 Task: Find connections with filter location Murtajāpur with filter topic #leanstartupswith filter profile language French with filter current company Lorven Technologies Inc. with filter school Vishwakarma Institute of Information Technology with filter industry Mattress and Blinds Manufacturing with filter service category Resume Writing with filter keywords title Petroleum Engineer
Action: Mouse moved to (626, 100)
Screenshot: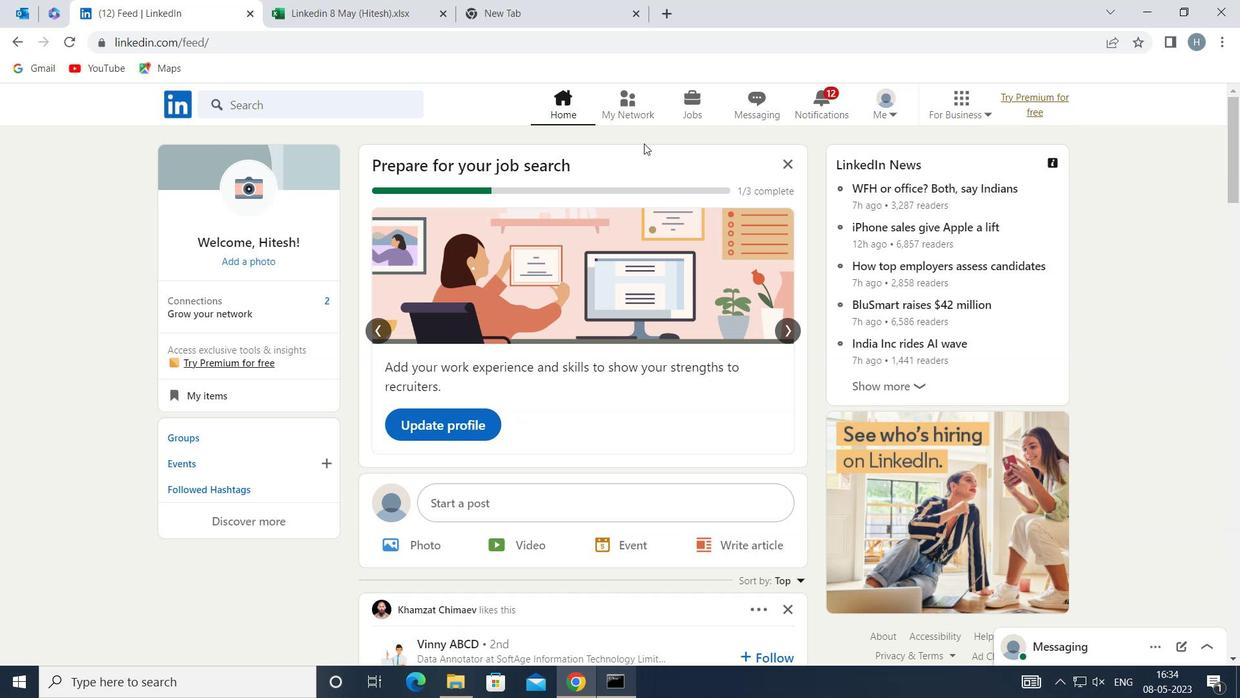 
Action: Mouse pressed left at (626, 100)
Screenshot: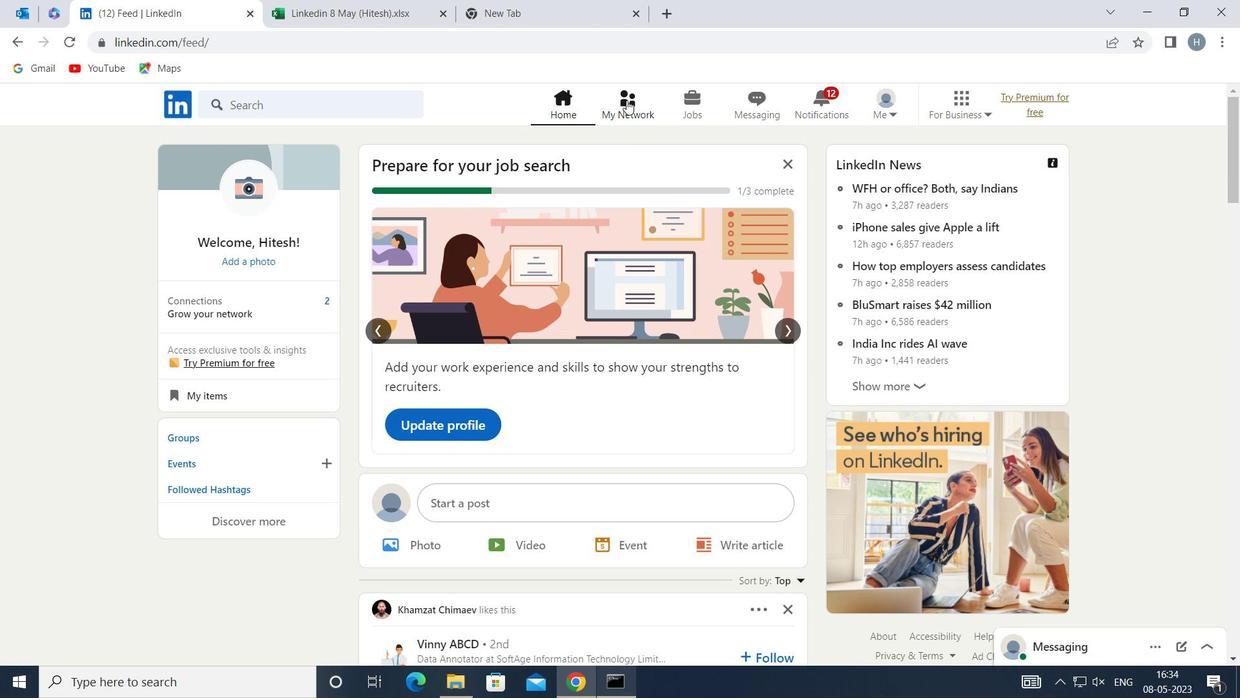 
Action: Mouse moved to (326, 196)
Screenshot: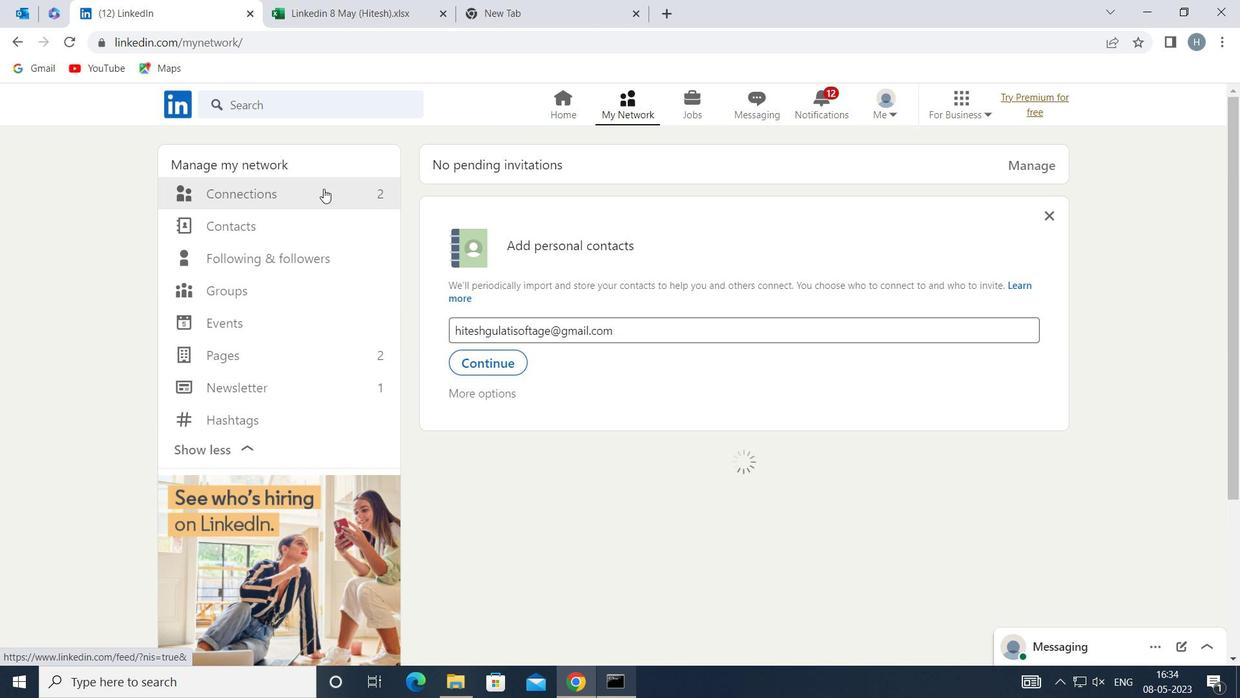 
Action: Mouse pressed left at (326, 196)
Screenshot: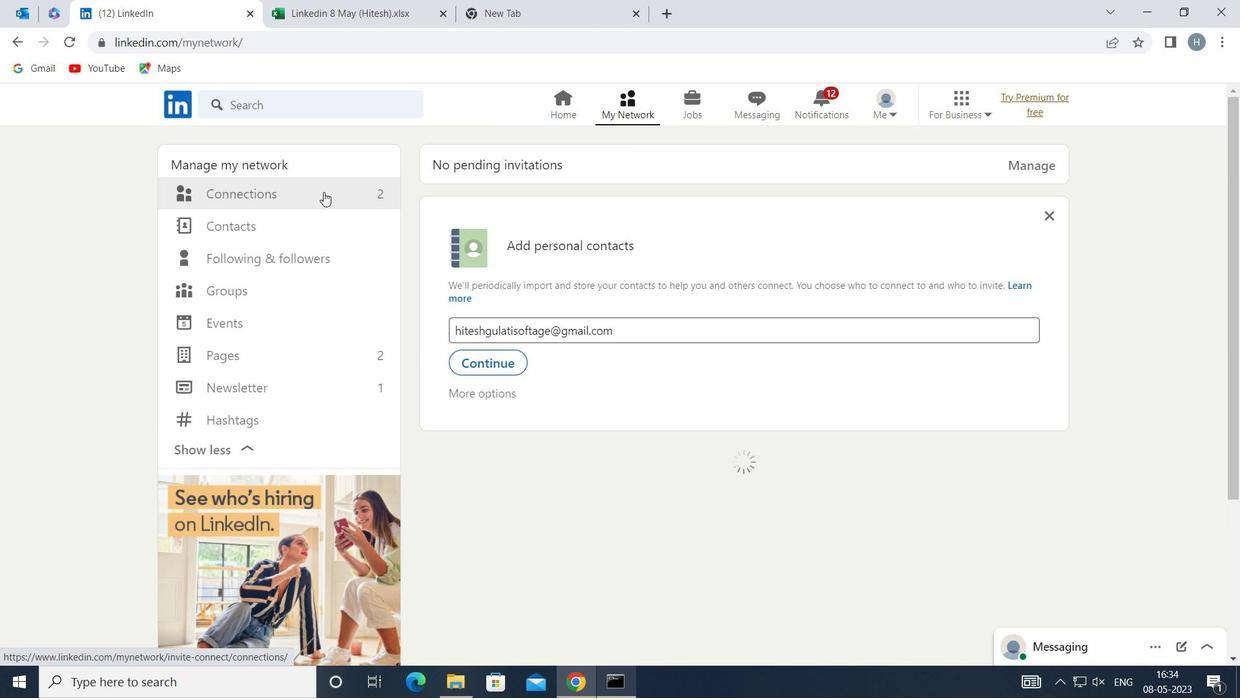 
Action: Mouse moved to (734, 195)
Screenshot: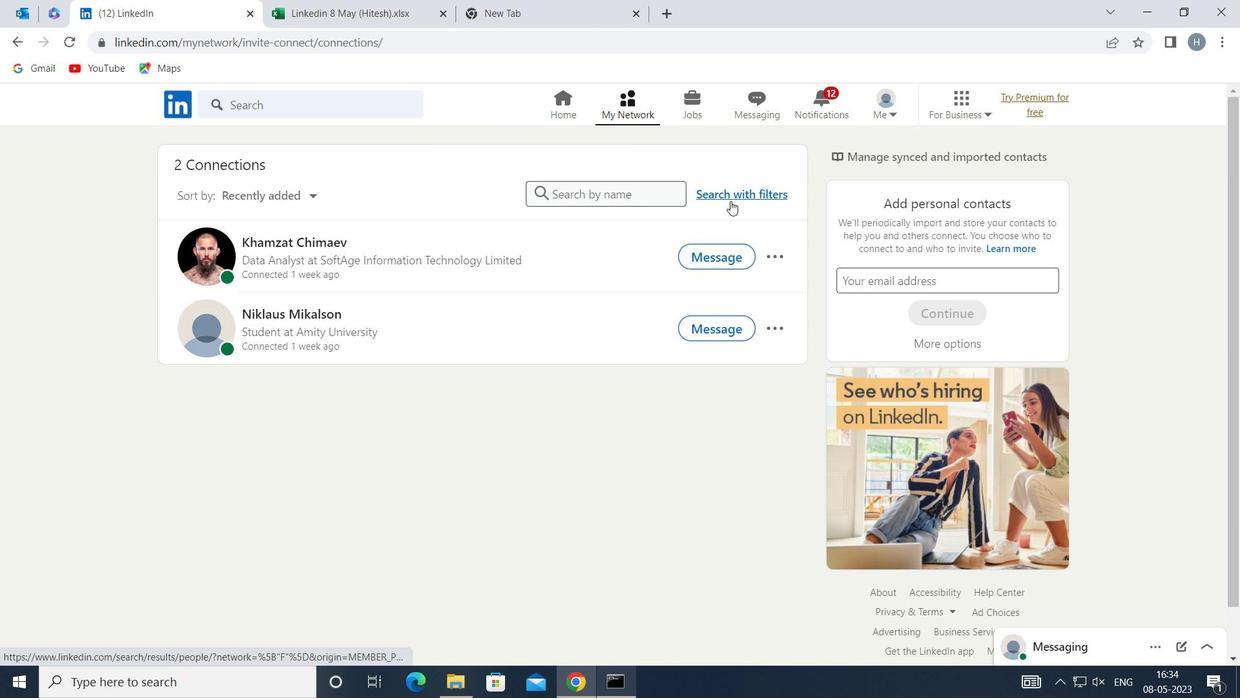 
Action: Mouse pressed left at (734, 195)
Screenshot: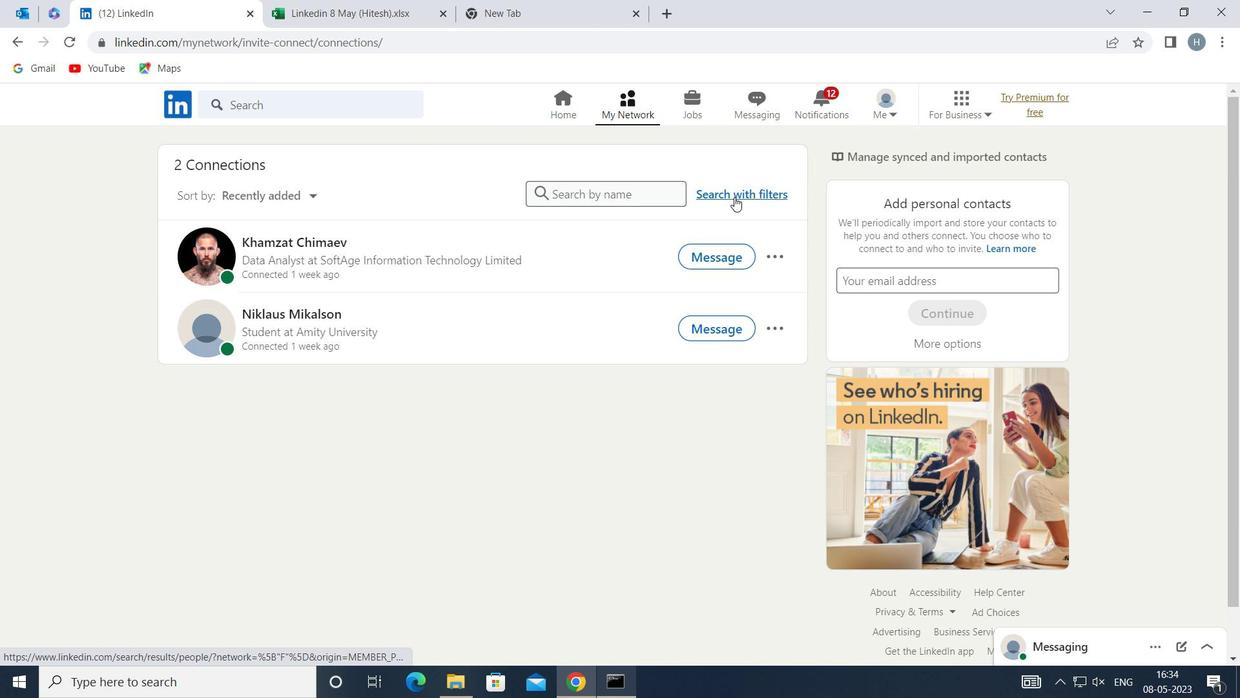 
Action: Mouse moved to (677, 150)
Screenshot: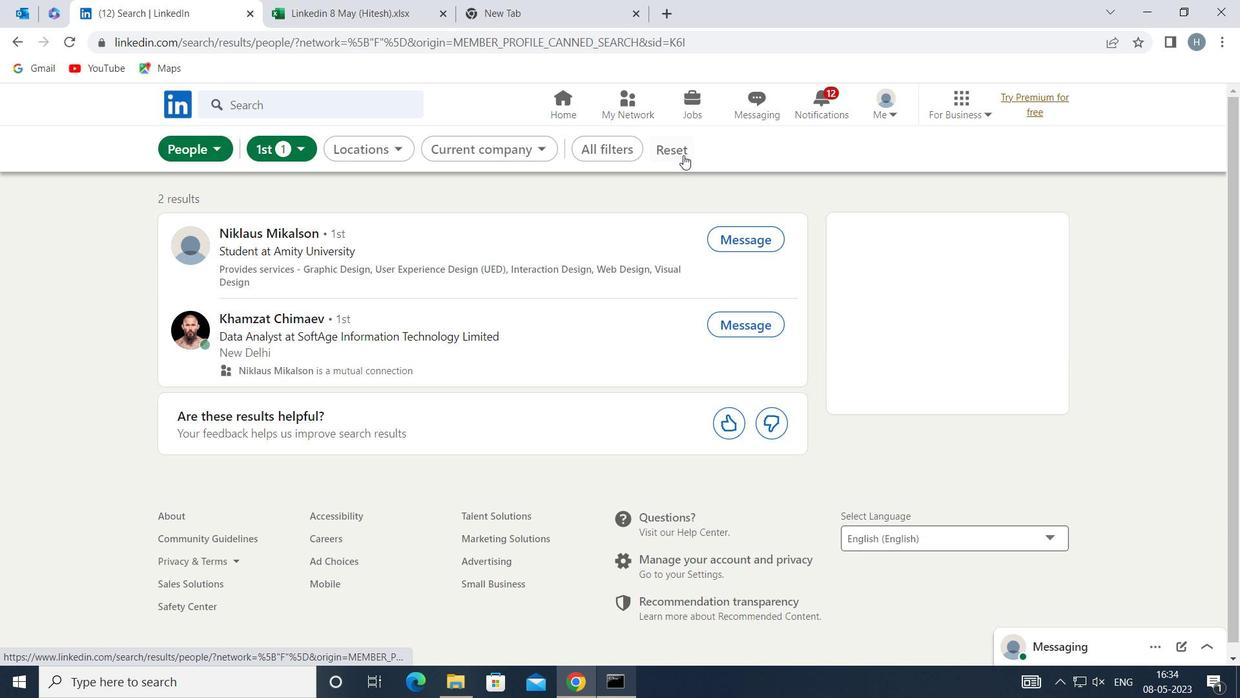 
Action: Mouse pressed left at (677, 150)
Screenshot: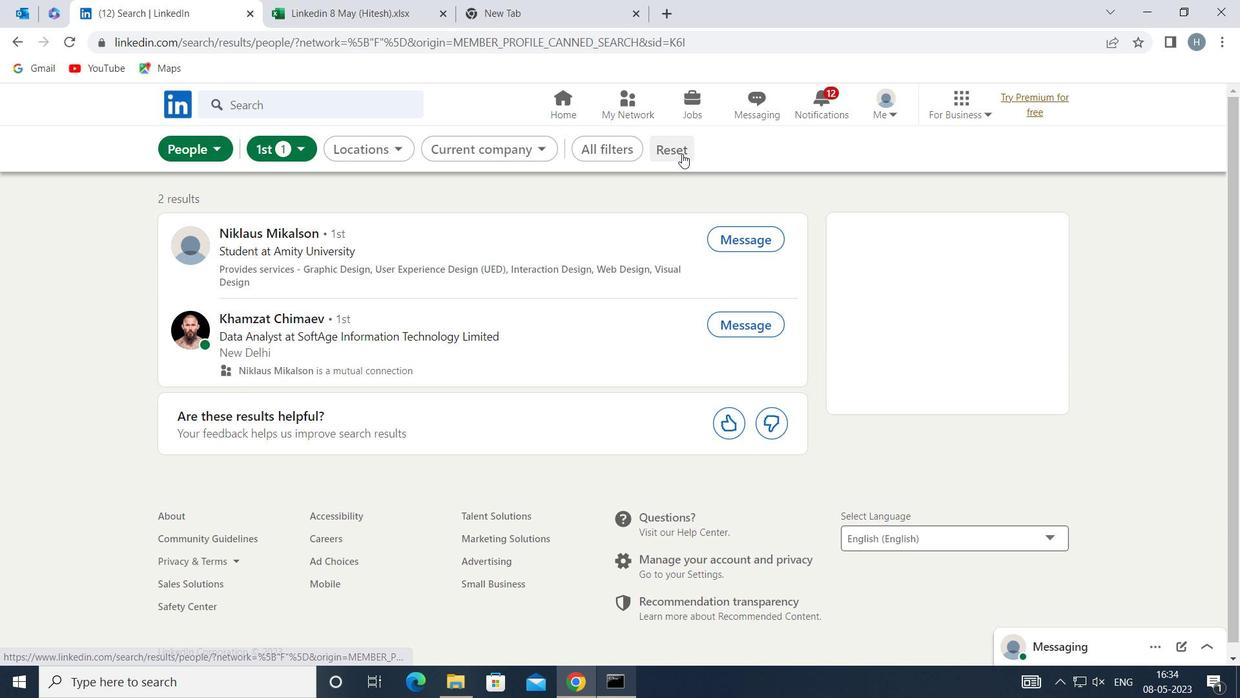
Action: Mouse moved to (659, 148)
Screenshot: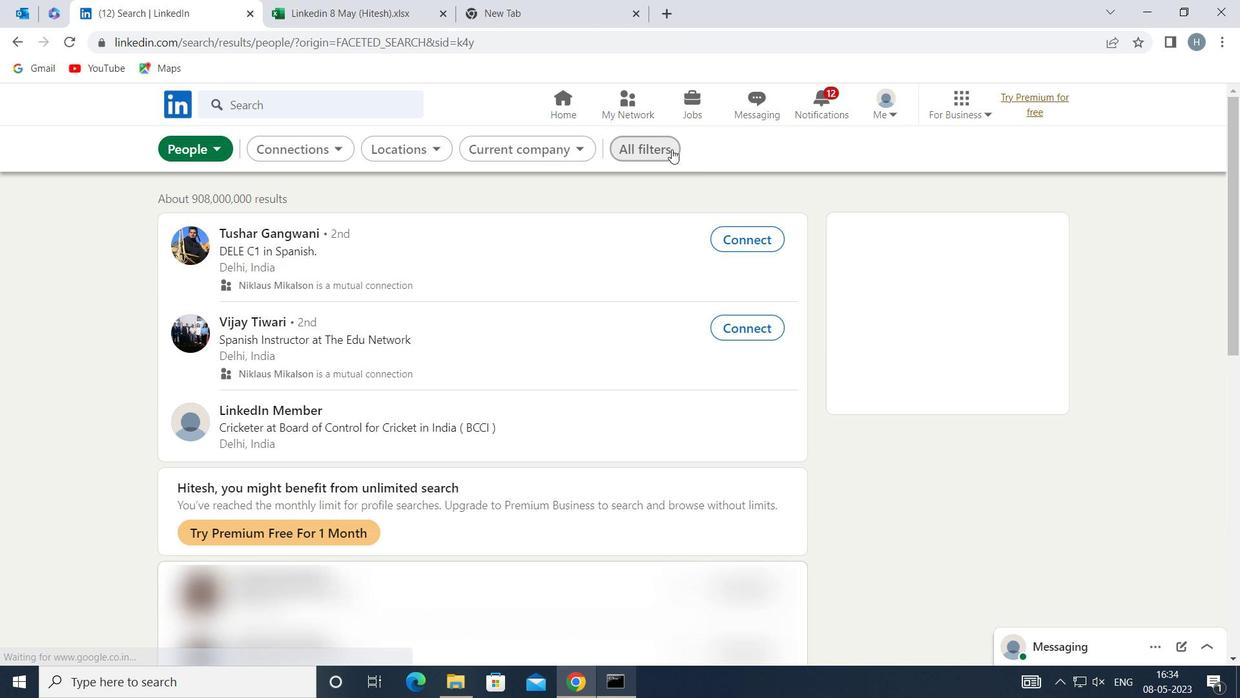
Action: Mouse pressed left at (659, 148)
Screenshot: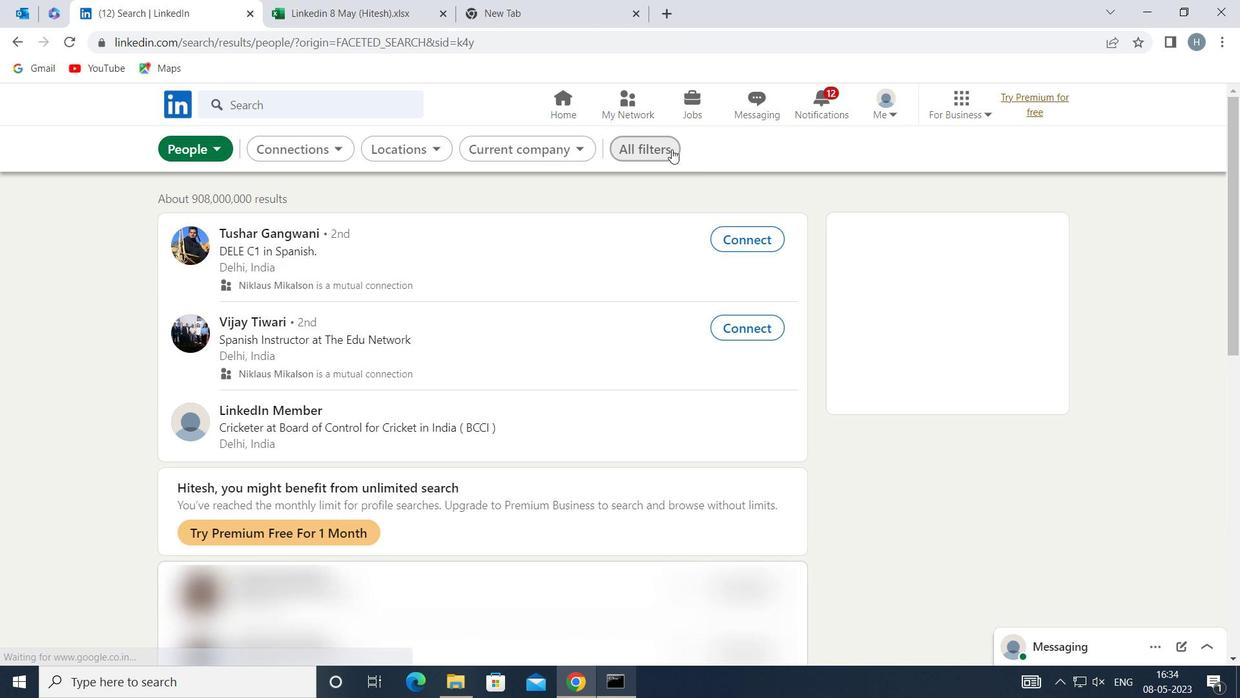
Action: Mouse moved to (957, 334)
Screenshot: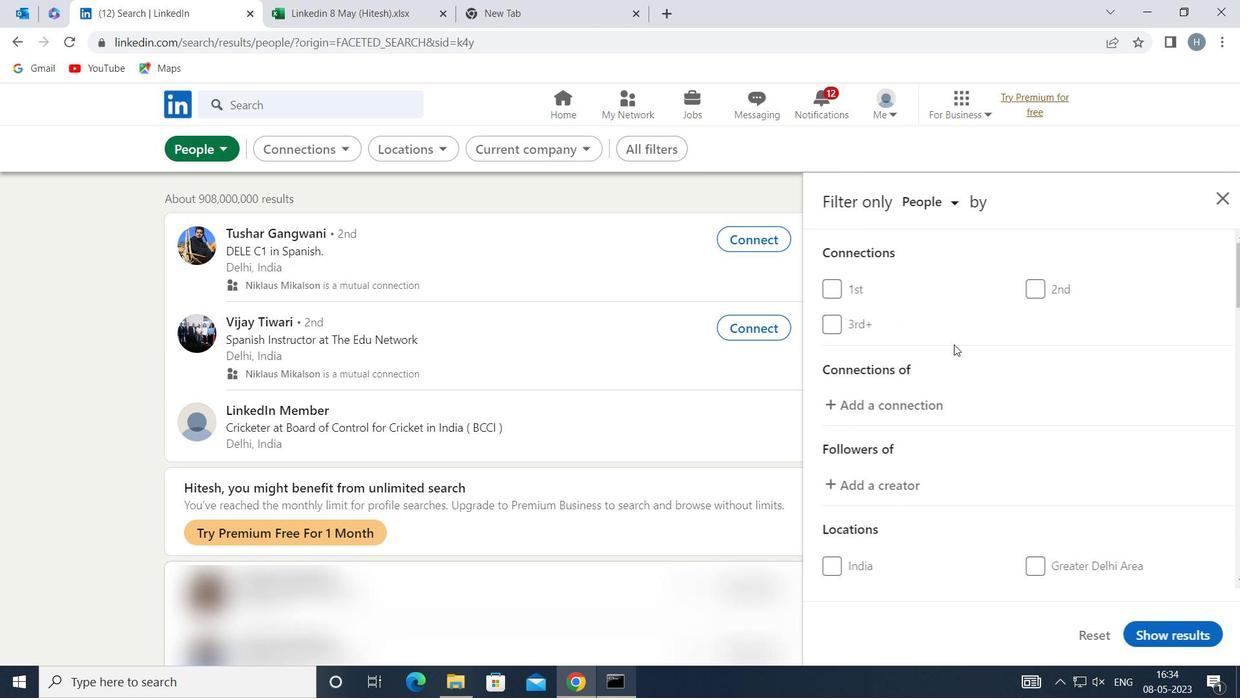 
Action: Mouse scrolled (957, 334) with delta (0, 0)
Screenshot: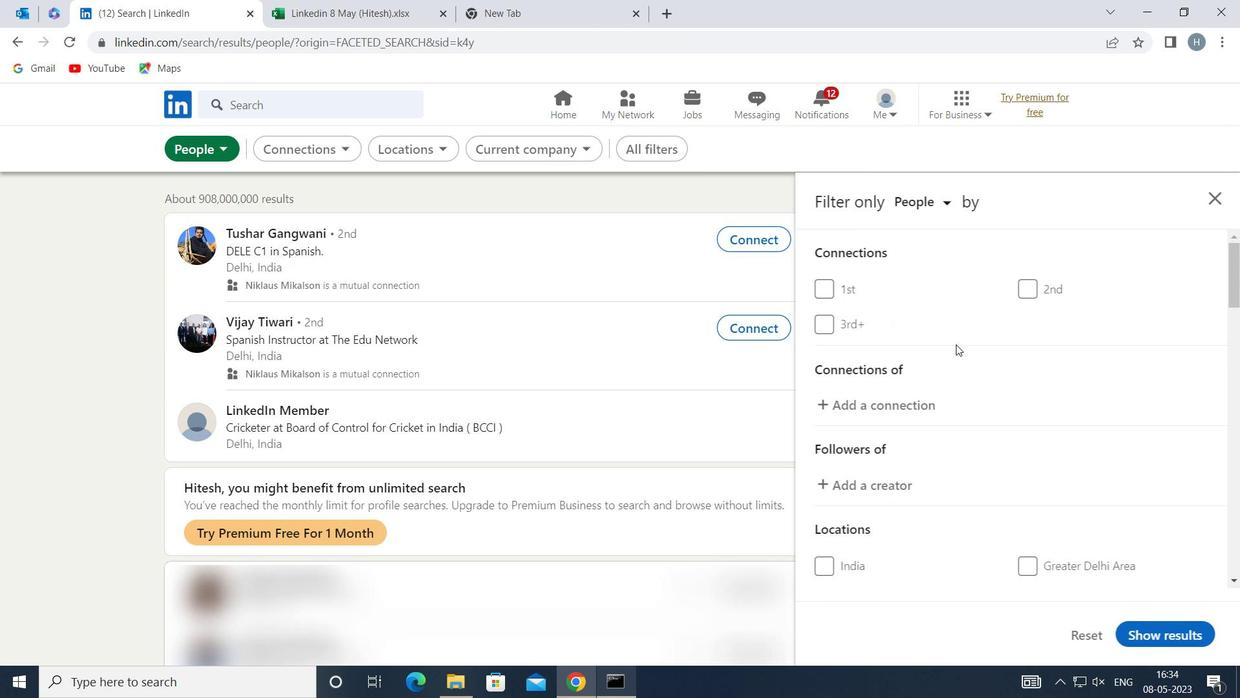 
Action: Mouse scrolled (957, 334) with delta (0, 0)
Screenshot: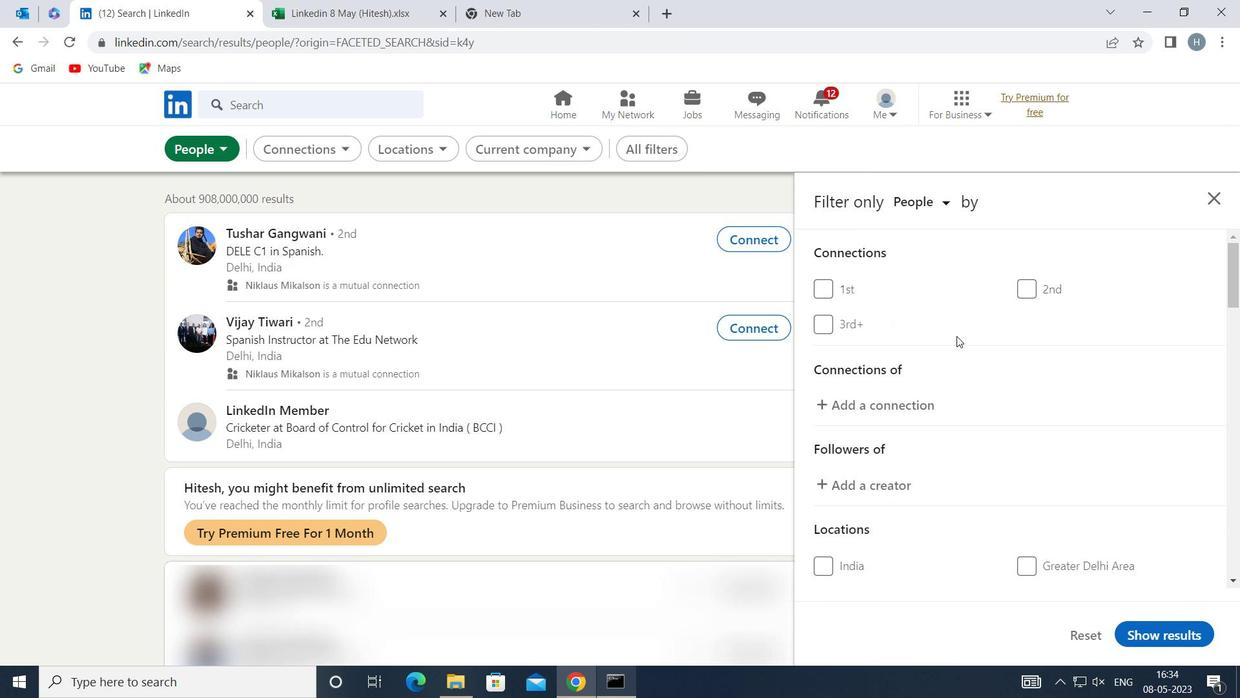 
Action: Mouse scrolled (957, 334) with delta (0, 0)
Screenshot: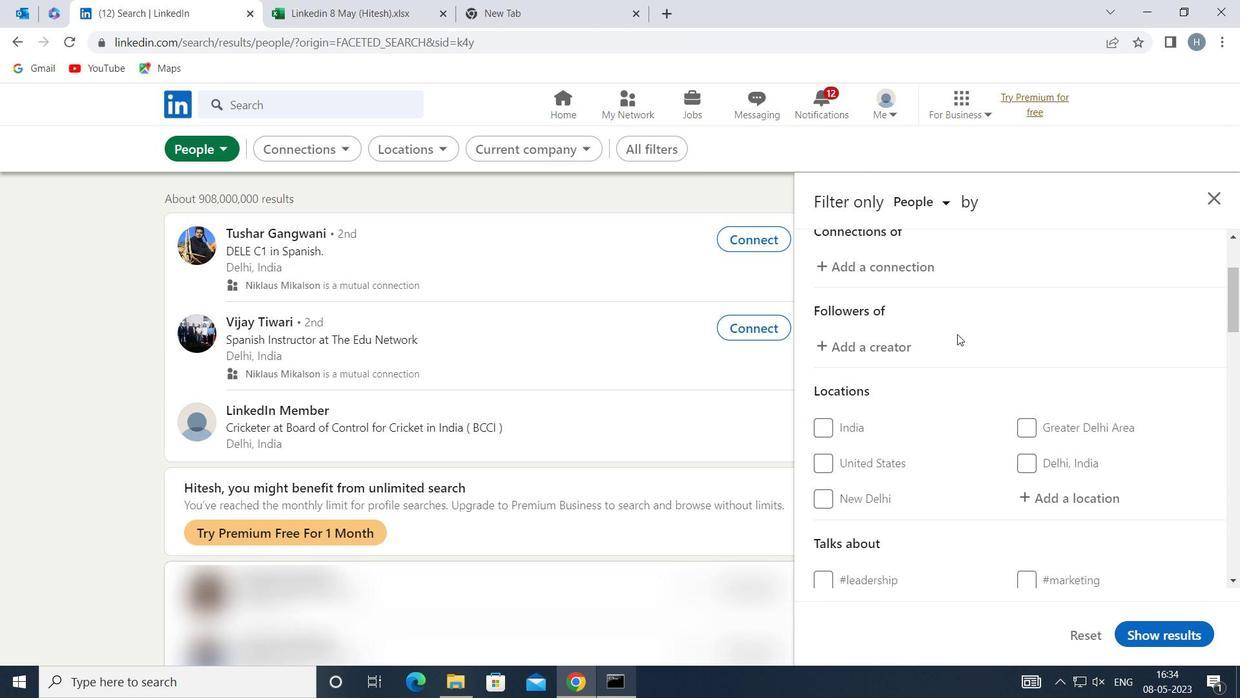 
Action: Mouse moved to (1043, 386)
Screenshot: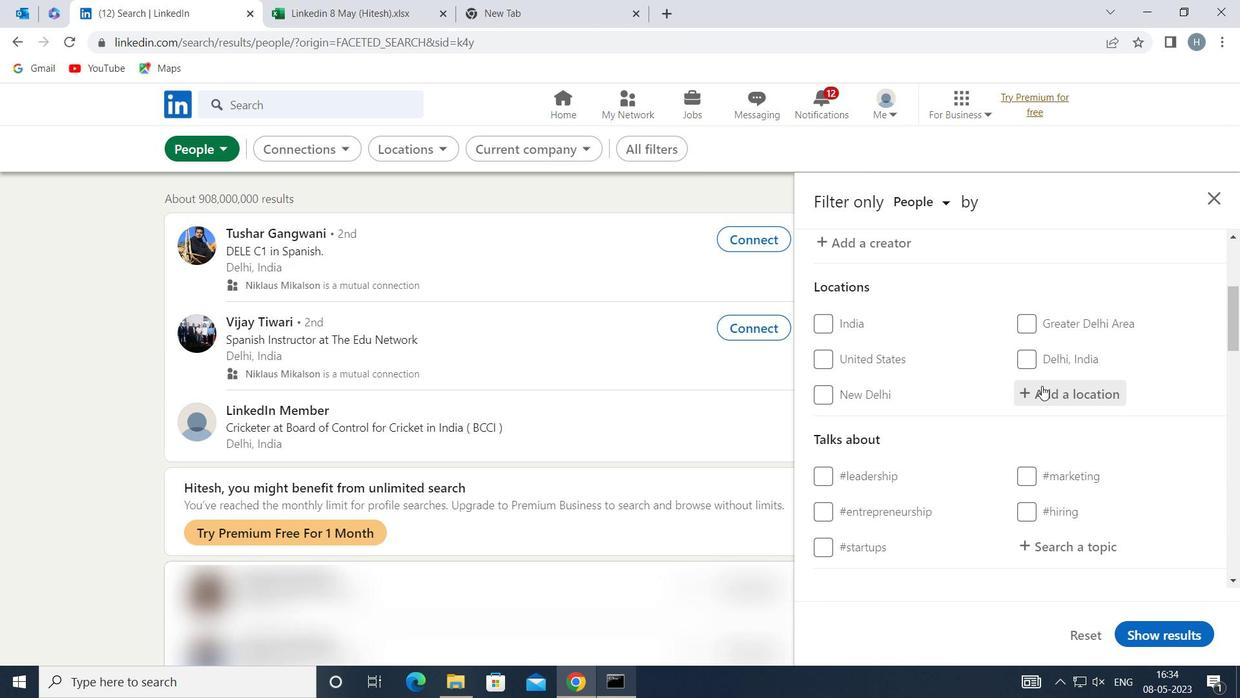 
Action: Mouse pressed left at (1043, 386)
Screenshot: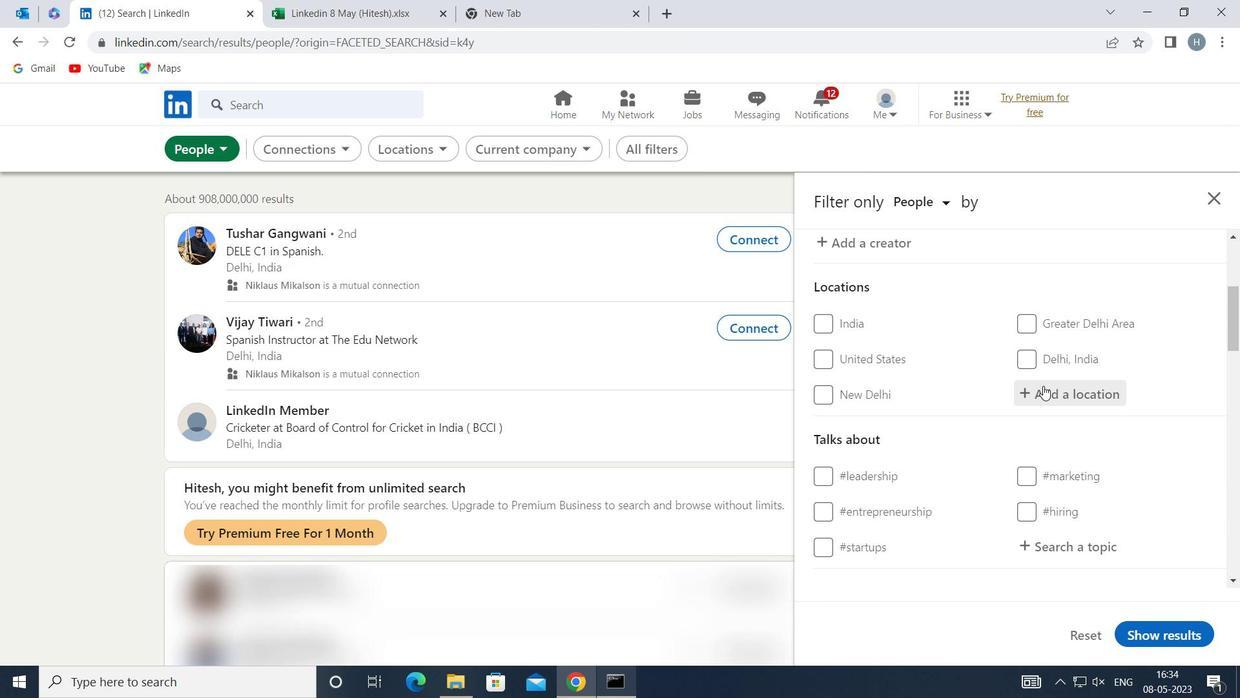 
Action: Key pressed <Key.shift>MURTAJAPUR
Screenshot: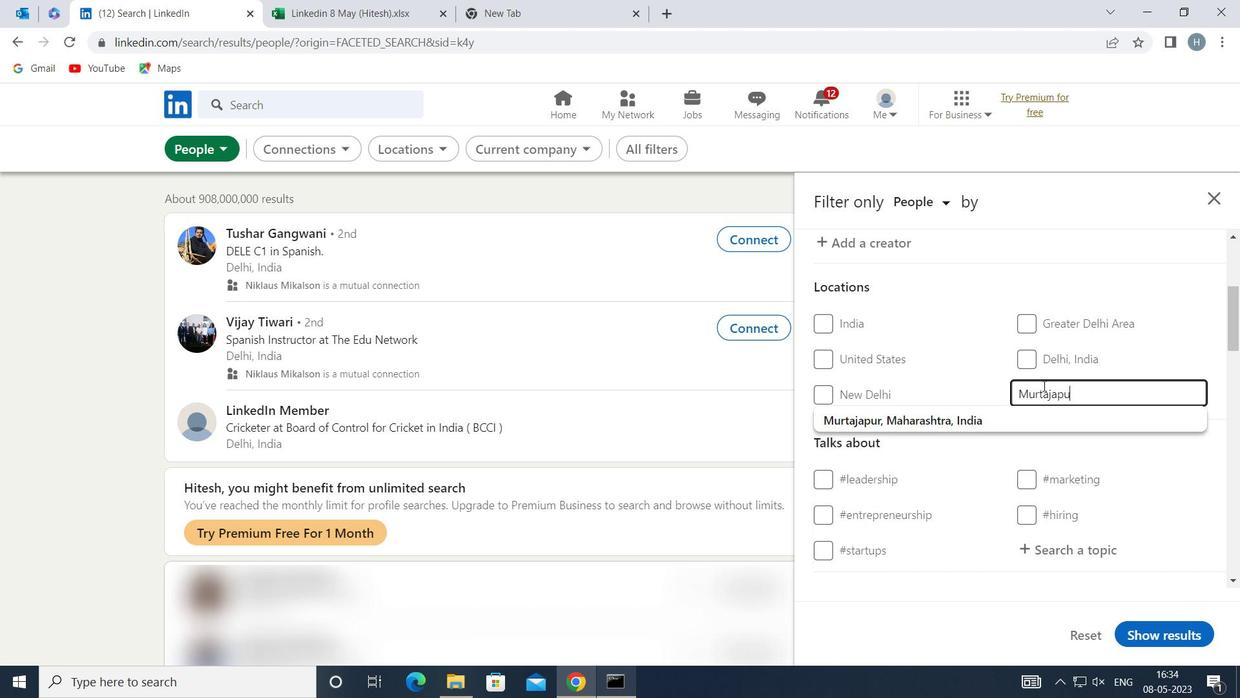
Action: Mouse moved to (991, 417)
Screenshot: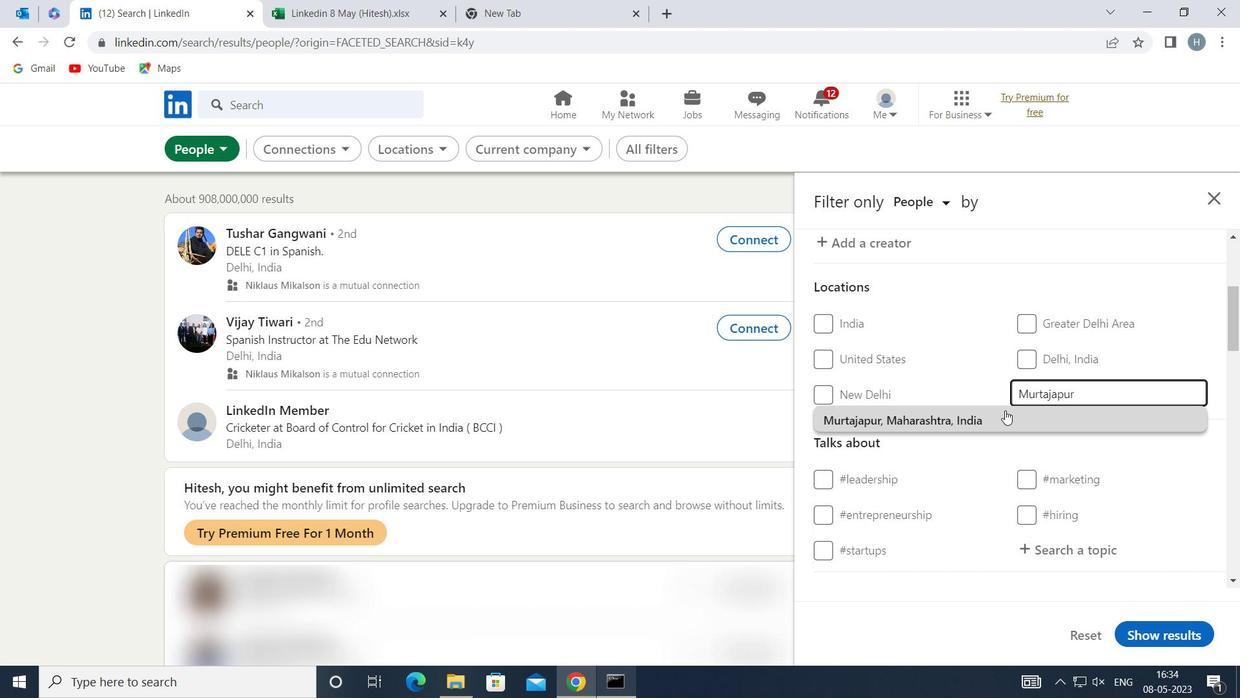 
Action: Mouse pressed left at (991, 417)
Screenshot: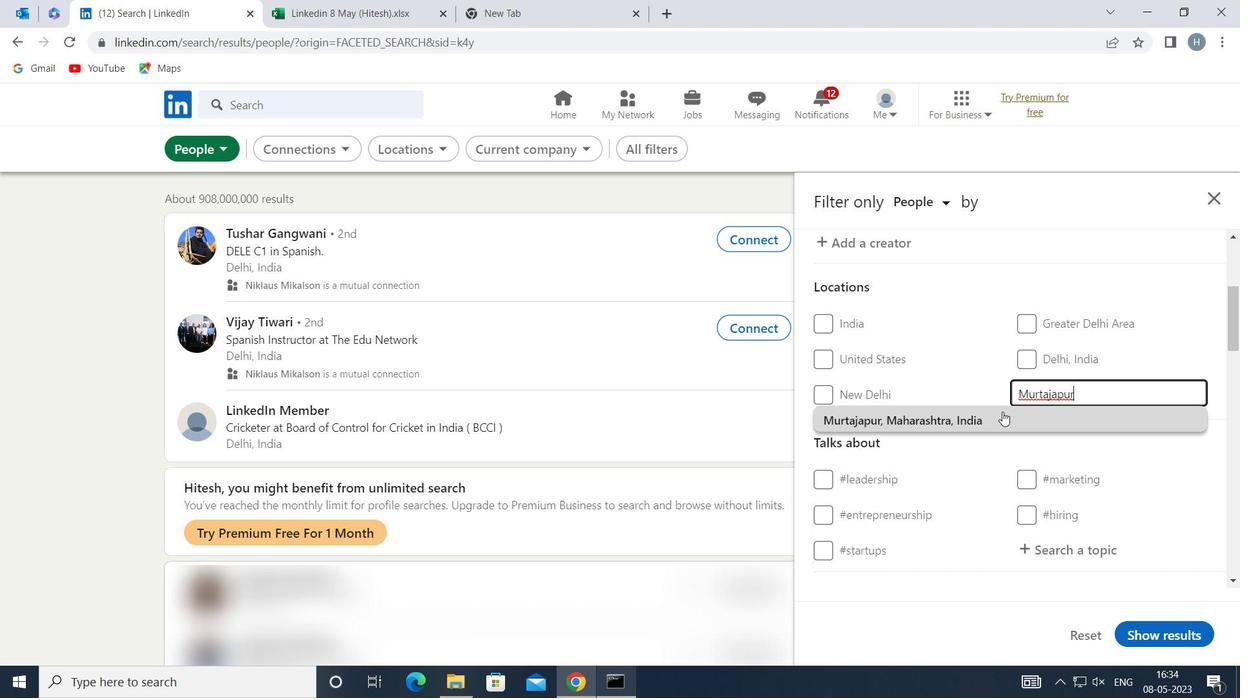 
Action: Mouse moved to (984, 409)
Screenshot: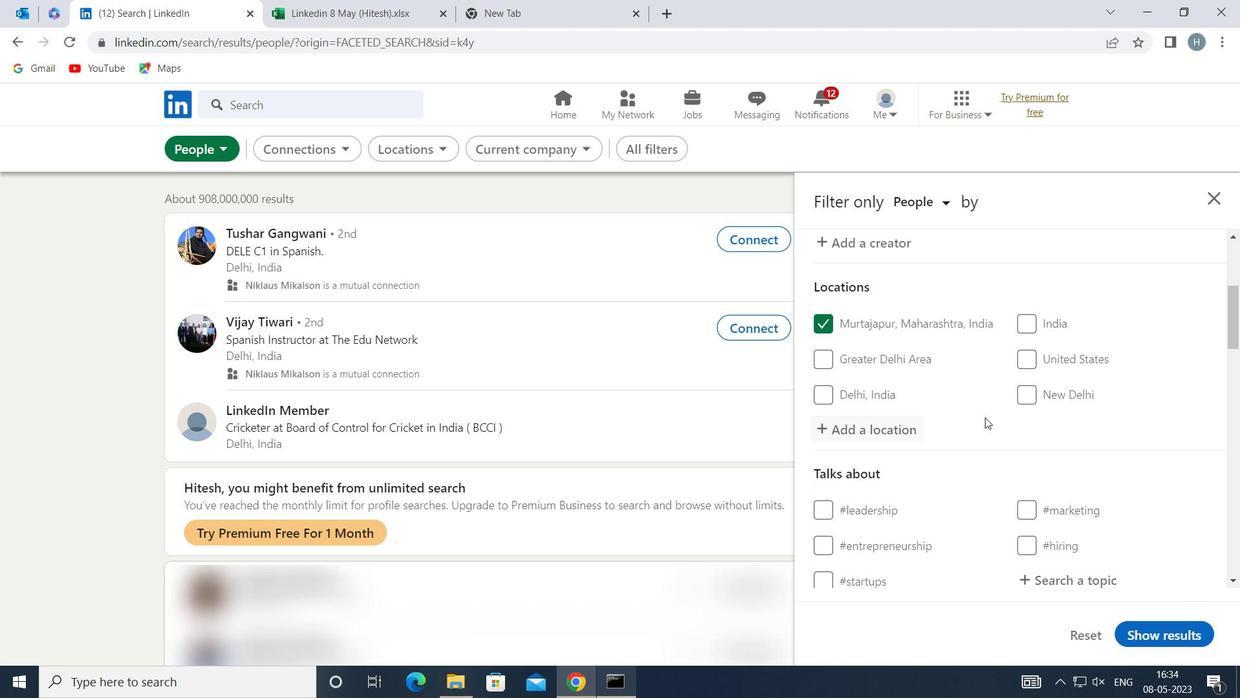 
Action: Mouse scrolled (984, 408) with delta (0, 0)
Screenshot: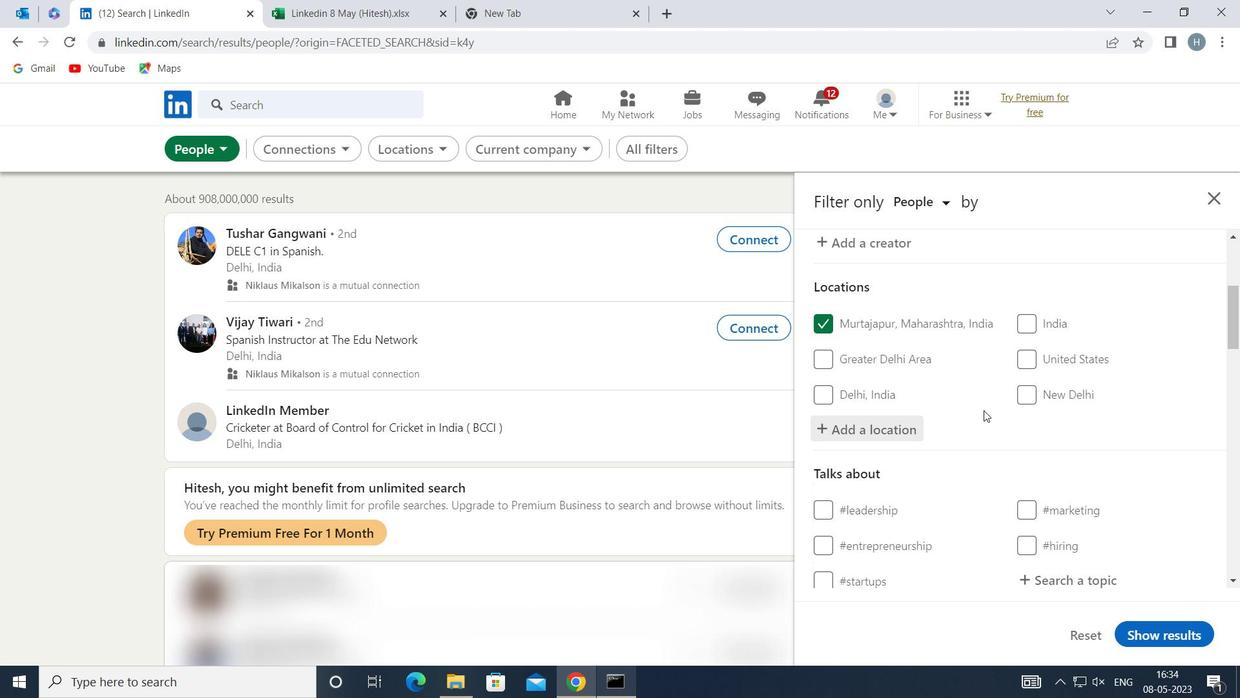 
Action: Mouse moved to (983, 401)
Screenshot: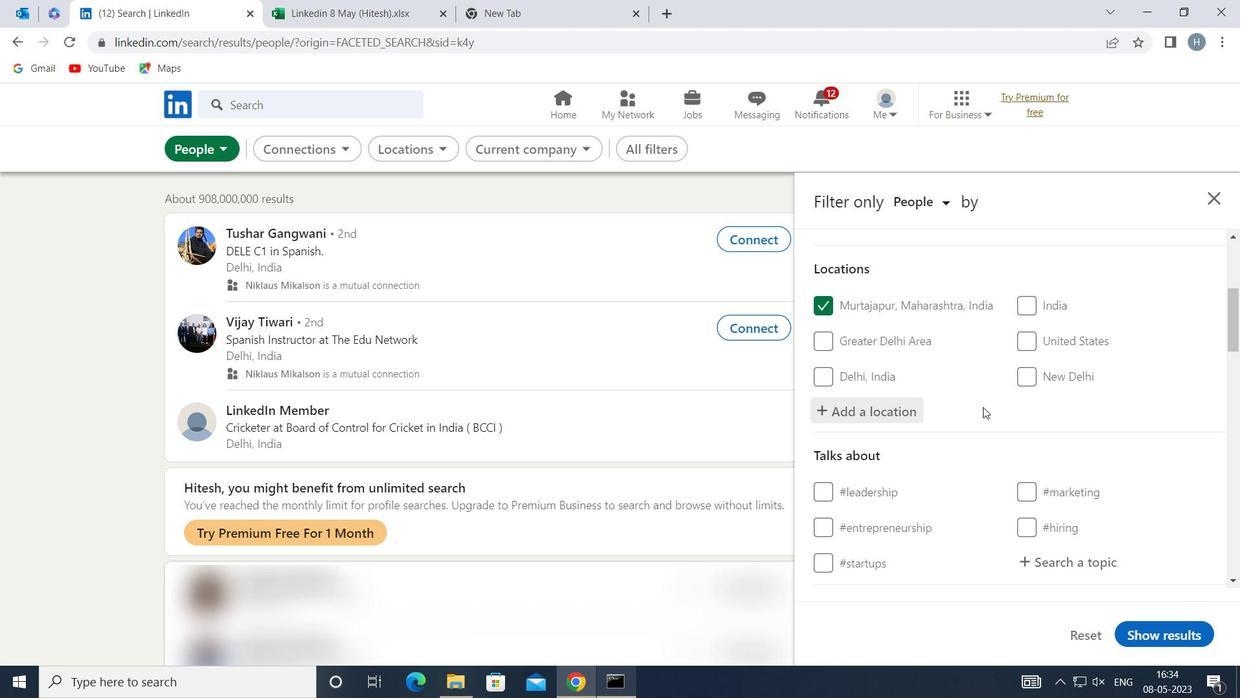 
Action: Mouse scrolled (983, 401) with delta (0, 0)
Screenshot: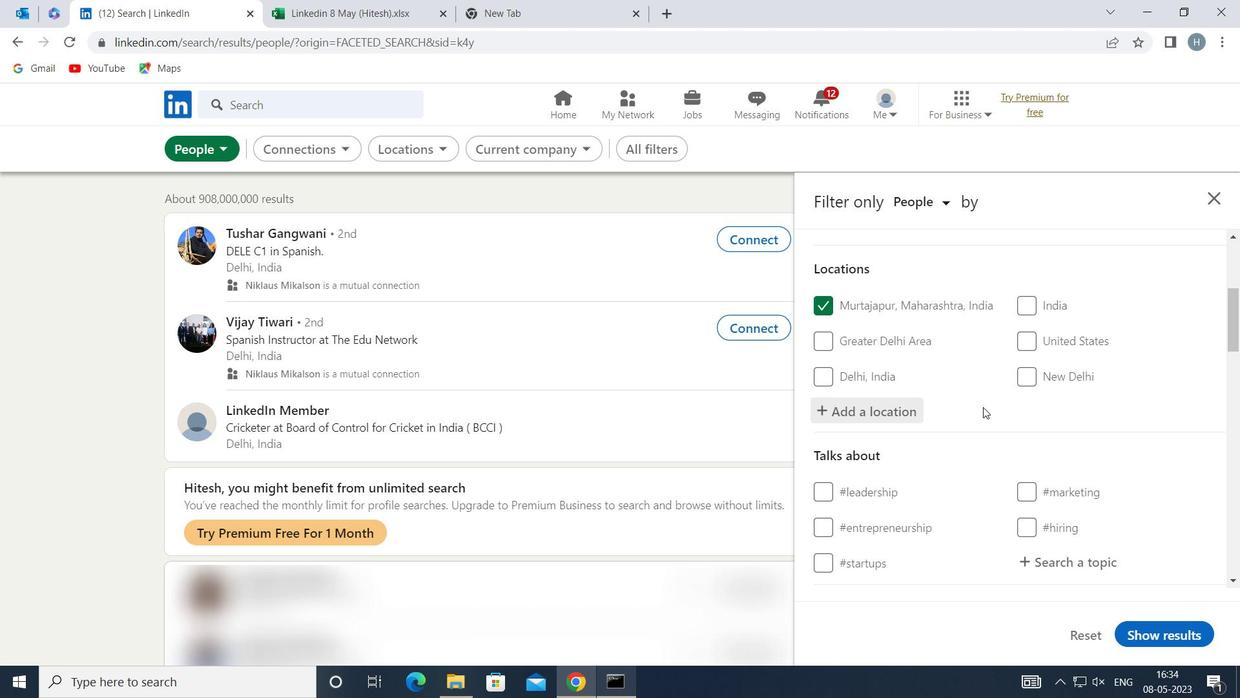 
Action: Mouse moved to (1074, 420)
Screenshot: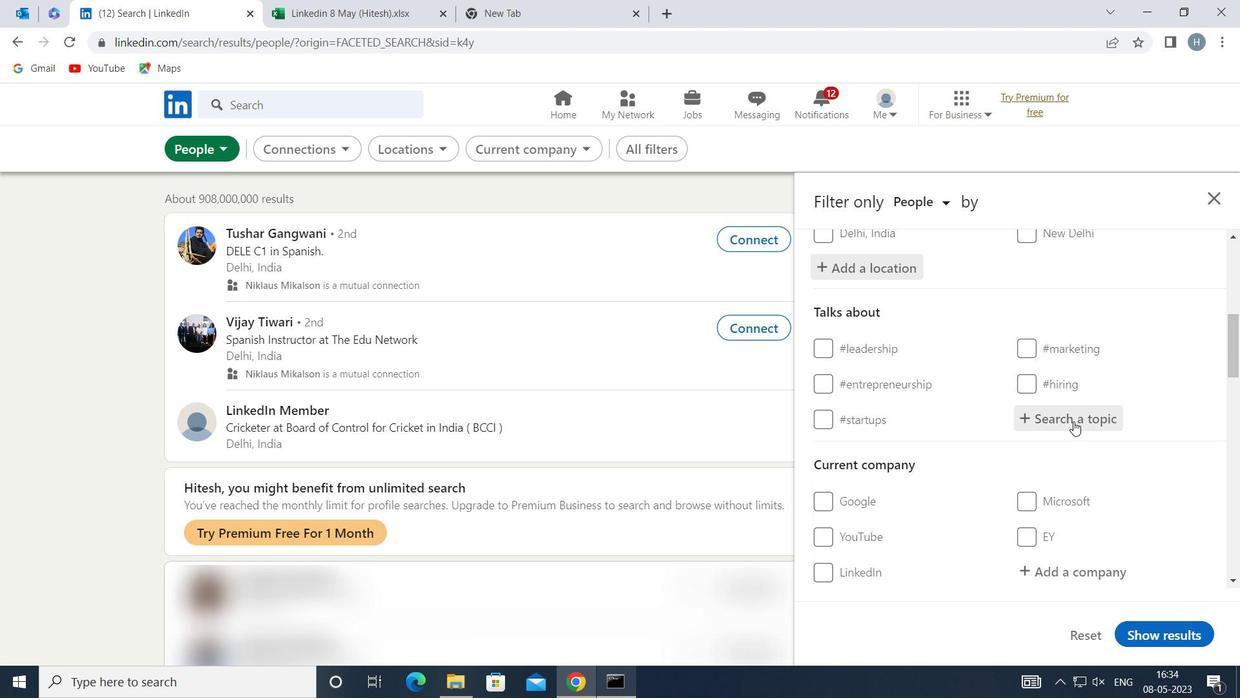 
Action: Mouse pressed left at (1074, 420)
Screenshot: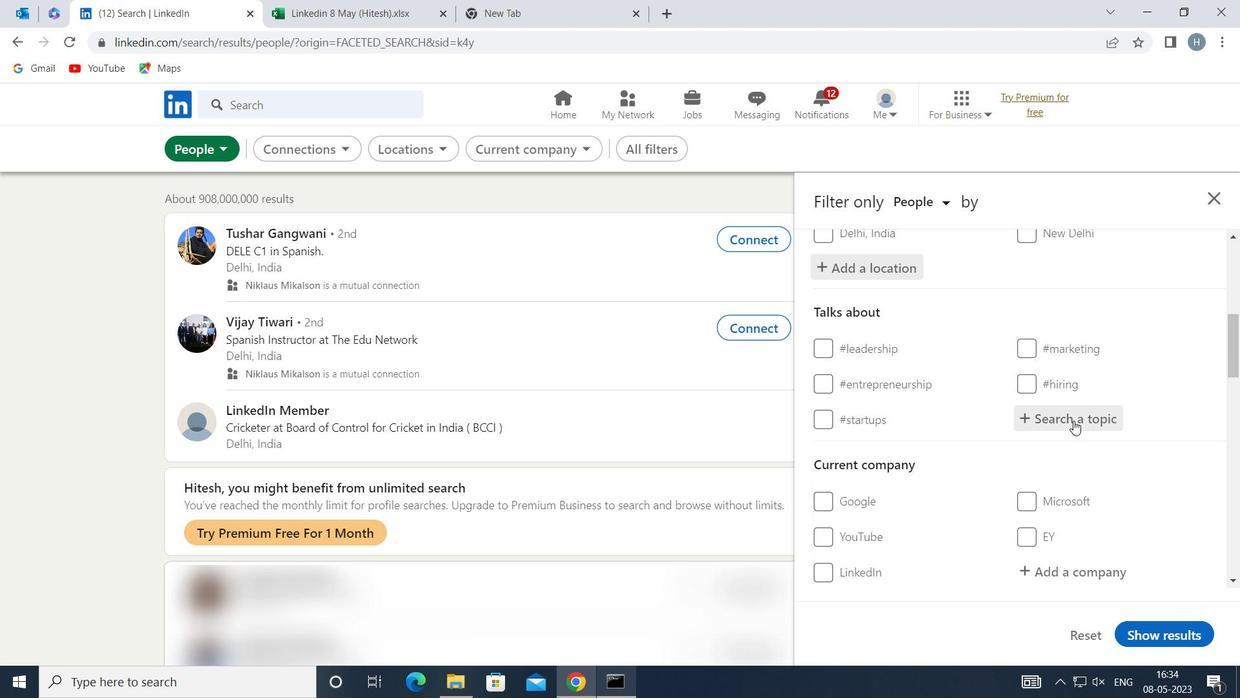 
Action: Mouse moved to (1075, 420)
Screenshot: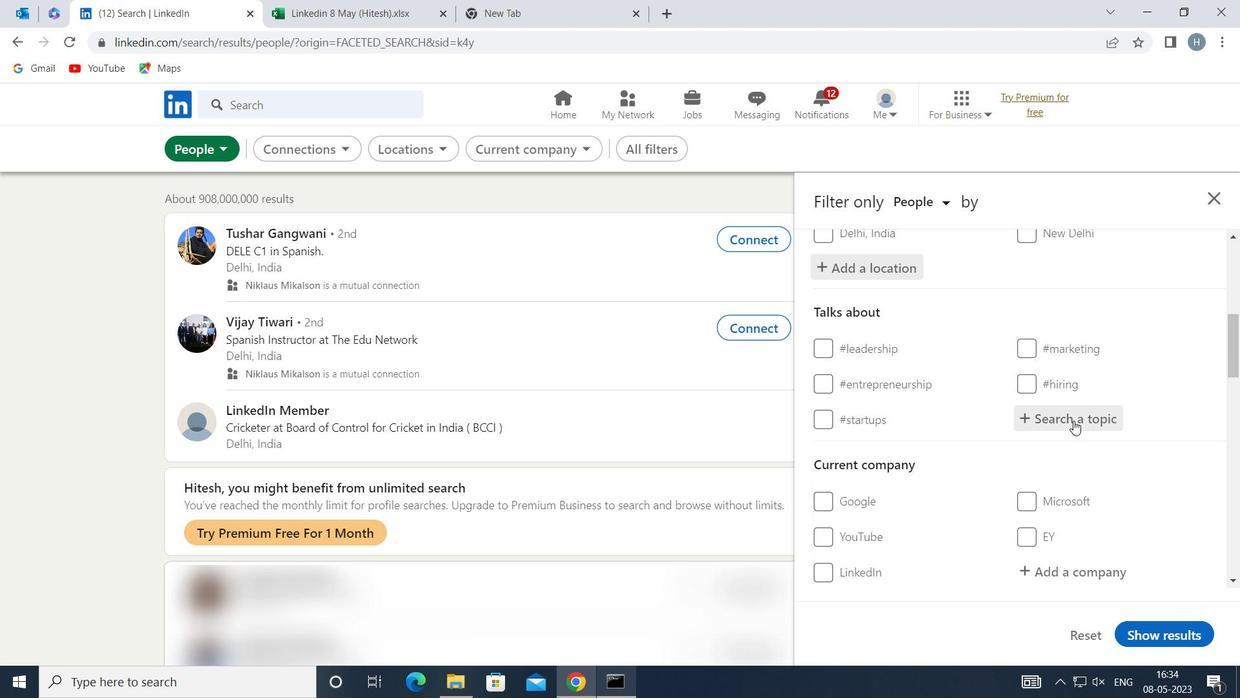 
Action: Key pressed LEANST
Screenshot: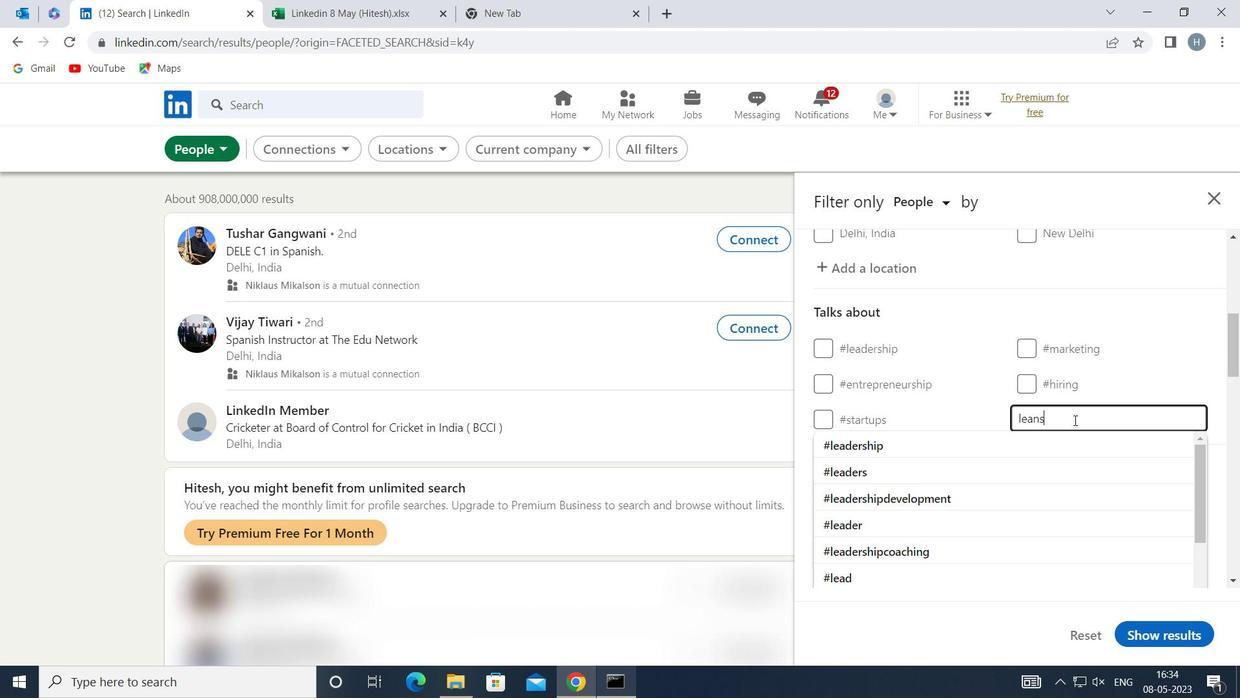 
Action: Mouse moved to (1007, 436)
Screenshot: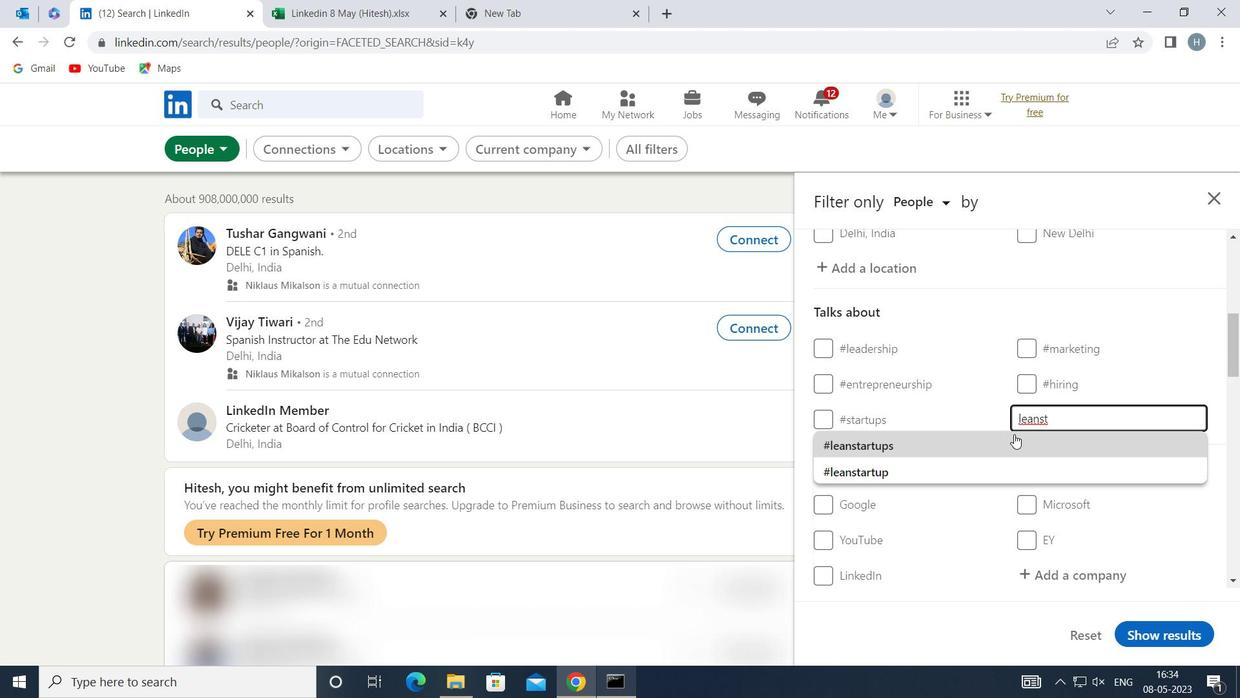 
Action: Mouse pressed left at (1007, 436)
Screenshot: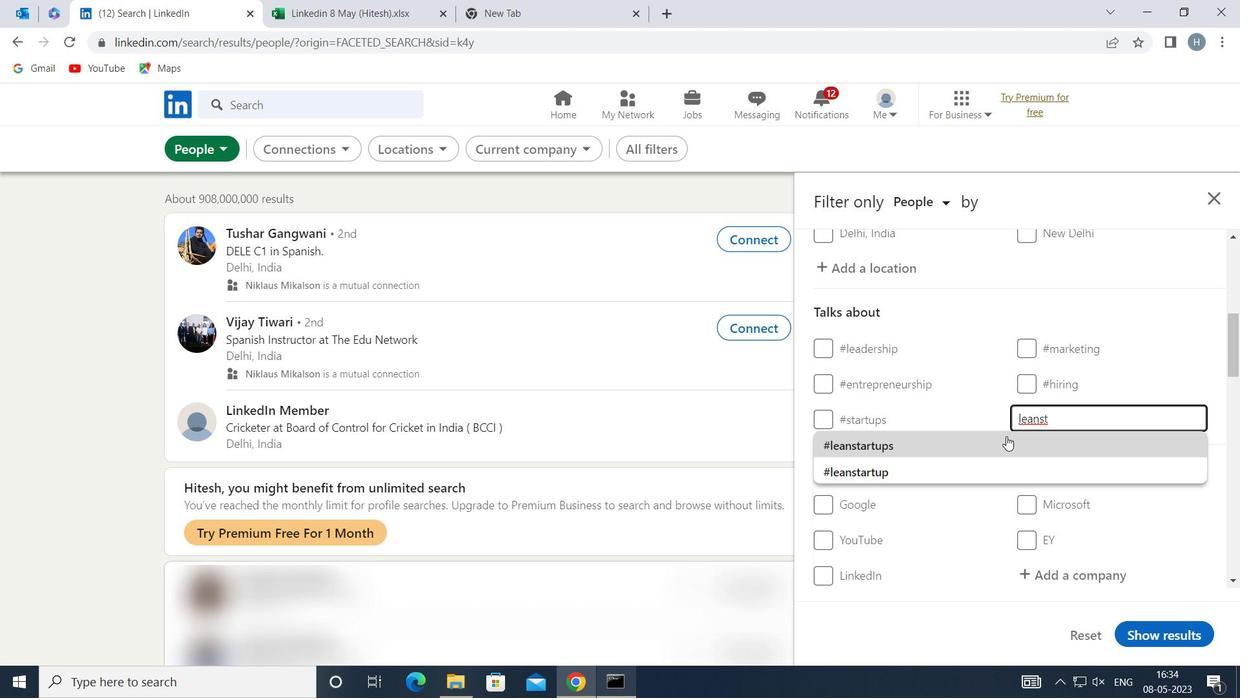 
Action: Mouse moved to (1003, 429)
Screenshot: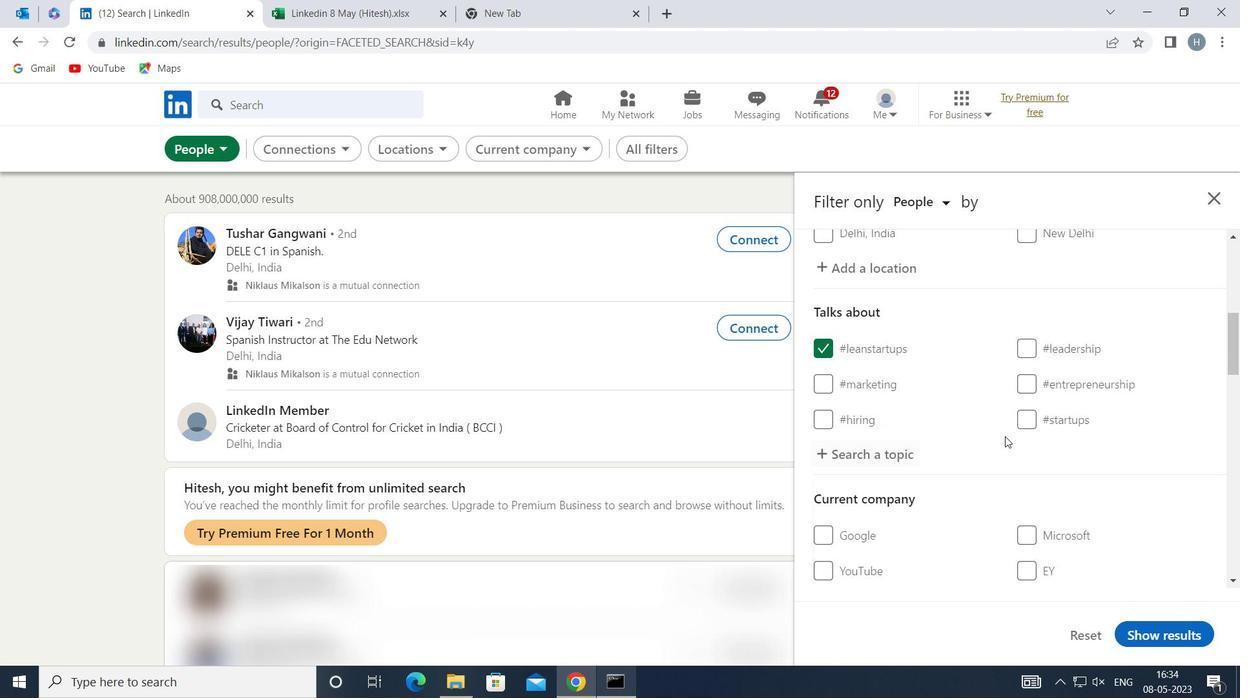 
Action: Mouse scrolled (1003, 428) with delta (0, 0)
Screenshot: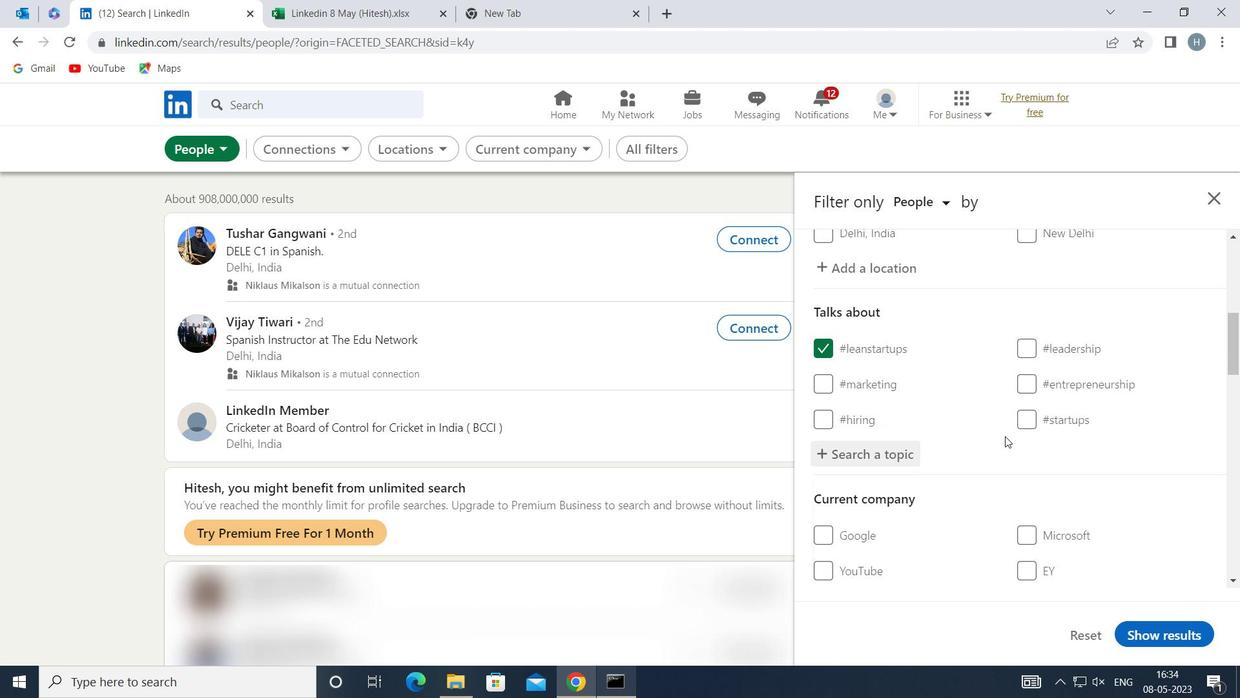 
Action: Mouse scrolled (1003, 428) with delta (0, 0)
Screenshot: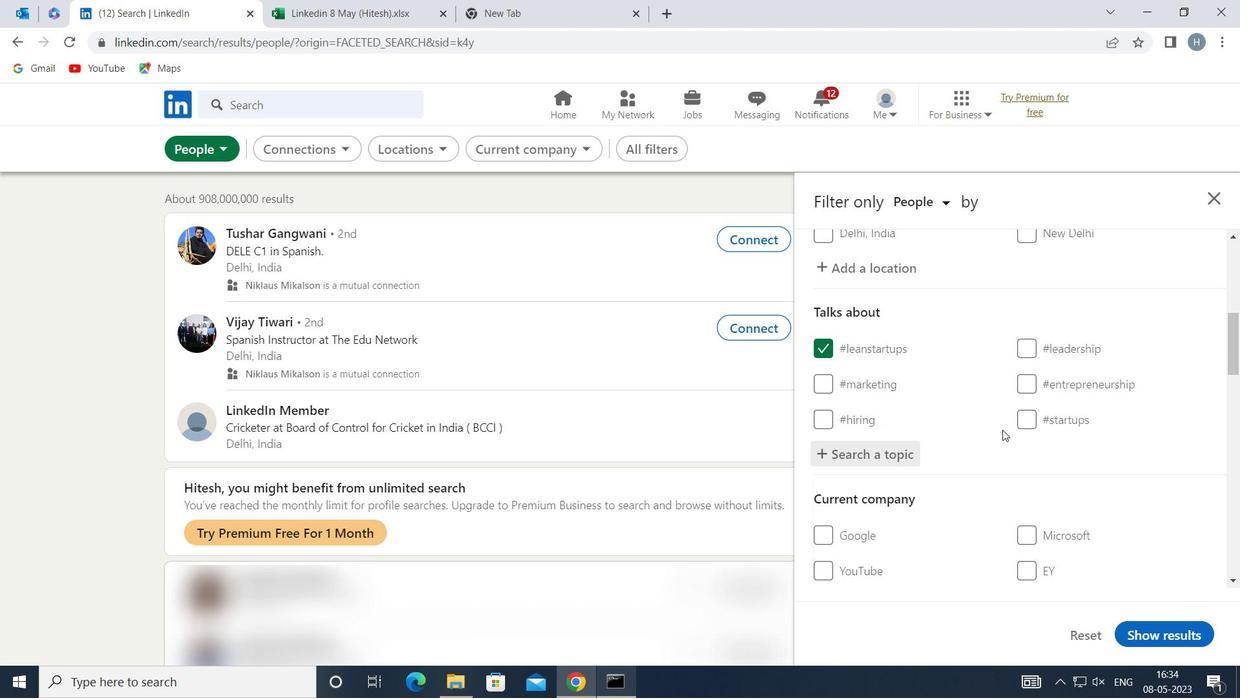 
Action: Mouse moved to (992, 422)
Screenshot: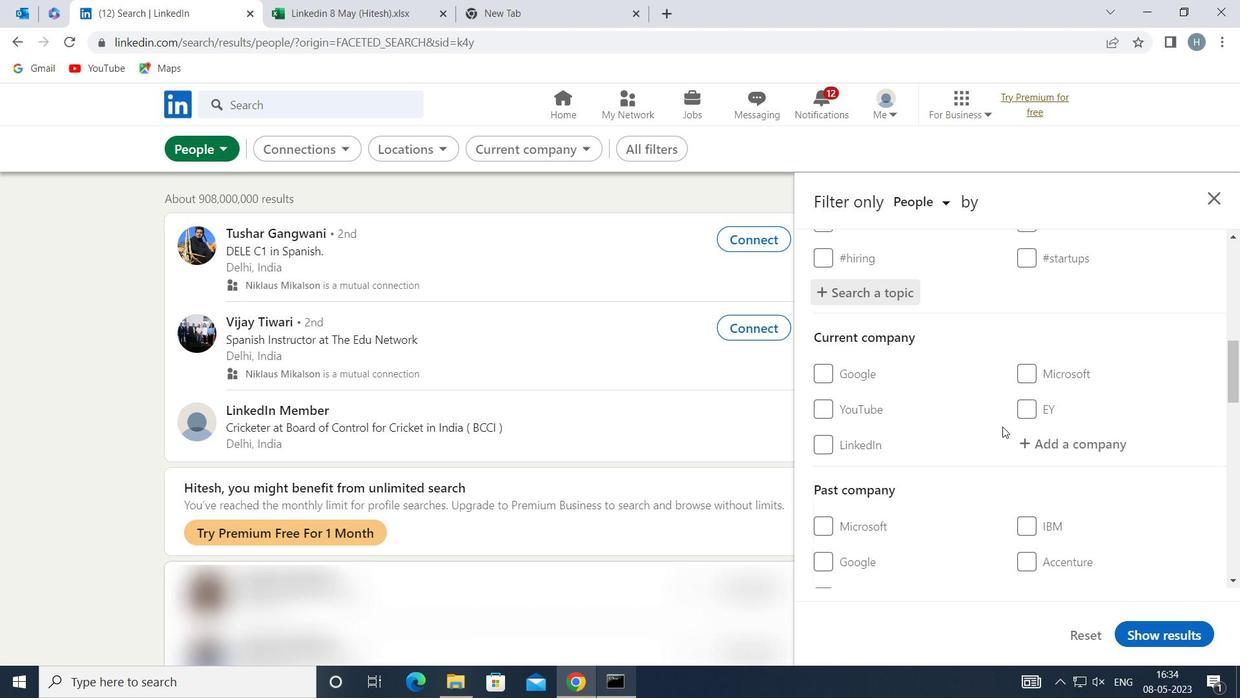 
Action: Mouse scrolled (992, 422) with delta (0, 0)
Screenshot: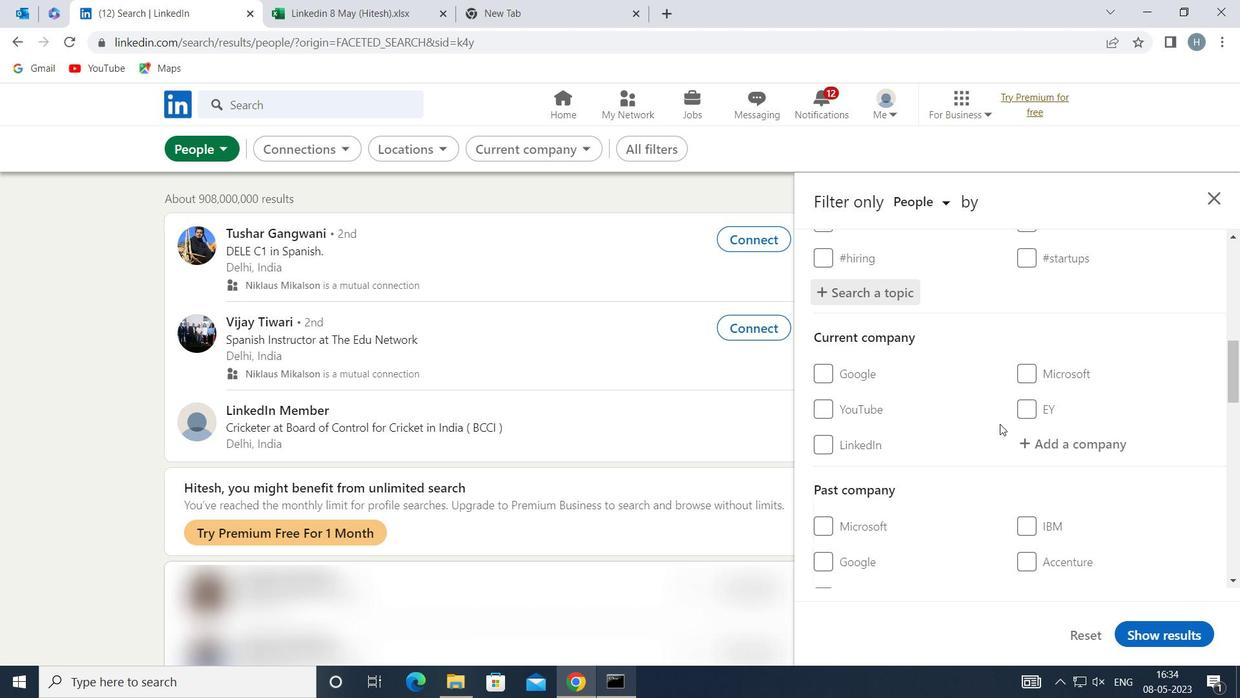 
Action: Mouse moved to (984, 414)
Screenshot: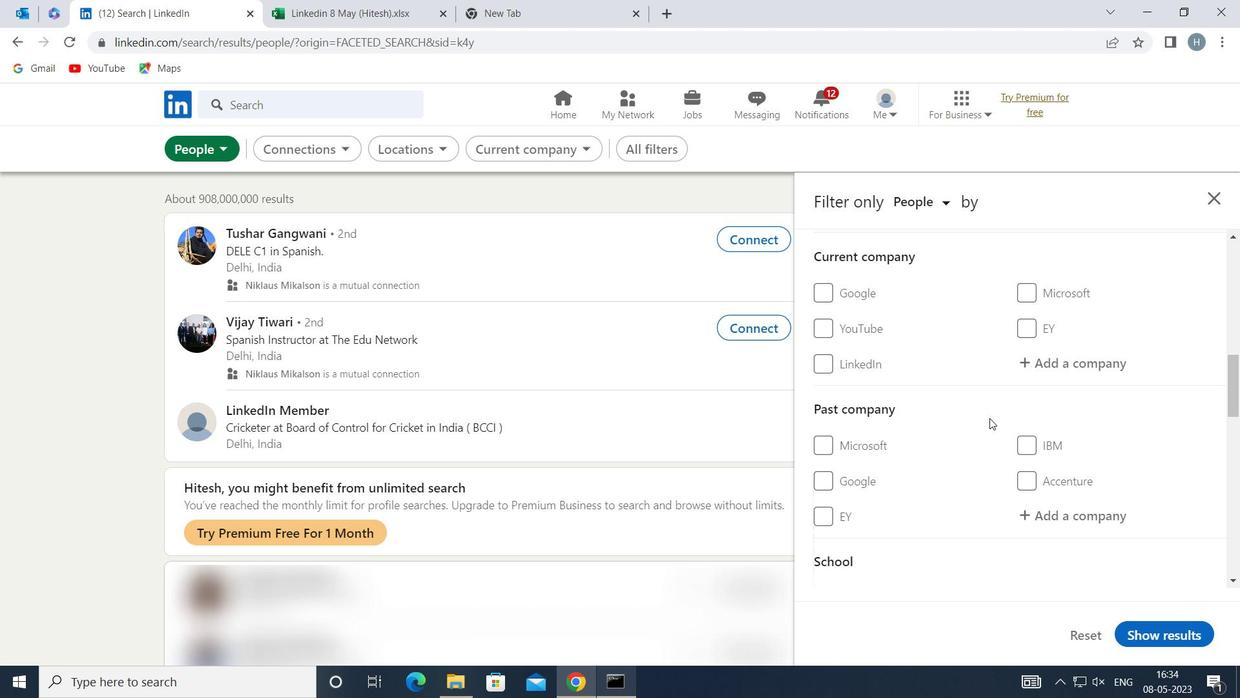
Action: Mouse scrolled (984, 414) with delta (0, 0)
Screenshot: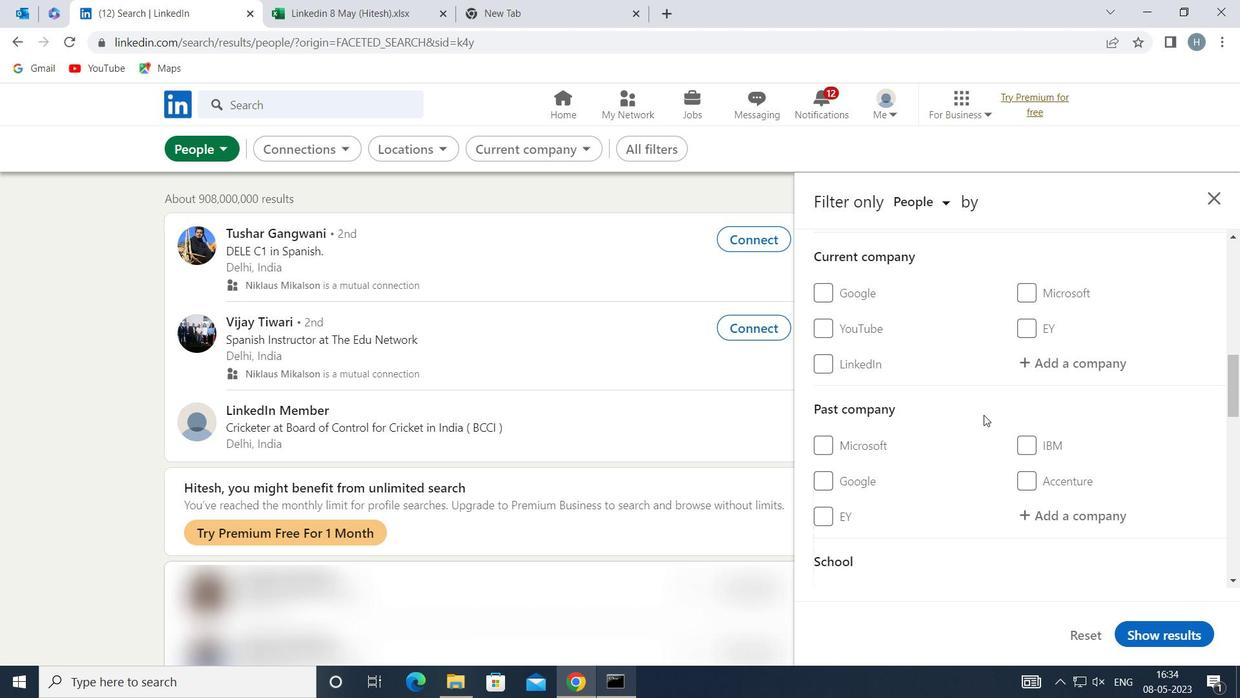 
Action: Mouse moved to (984, 413)
Screenshot: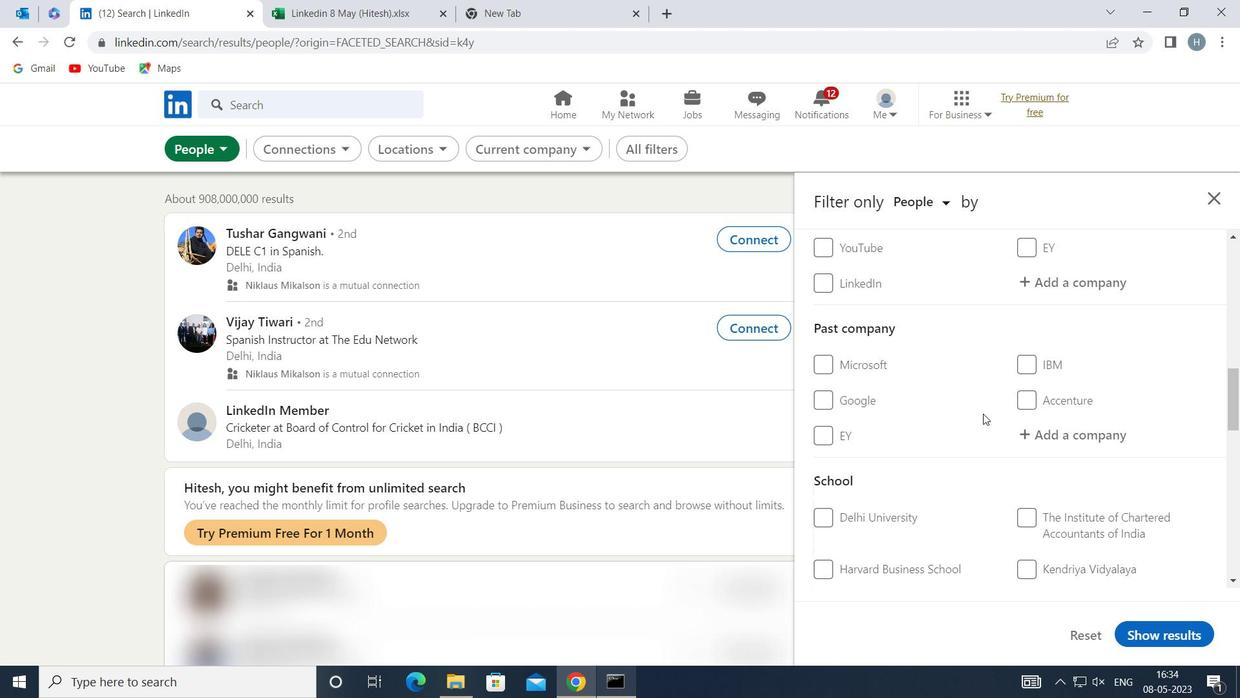 
Action: Mouse scrolled (984, 412) with delta (0, 0)
Screenshot: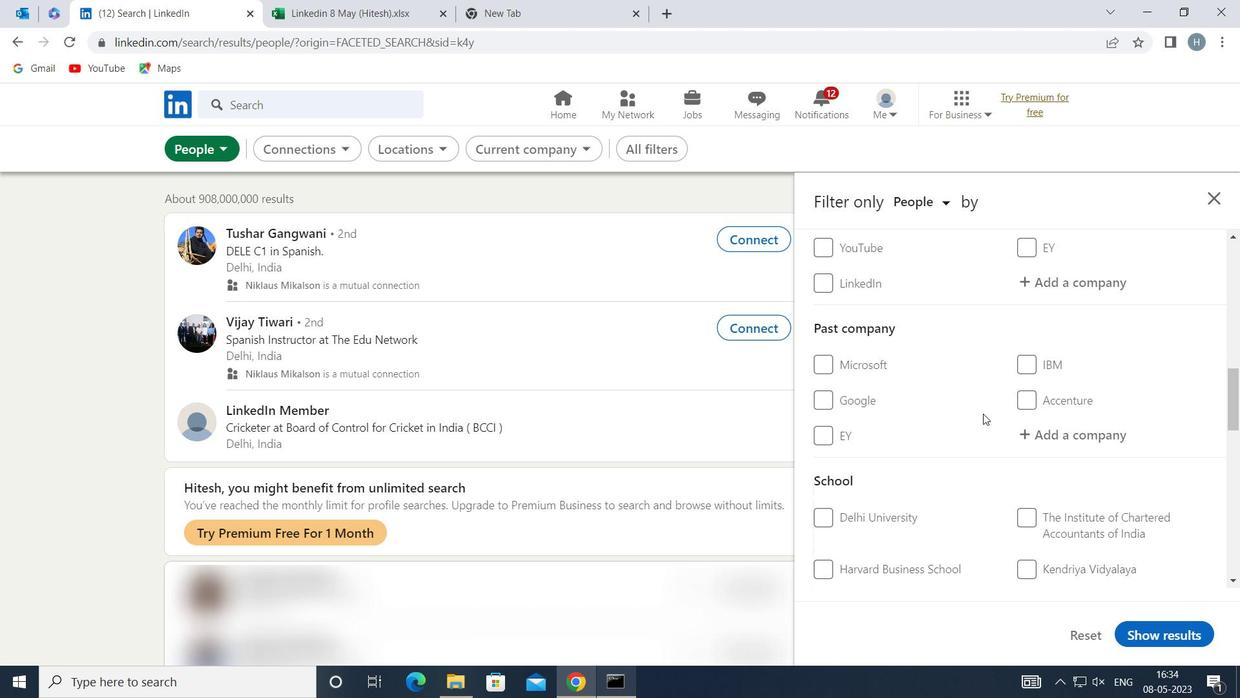 
Action: Mouse moved to (986, 400)
Screenshot: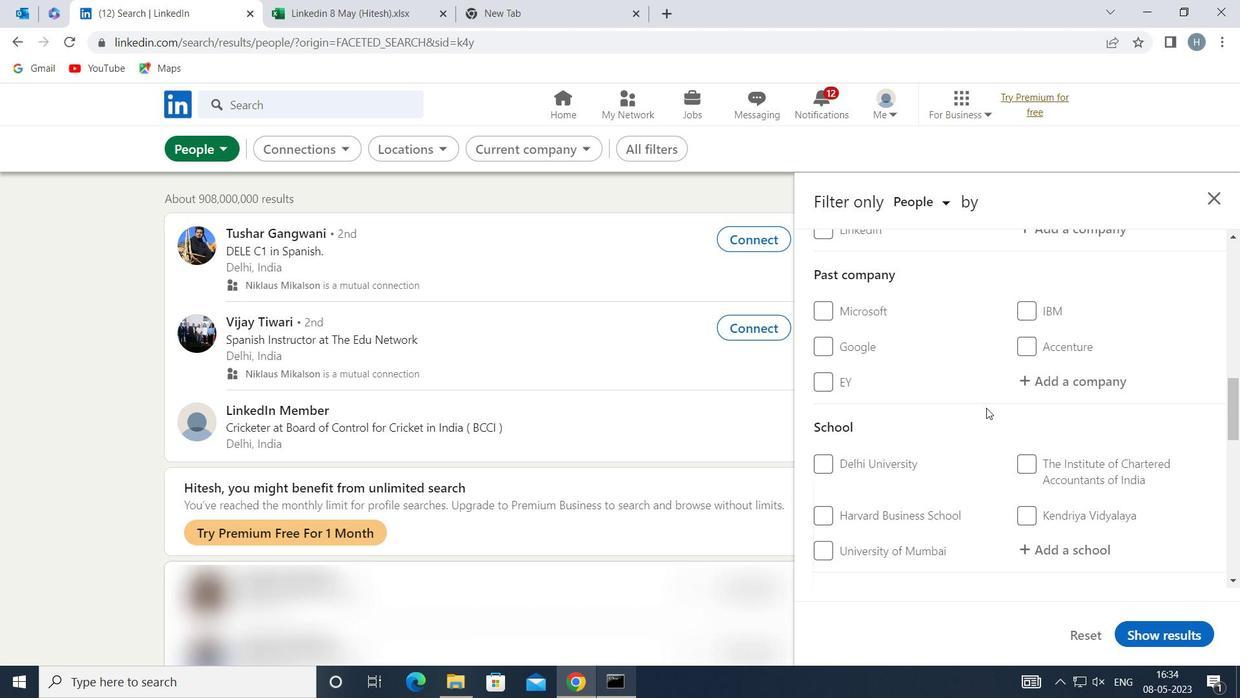 
Action: Mouse scrolled (986, 399) with delta (0, 0)
Screenshot: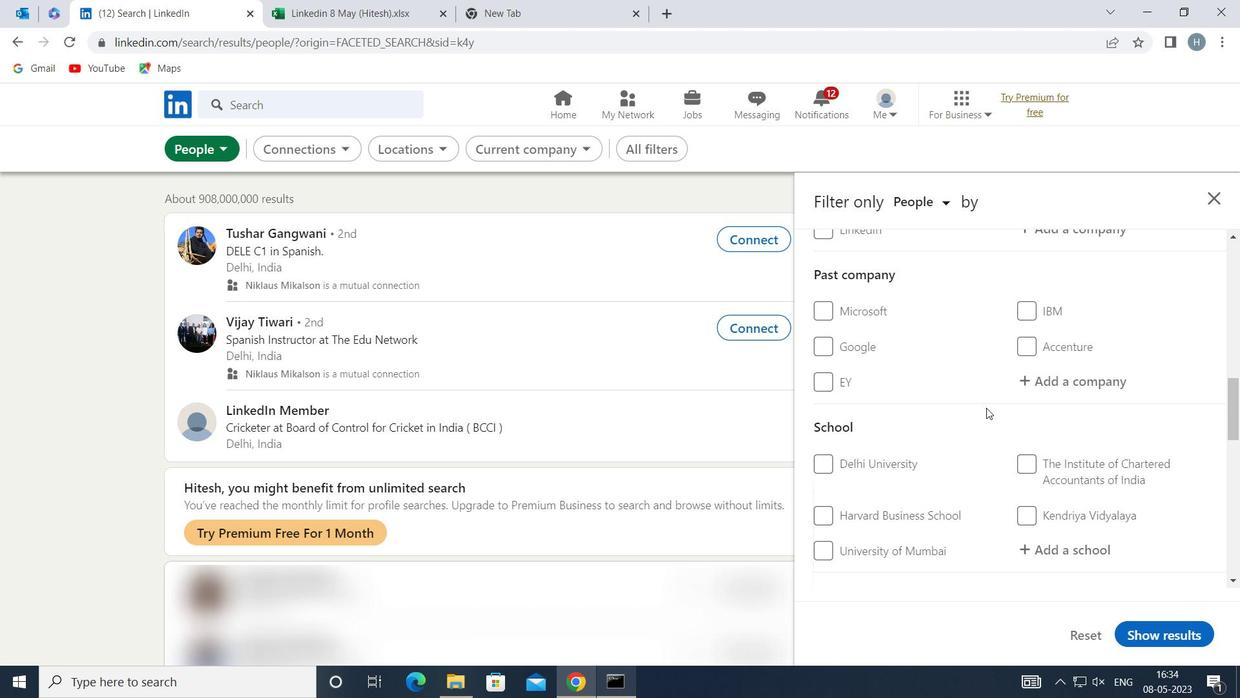 
Action: Mouse scrolled (986, 399) with delta (0, 0)
Screenshot: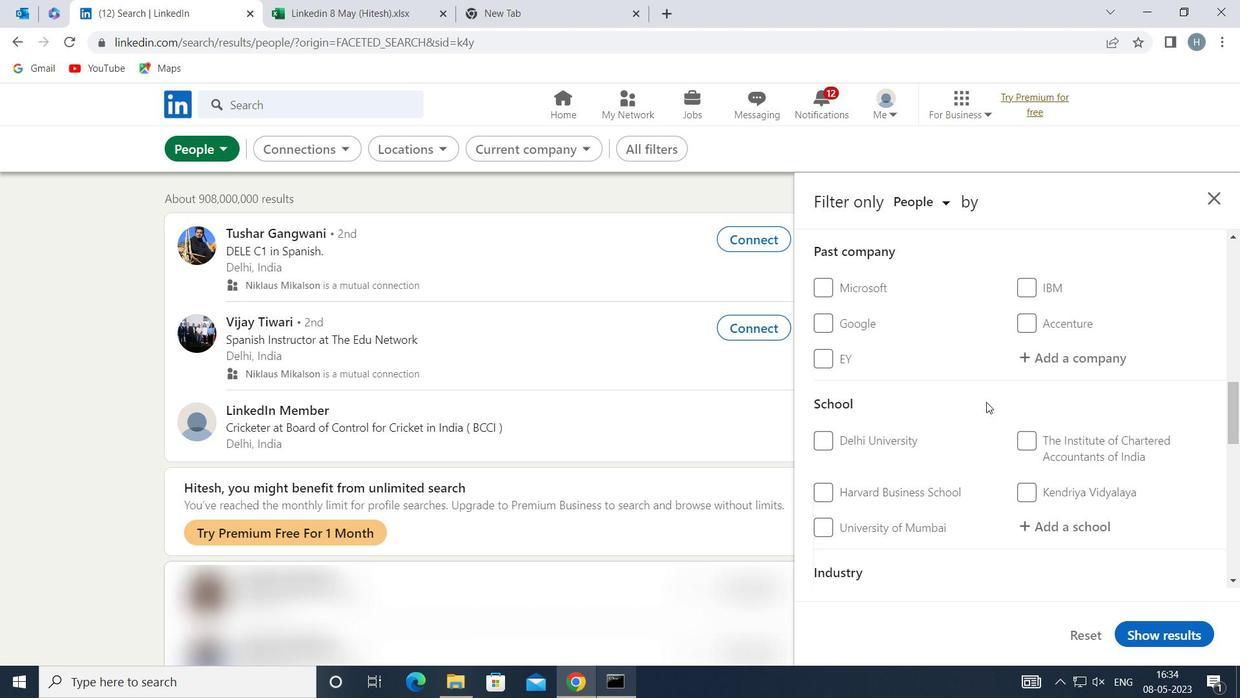 
Action: Mouse moved to (984, 396)
Screenshot: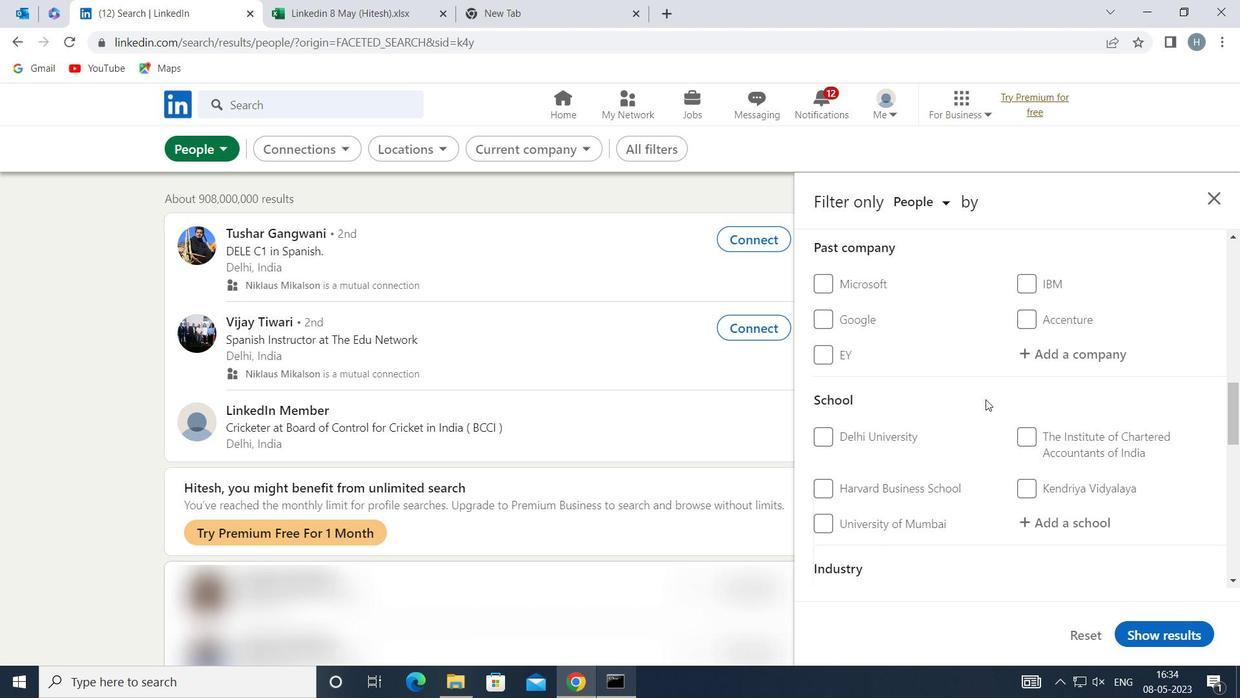 
Action: Mouse scrolled (984, 395) with delta (0, 0)
Screenshot: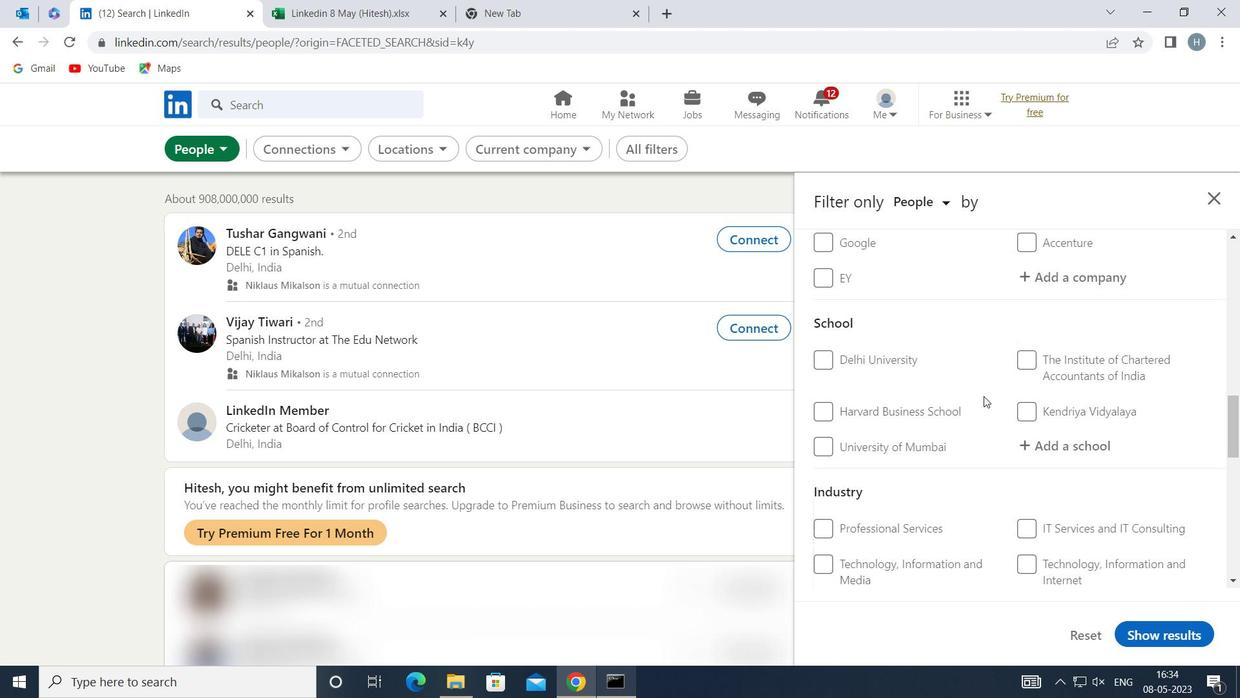 
Action: Mouse scrolled (984, 395) with delta (0, 0)
Screenshot: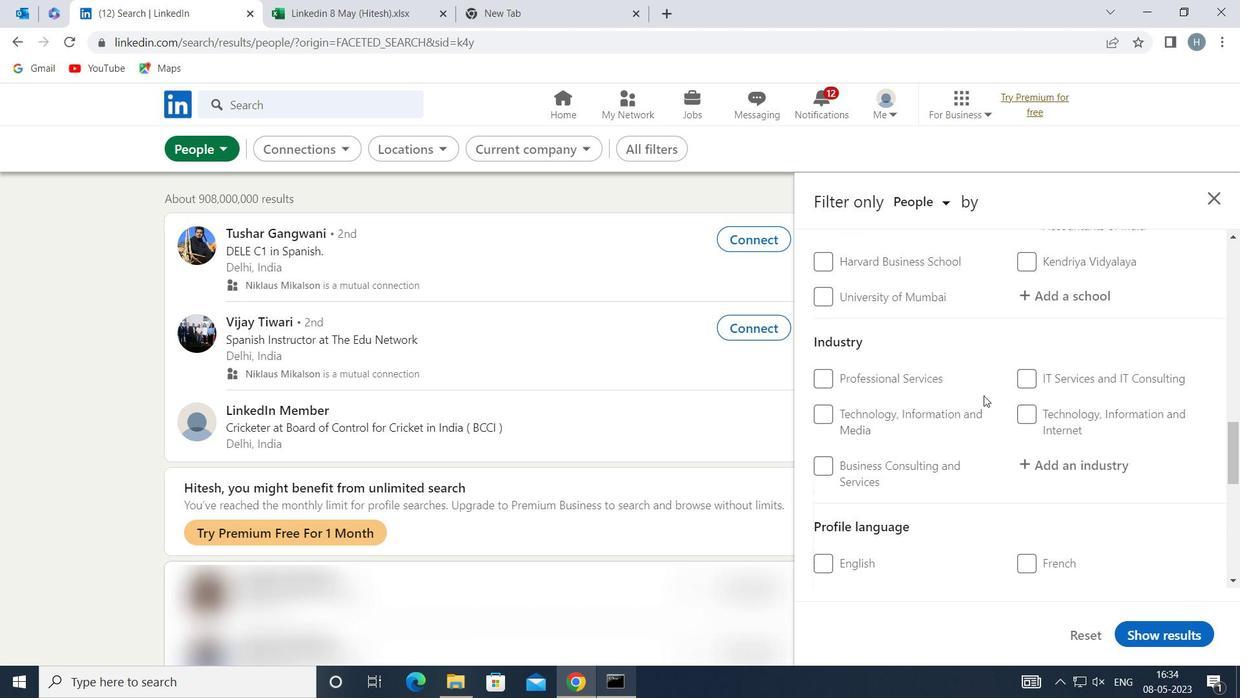 
Action: Mouse moved to (1026, 471)
Screenshot: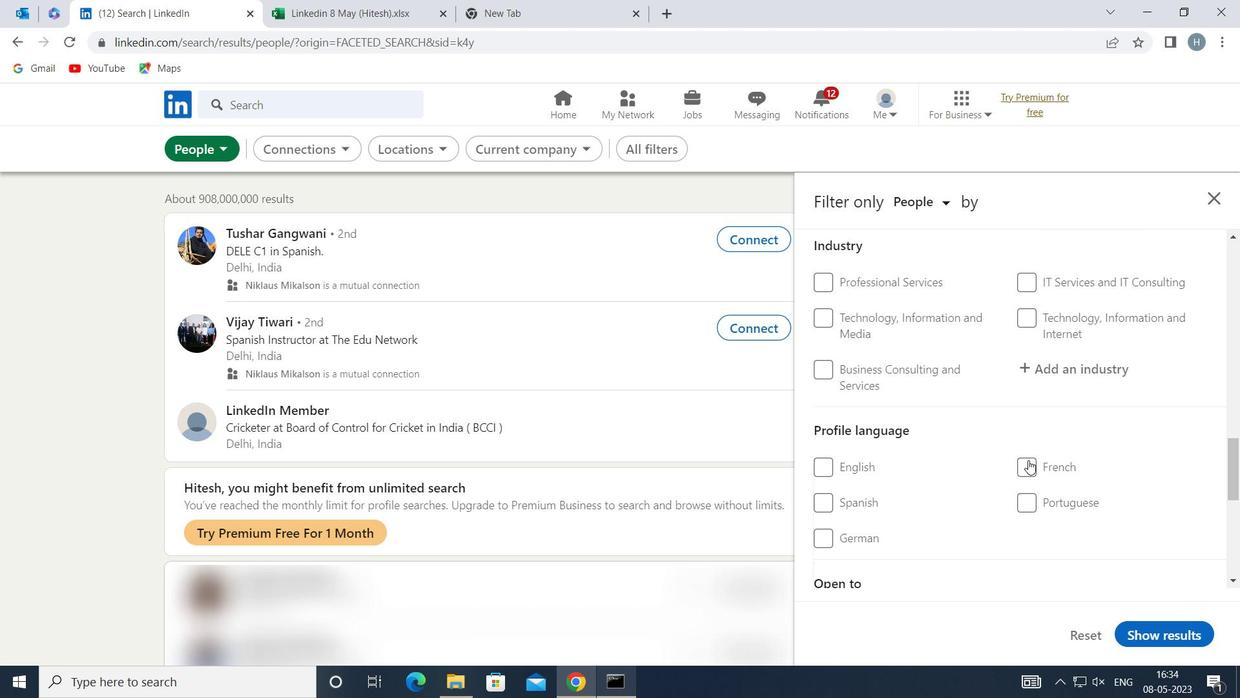 
Action: Mouse pressed left at (1026, 471)
Screenshot: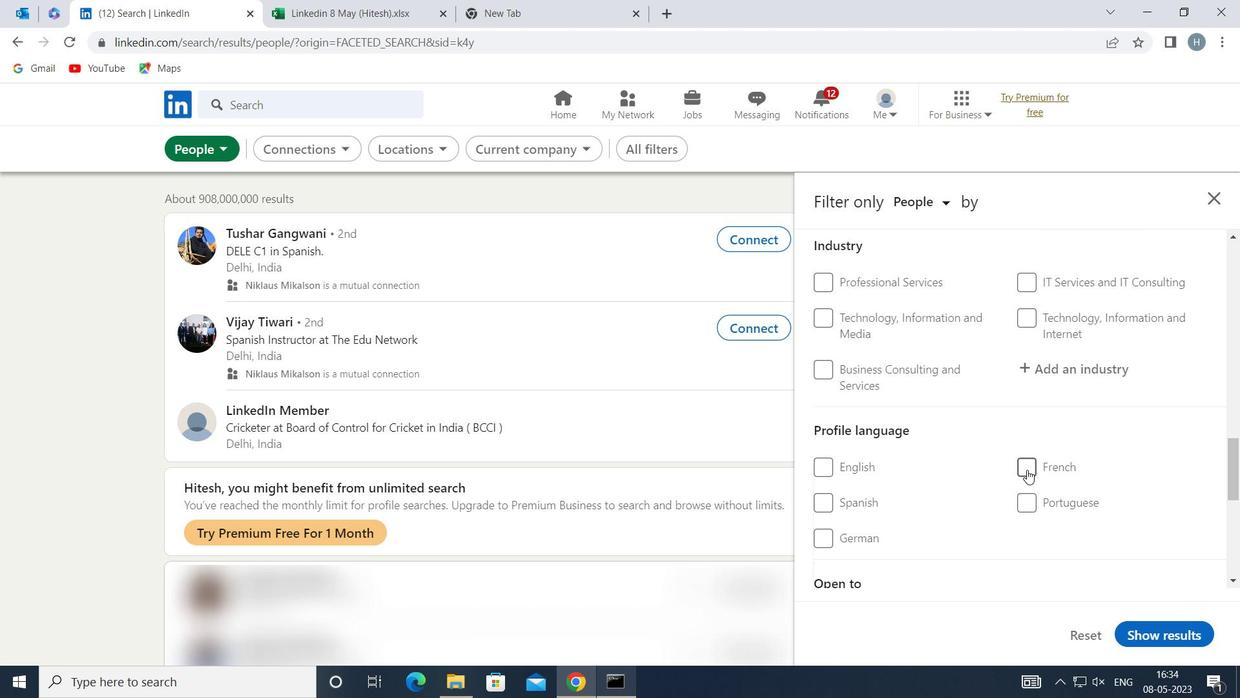 
Action: Mouse moved to (962, 439)
Screenshot: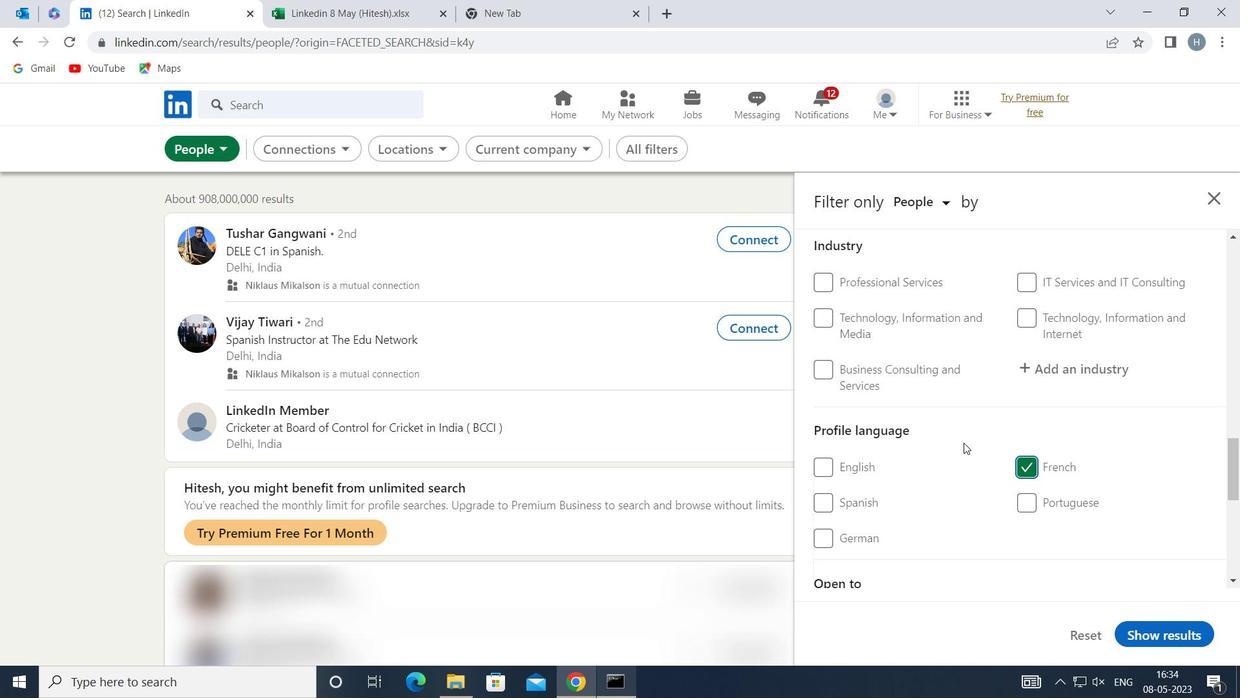 
Action: Mouse scrolled (962, 440) with delta (0, 0)
Screenshot: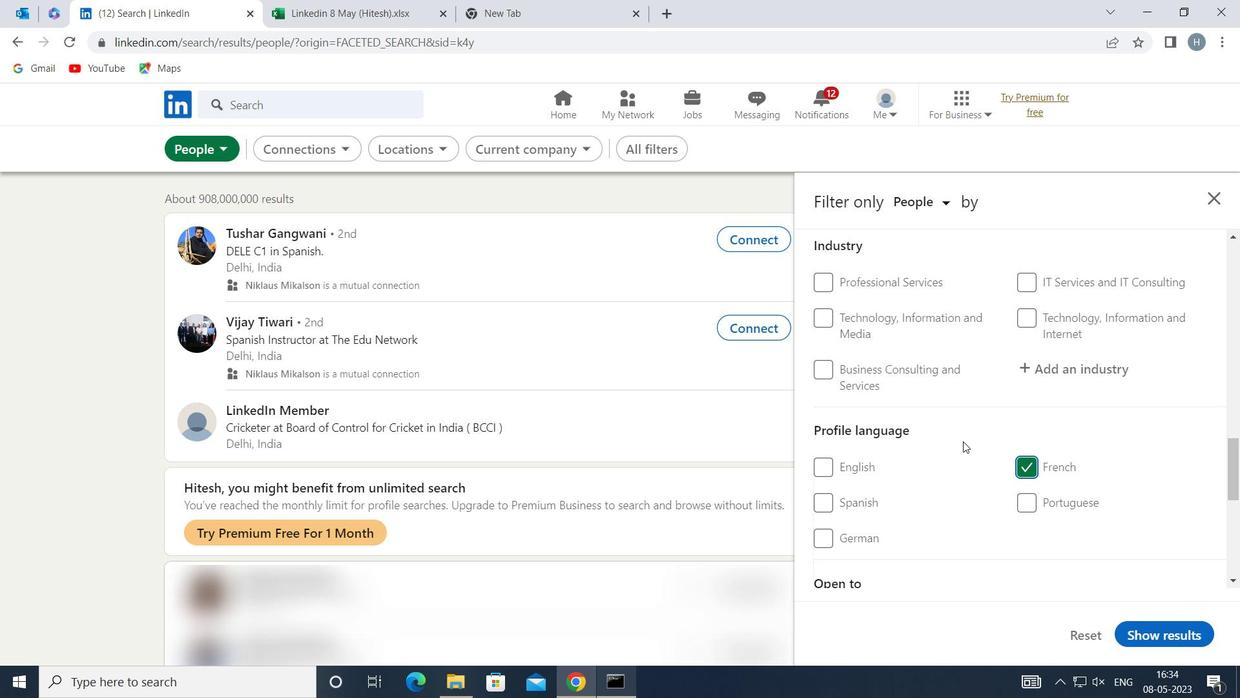 
Action: Mouse moved to (962, 431)
Screenshot: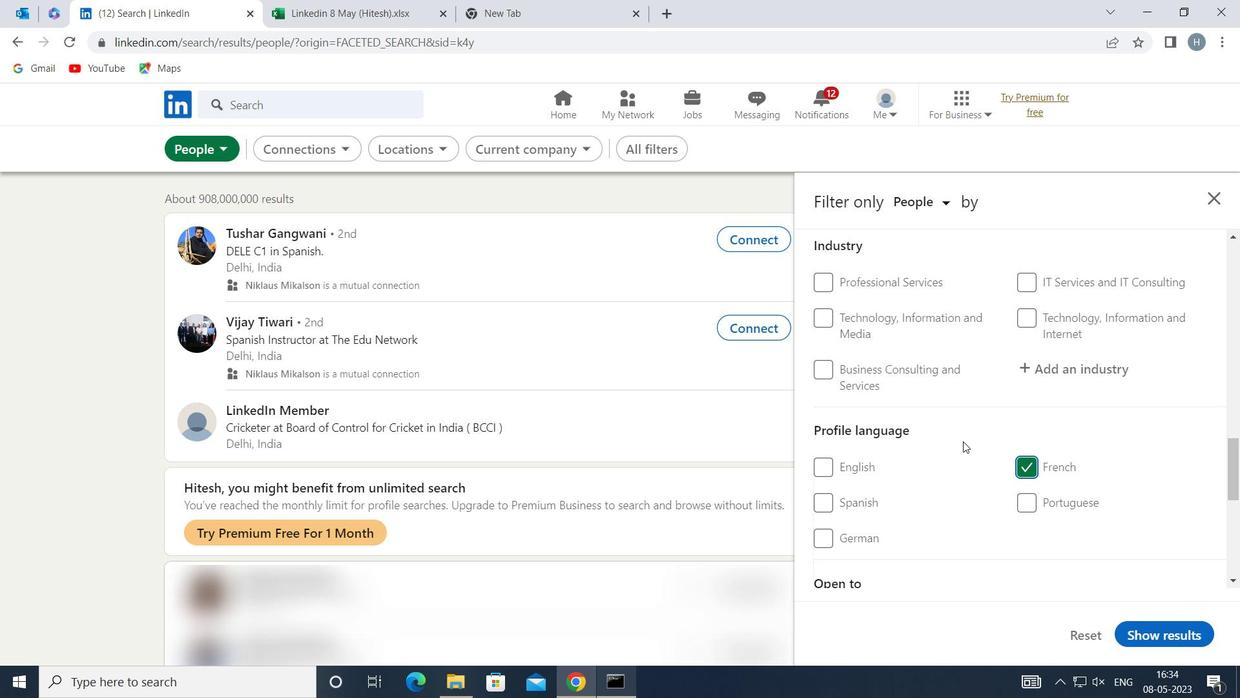 
Action: Mouse scrolled (962, 432) with delta (0, 0)
Screenshot: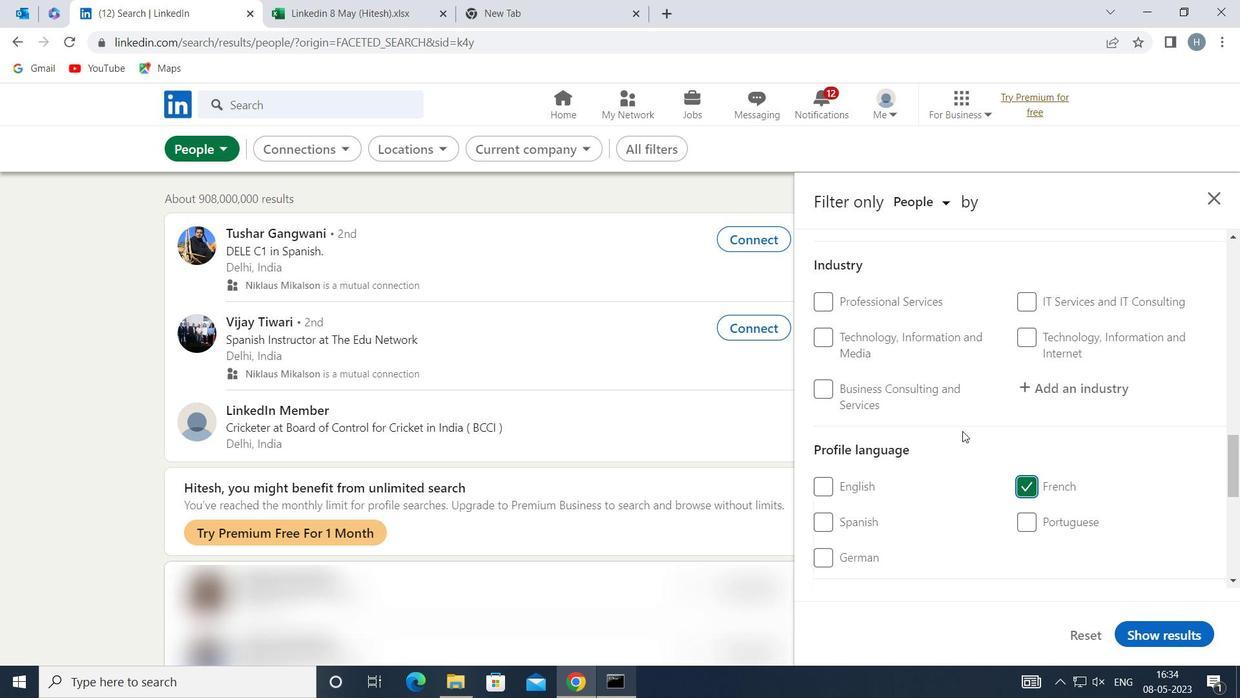 
Action: Mouse scrolled (962, 432) with delta (0, 0)
Screenshot: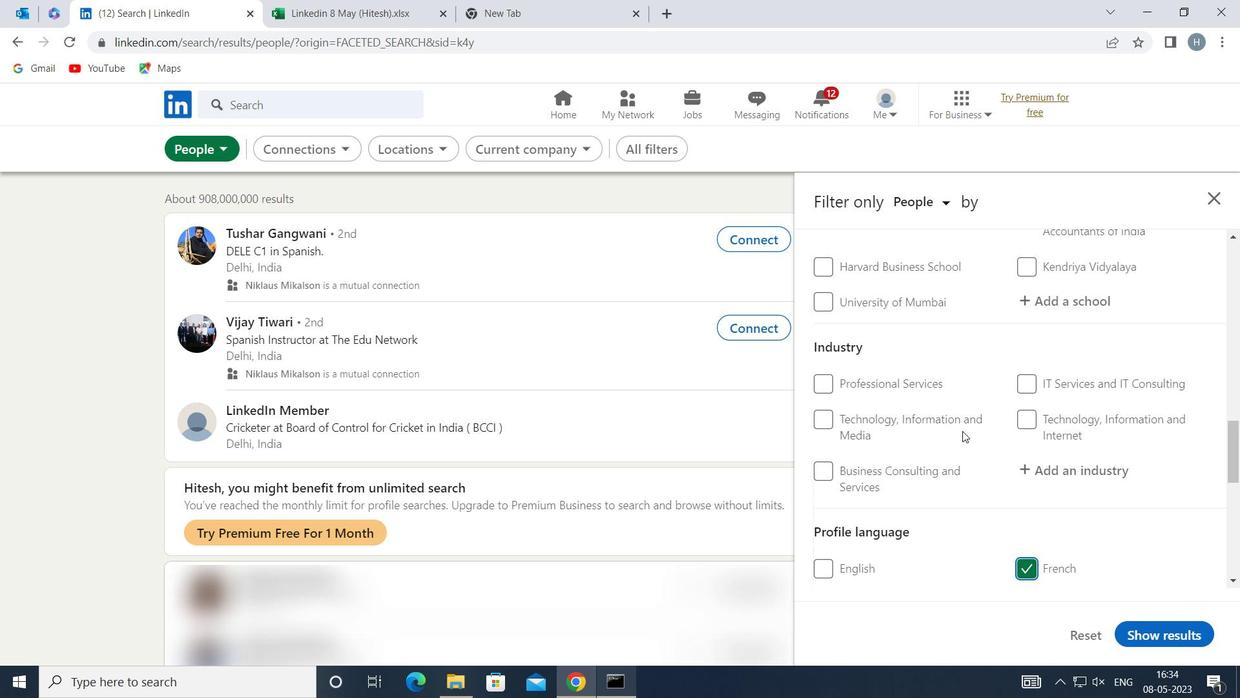 
Action: Mouse scrolled (962, 432) with delta (0, 0)
Screenshot: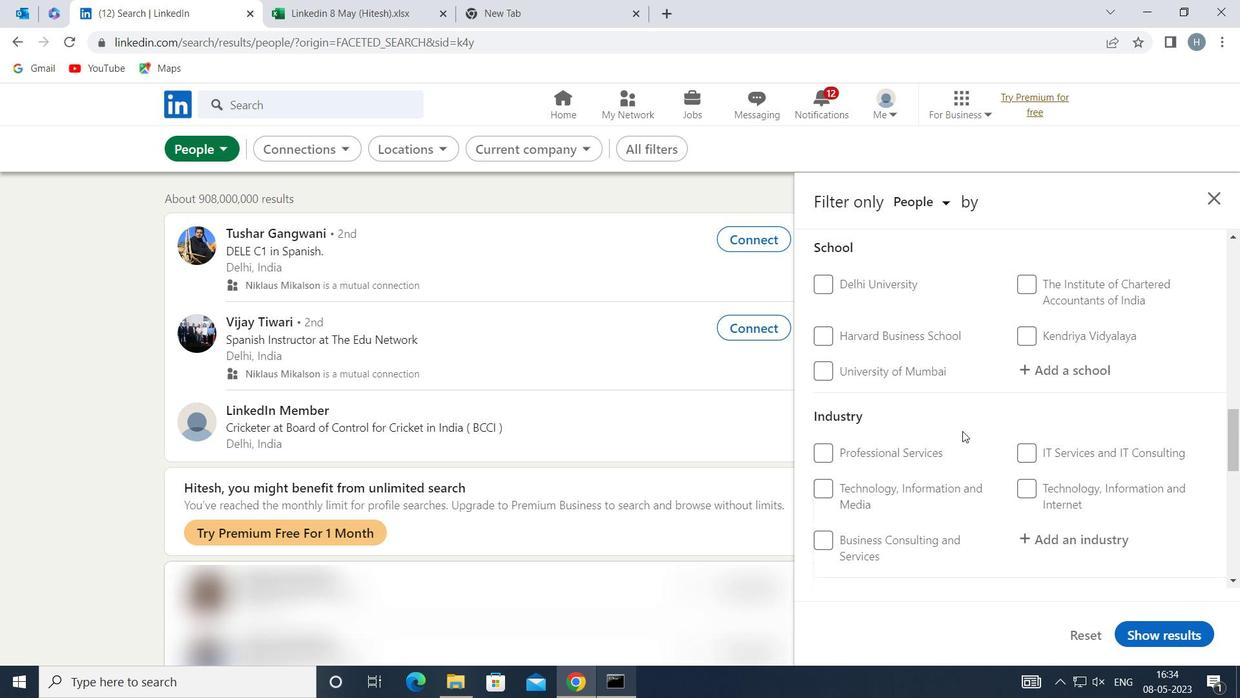 
Action: Mouse scrolled (962, 432) with delta (0, 0)
Screenshot: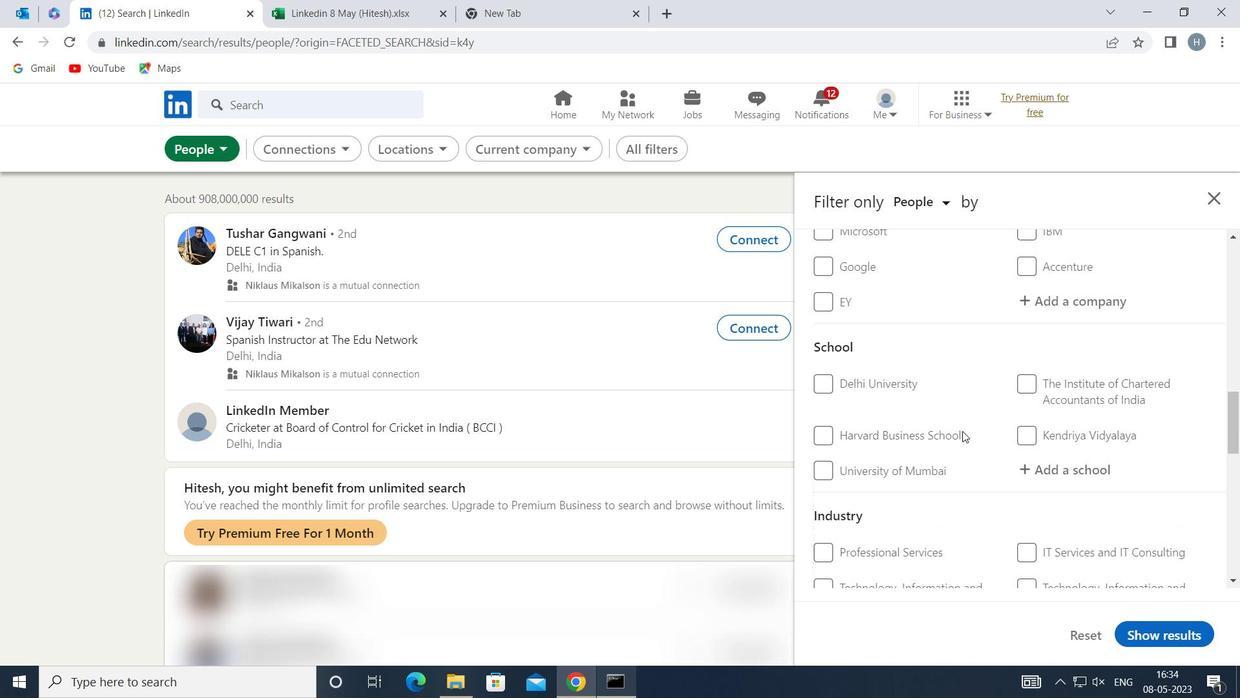 
Action: Mouse scrolled (962, 432) with delta (0, 0)
Screenshot: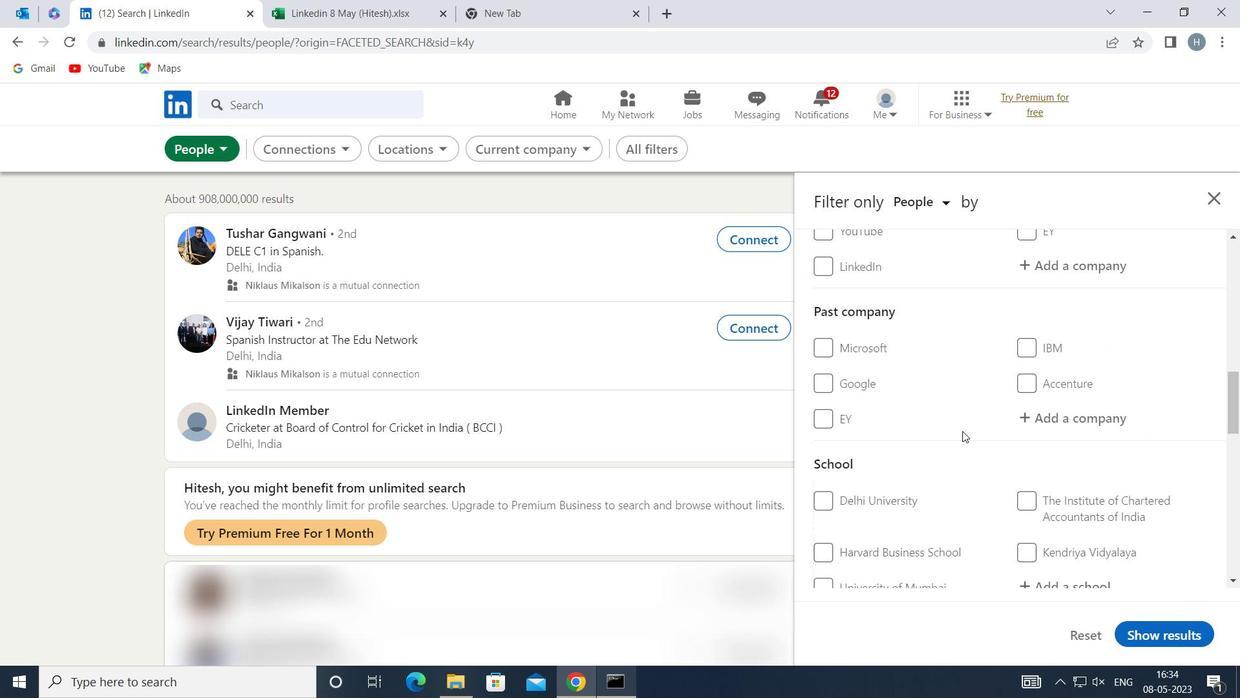 
Action: Mouse scrolled (962, 432) with delta (0, 0)
Screenshot: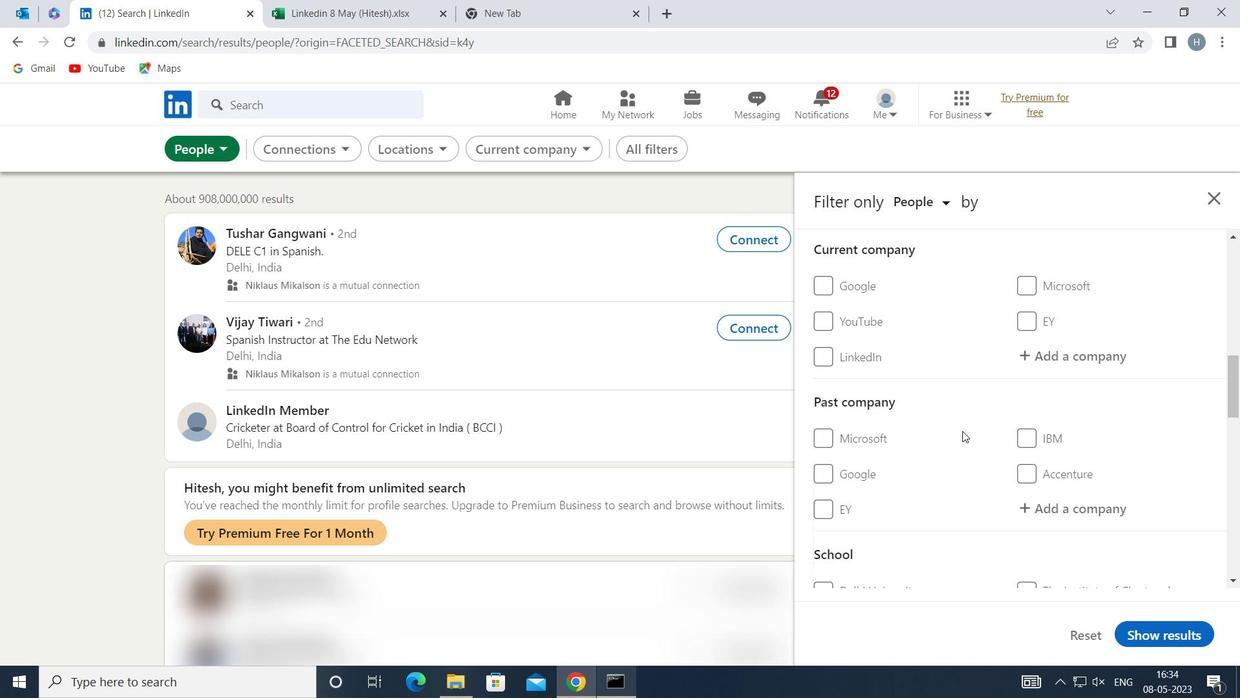 
Action: Mouse moved to (1071, 442)
Screenshot: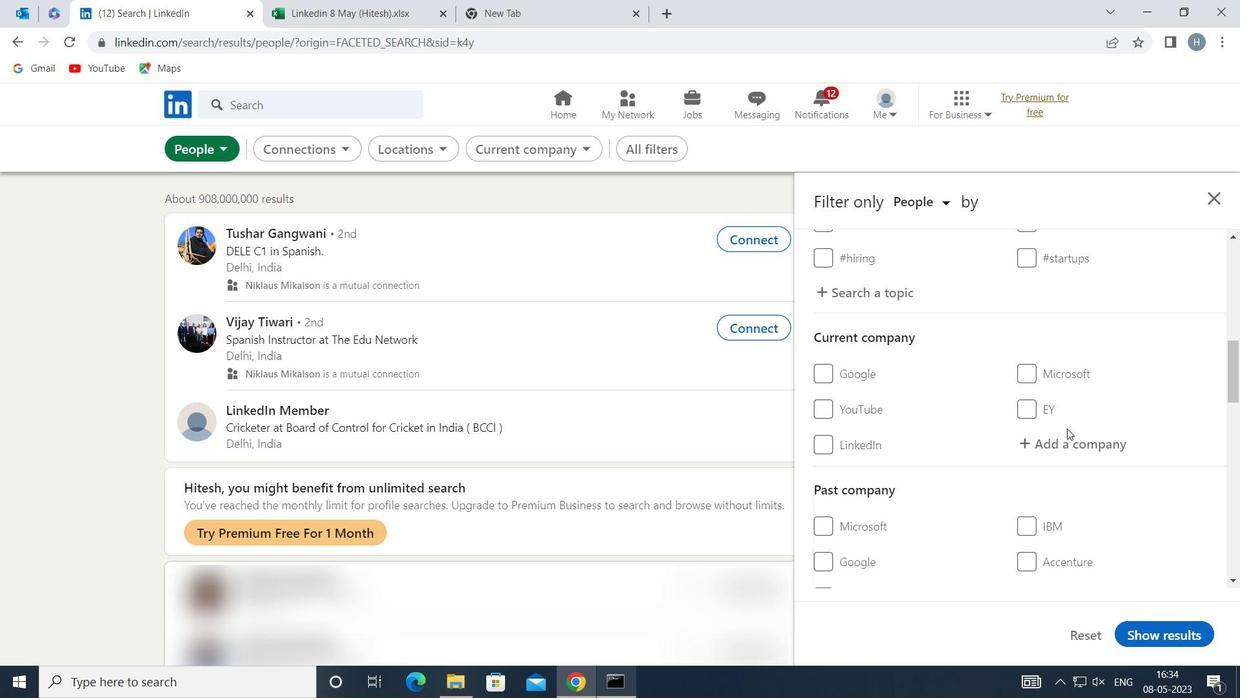 
Action: Mouse pressed left at (1071, 442)
Screenshot: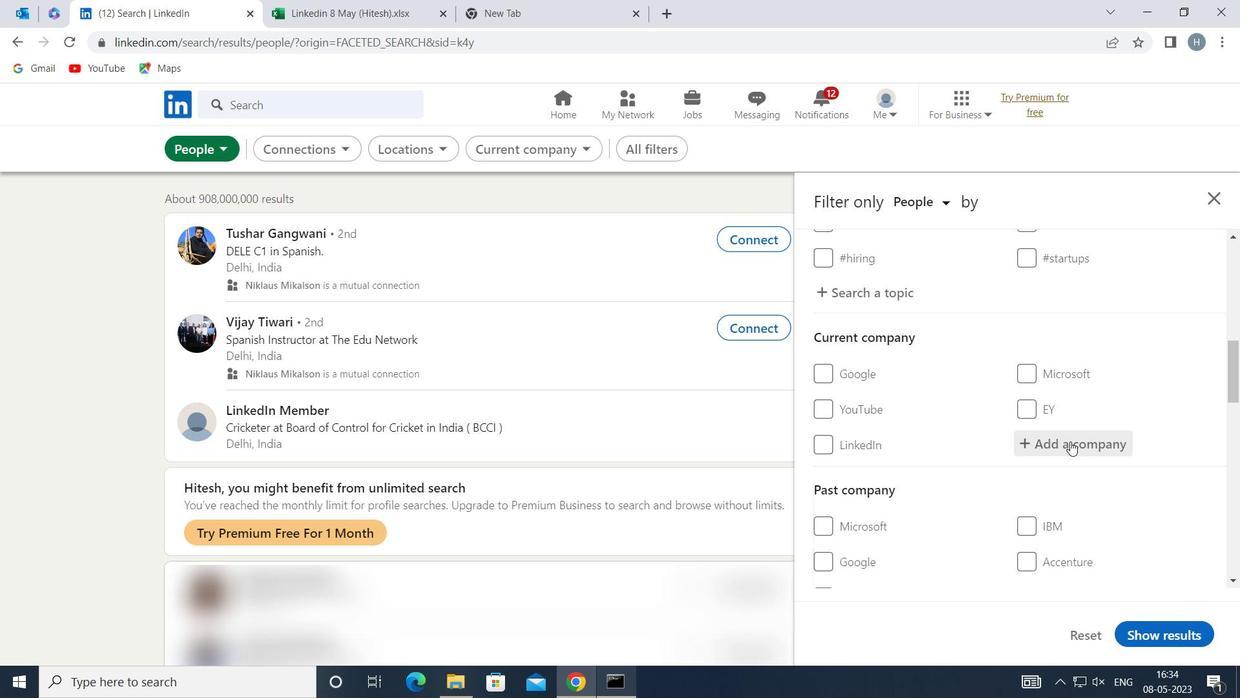 
Action: Key pressed <Key.shift>LORVEN<Key.space><Key.shift>TECHNOLOGIES
Screenshot: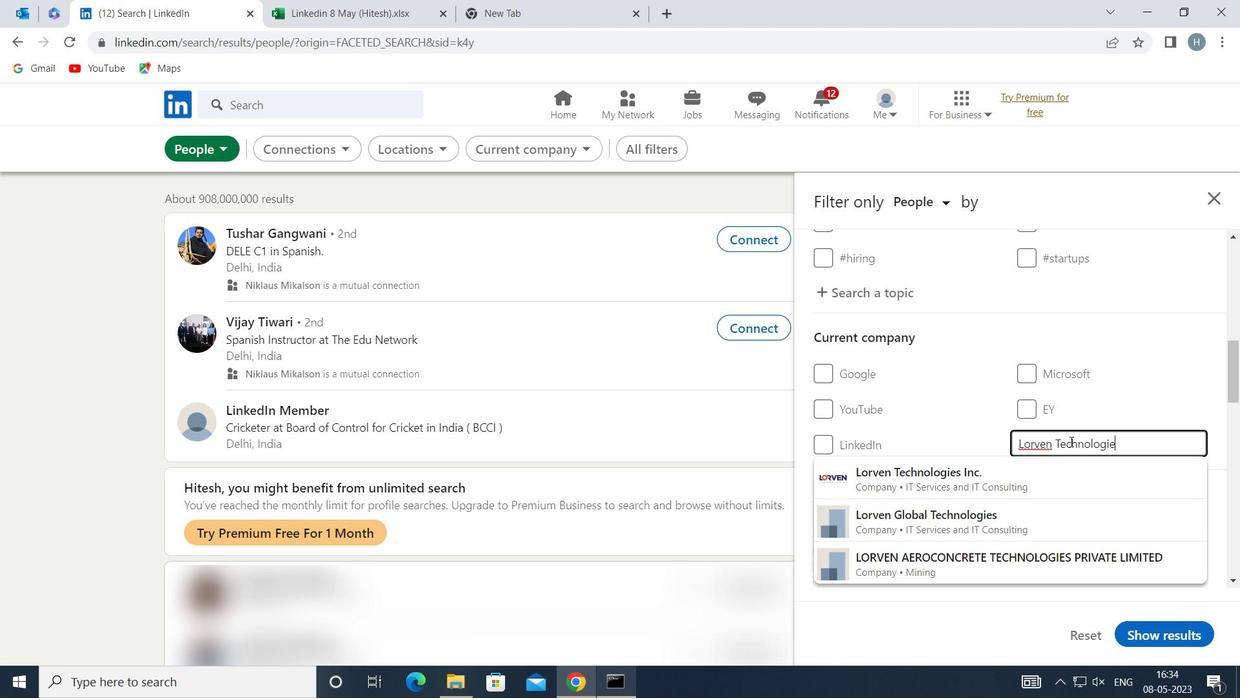 
Action: Mouse moved to (984, 472)
Screenshot: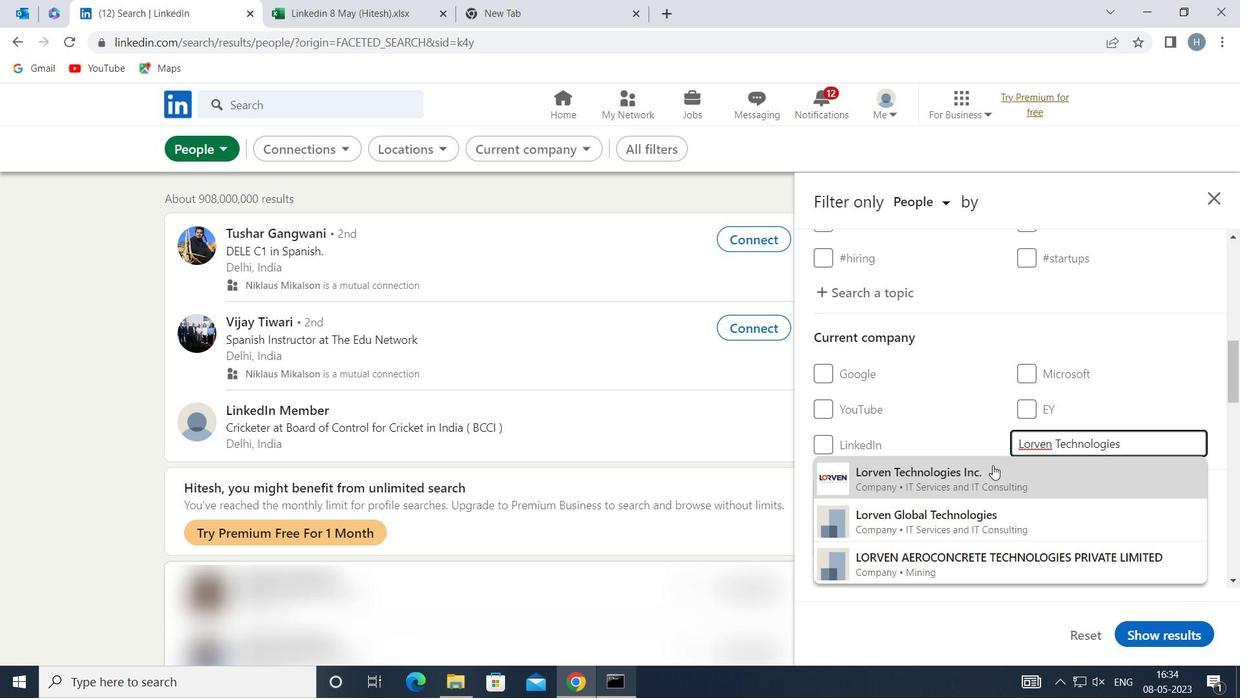 
Action: Mouse pressed left at (984, 472)
Screenshot: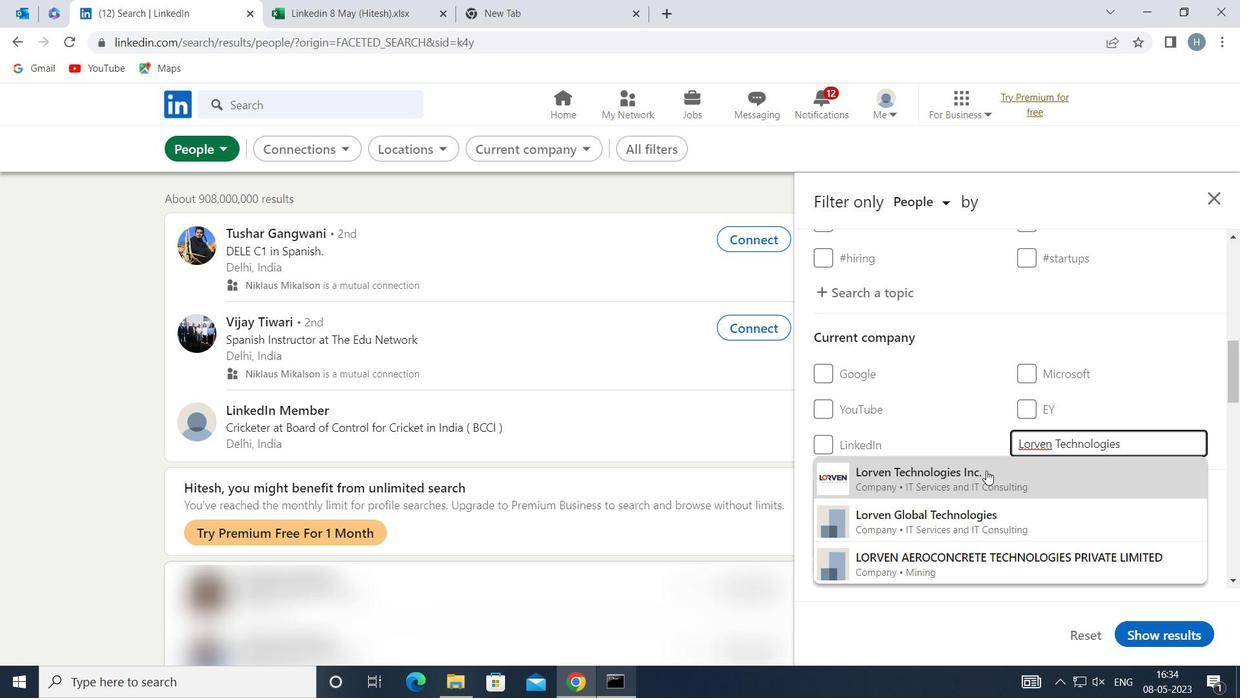 
Action: Mouse moved to (975, 421)
Screenshot: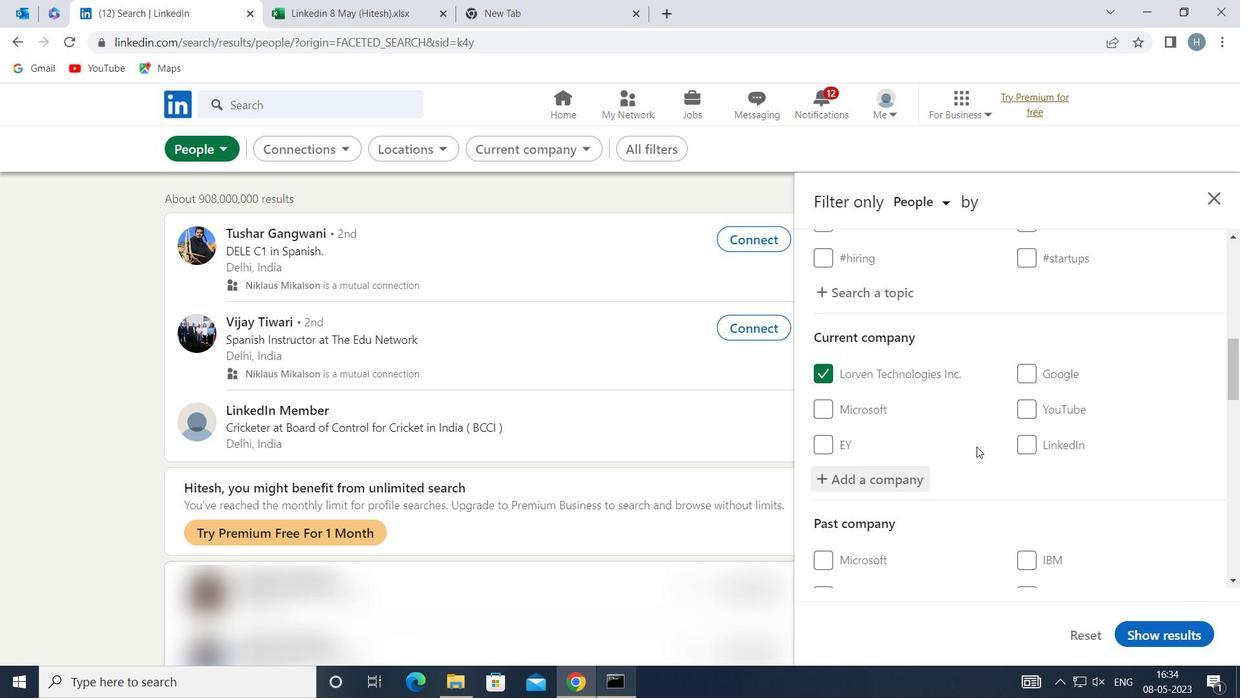 
Action: Mouse scrolled (975, 420) with delta (0, 0)
Screenshot: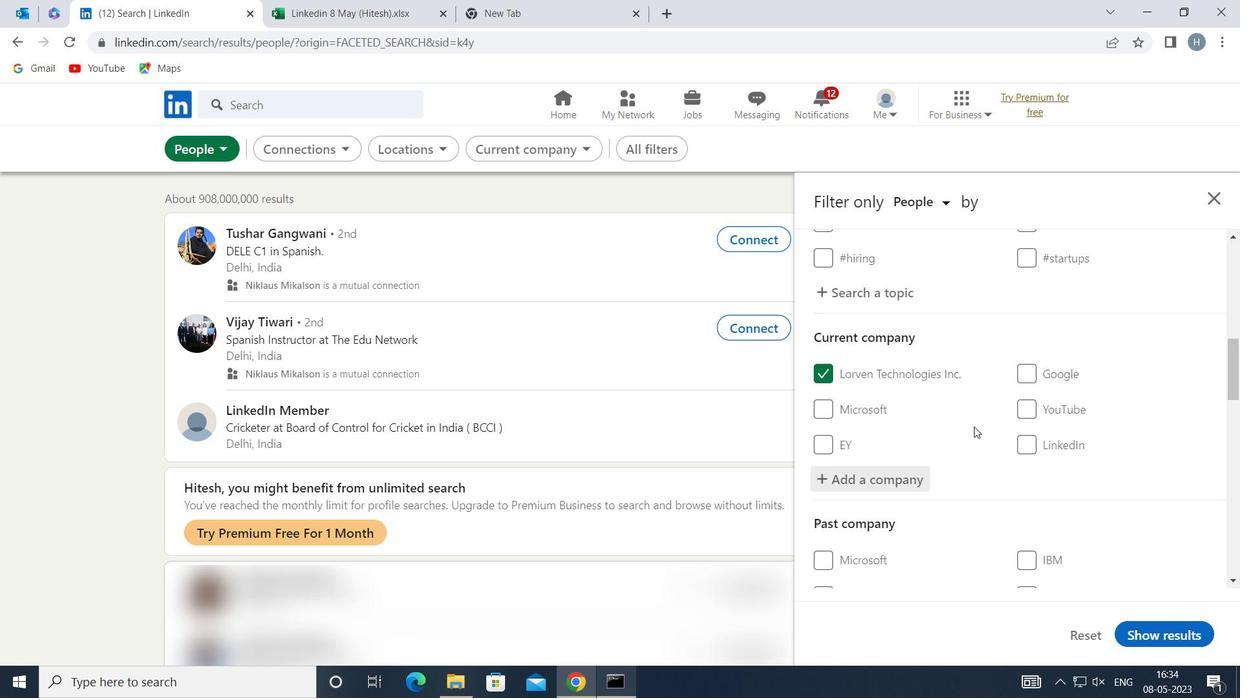 
Action: Mouse moved to (977, 416)
Screenshot: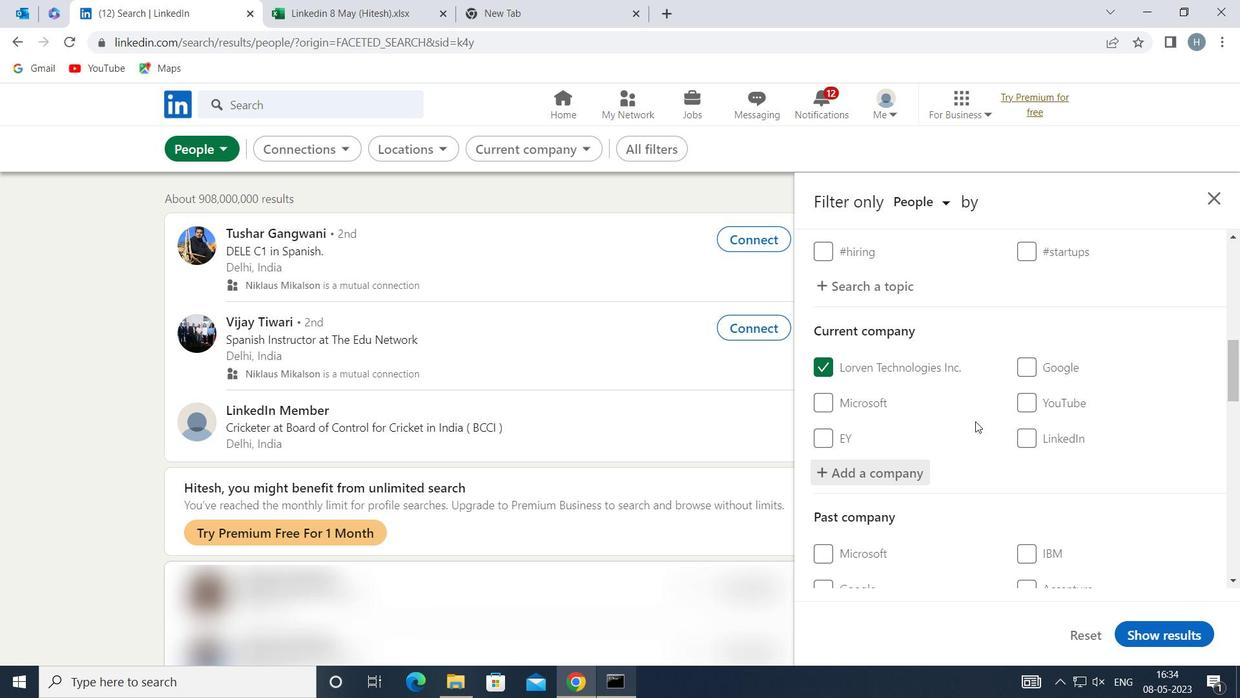 
Action: Mouse scrolled (977, 416) with delta (0, 0)
Screenshot: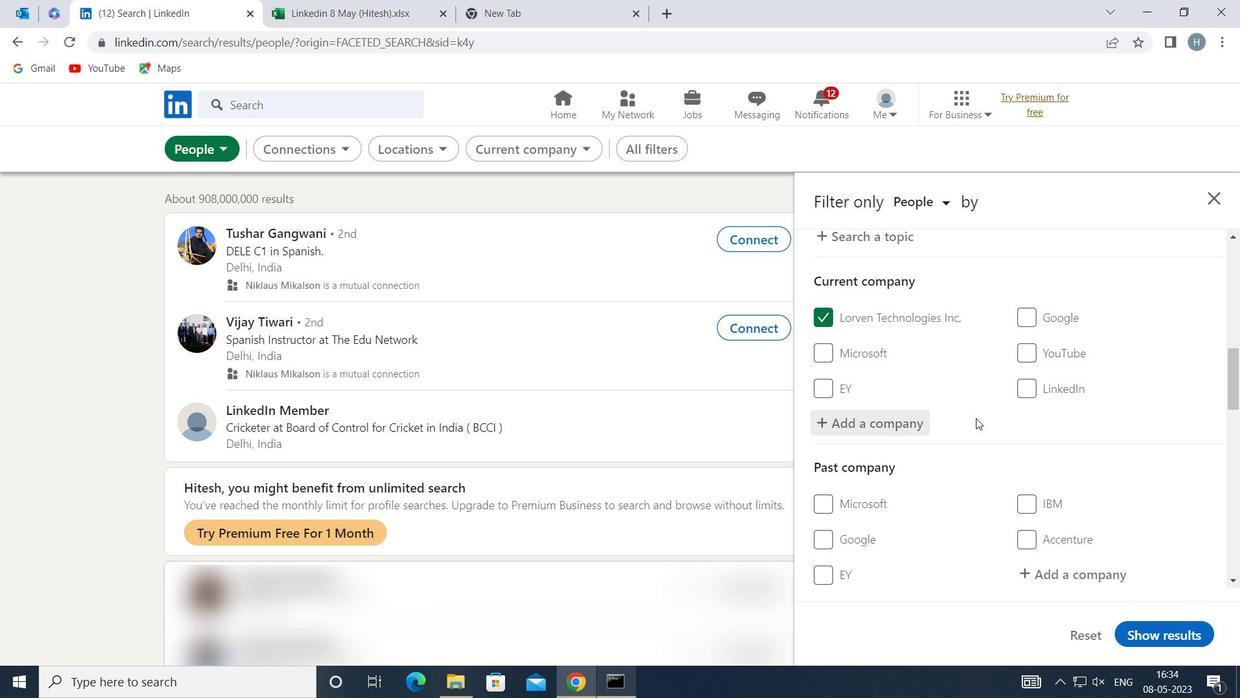 
Action: Mouse moved to (979, 414)
Screenshot: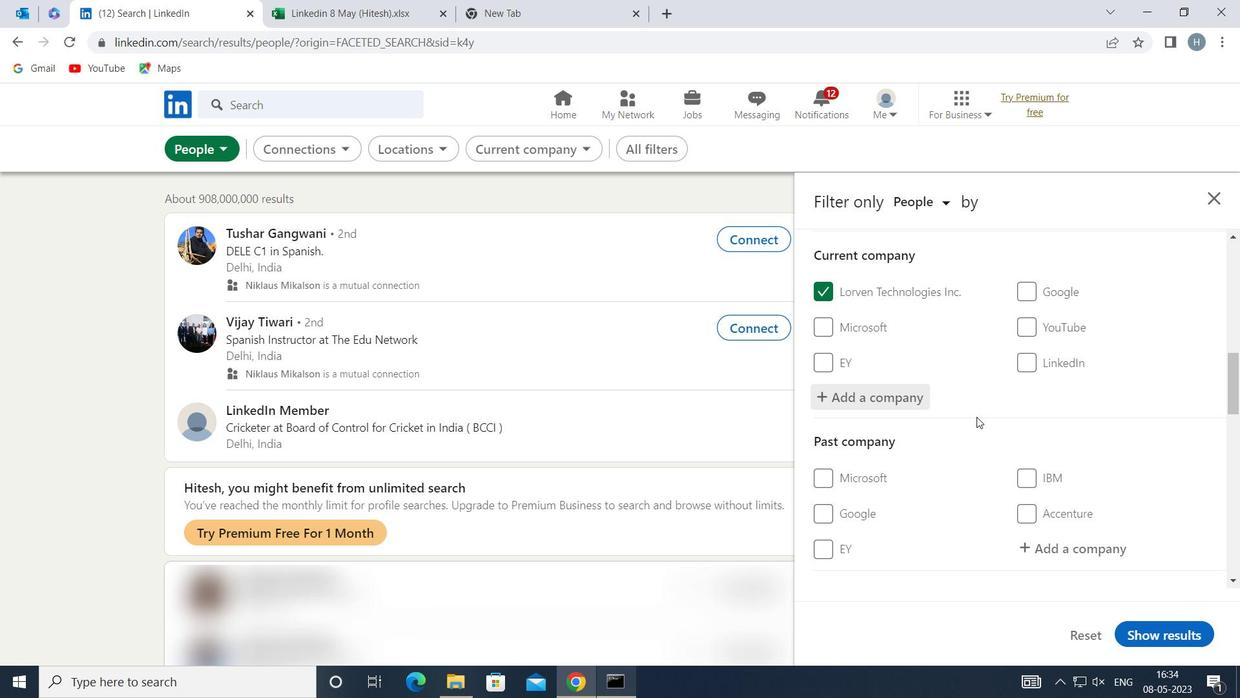
Action: Mouse scrolled (979, 414) with delta (0, 0)
Screenshot: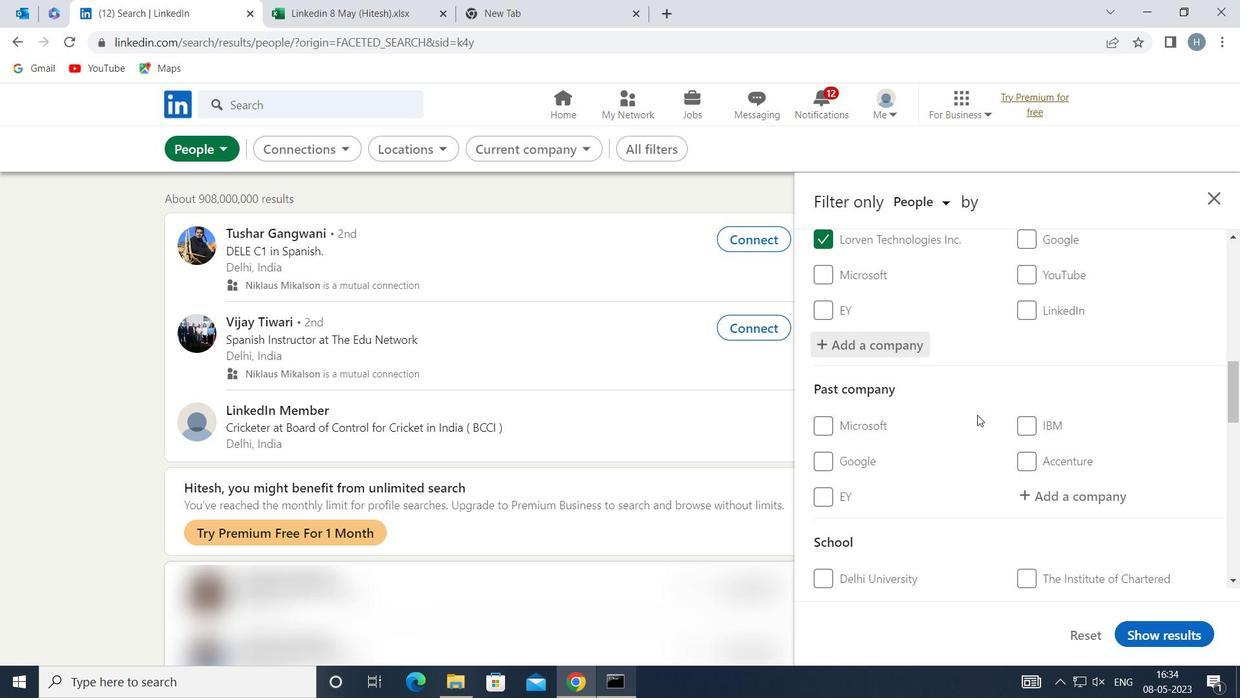 
Action: Mouse moved to (979, 414)
Screenshot: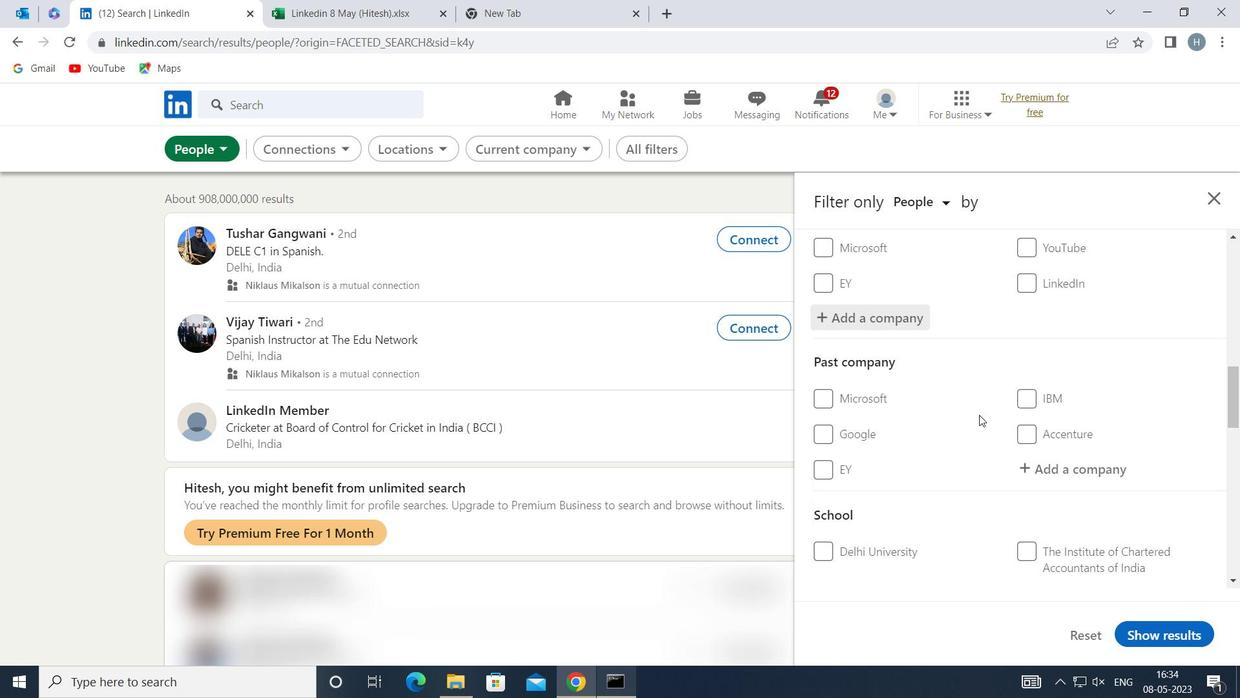 
Action: Mouse scrolled (979, 413) with delta (0, 0)
Screenshot: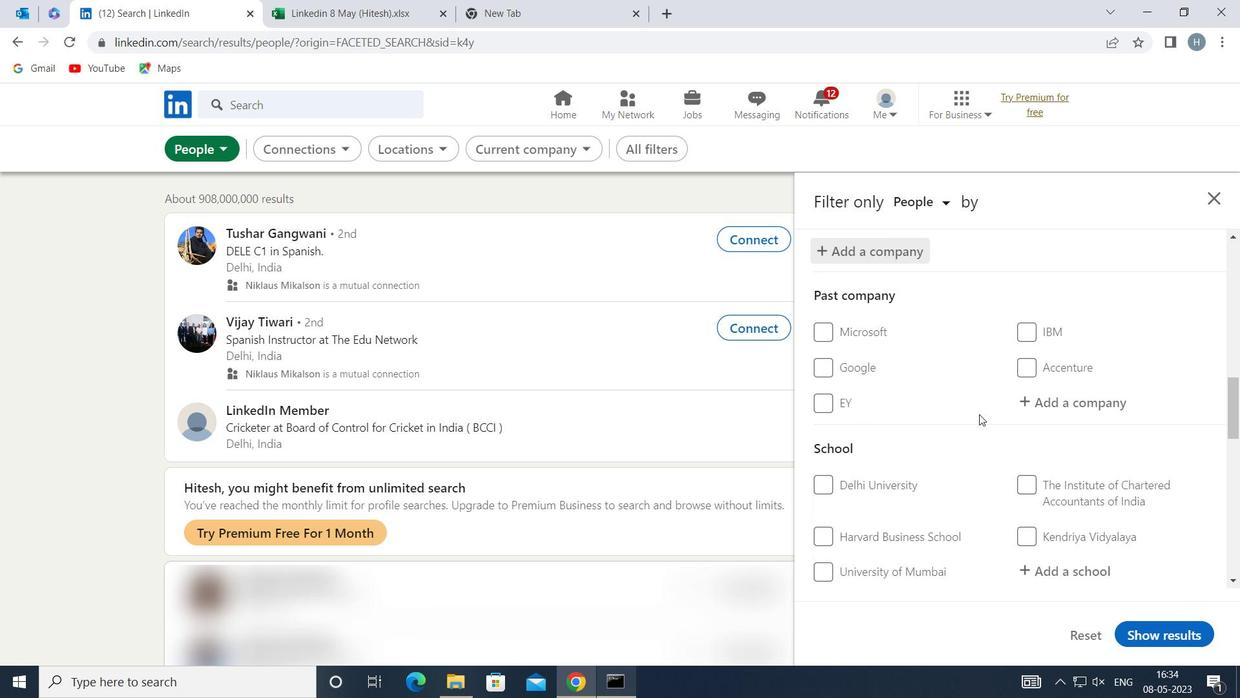 
Action: Mouse moved to (1063, 472)
Screenshot: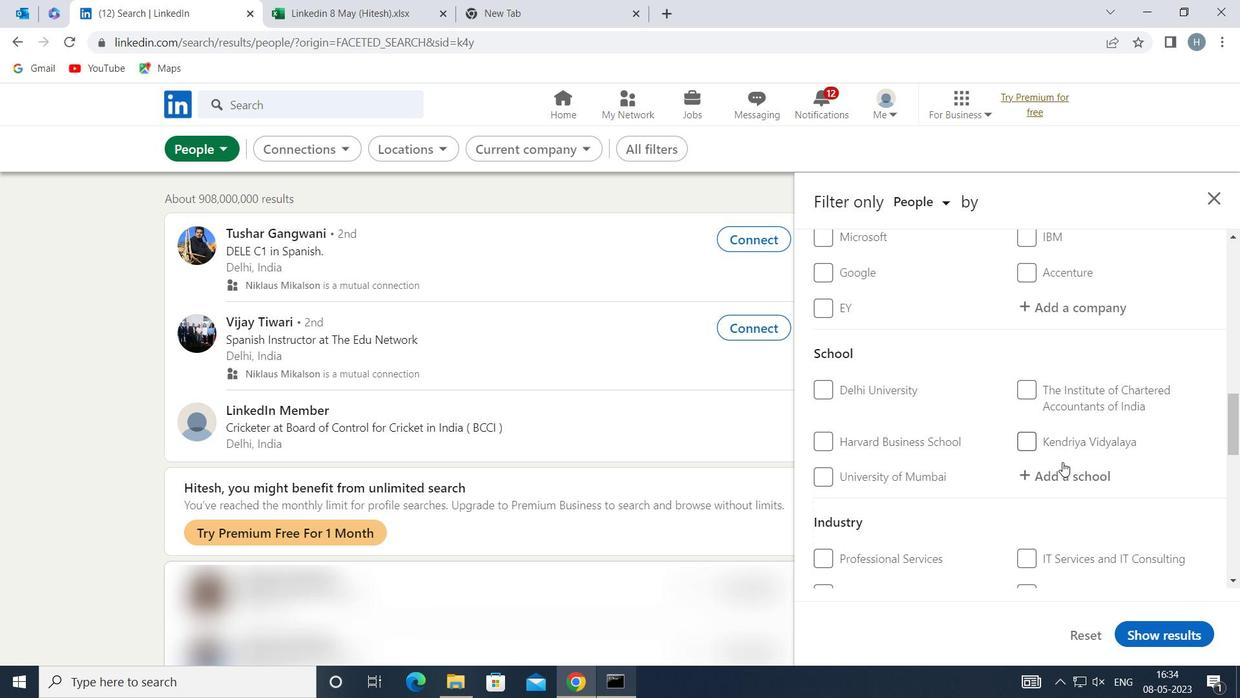 
Action: Mouse pressed left at (1063, 472)
Screenshot: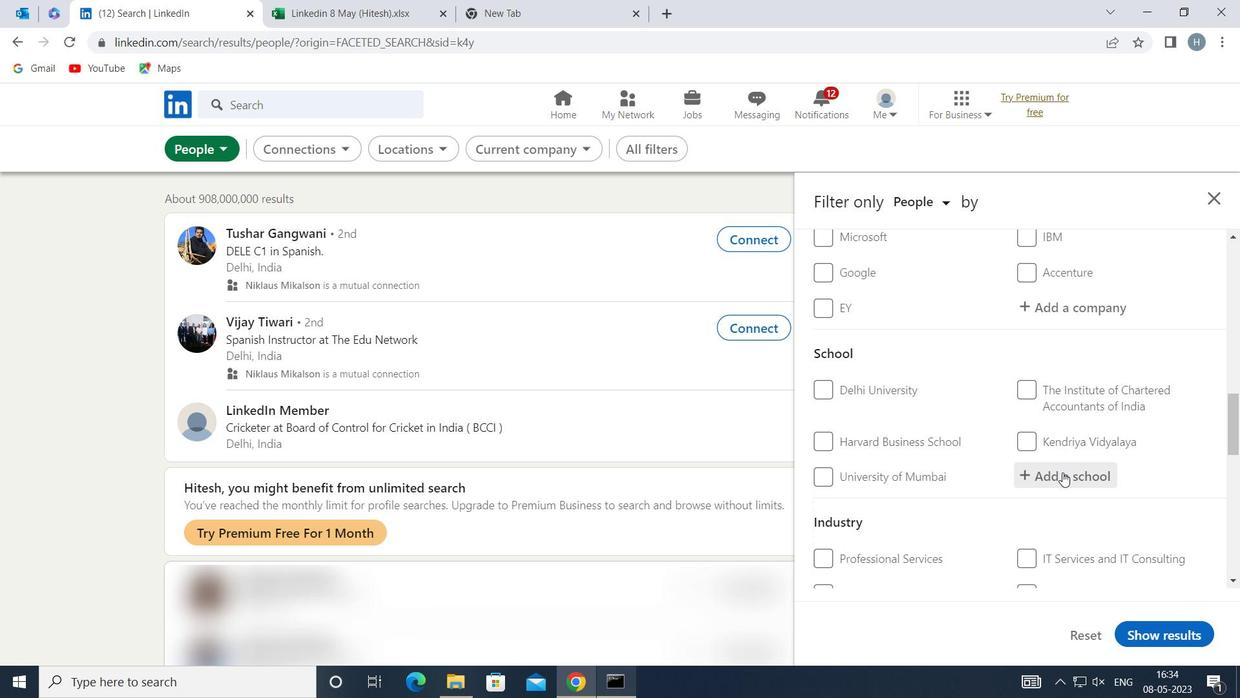 
Action: Key pressed <Key.shift>VISHWAKARMA
Screenshot: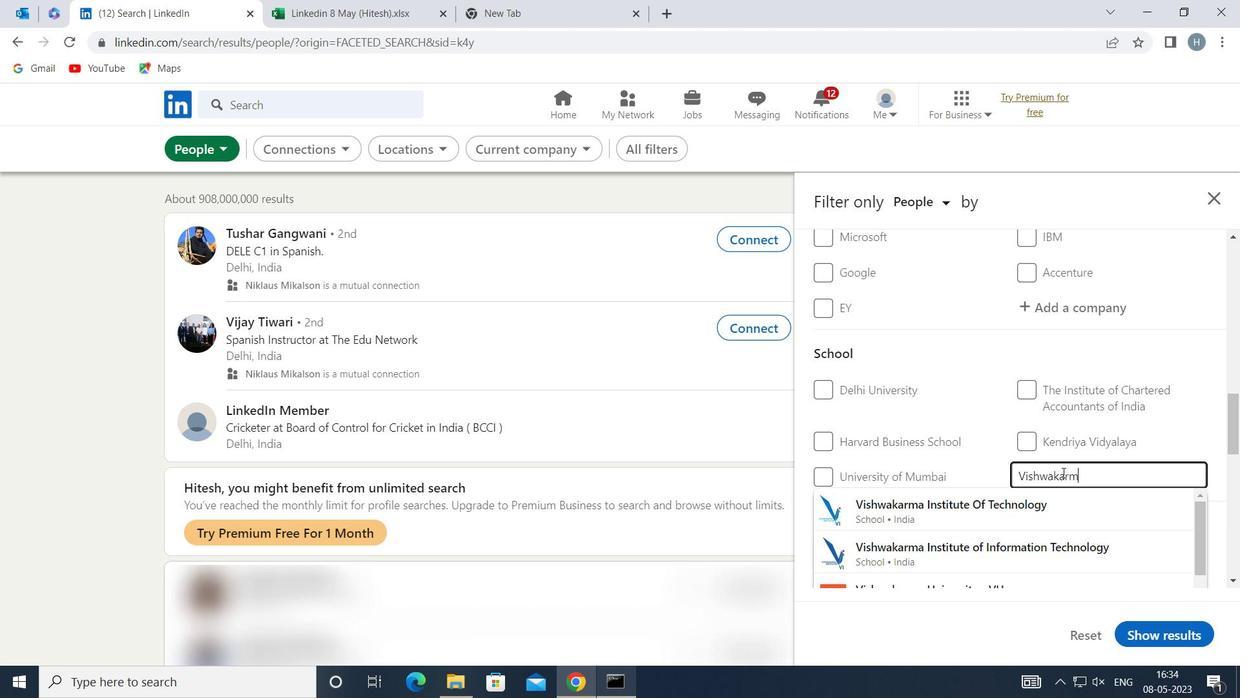 
Action: Mouse moved to (1061, 472)
Screenshot: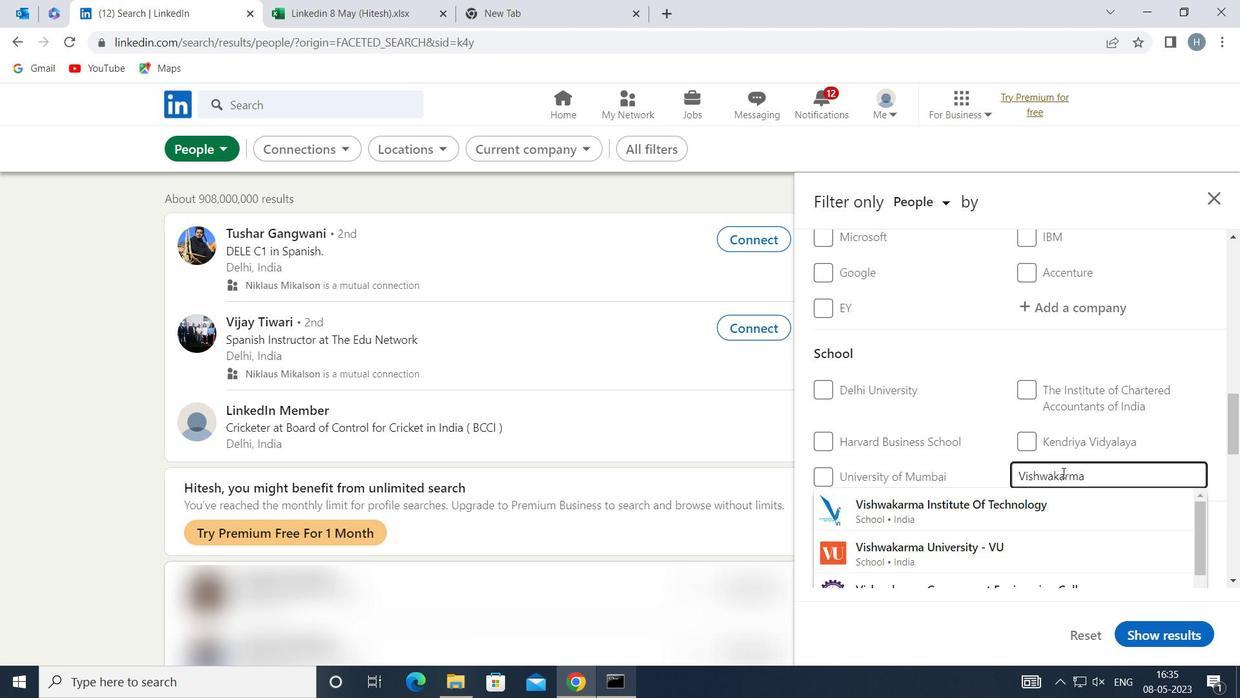 
Action: Key pressed <Key.space>
Screenshot: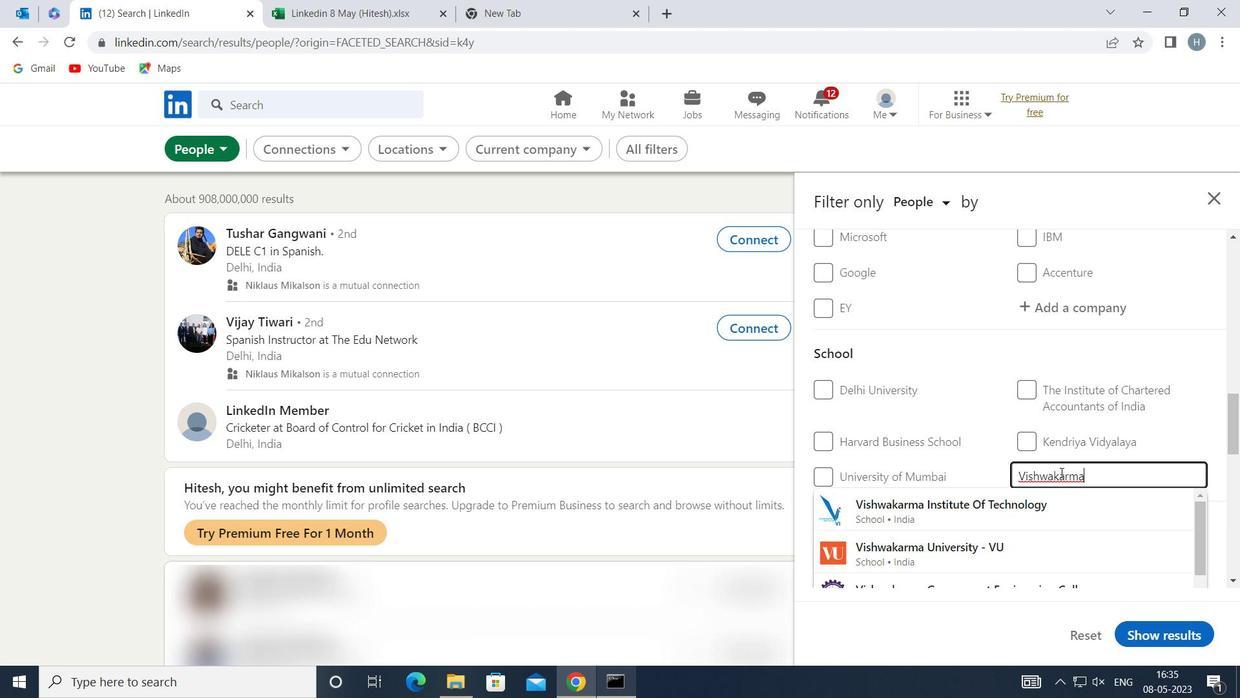 
Action: Mouse moved to (1056, 481)
Screenshot: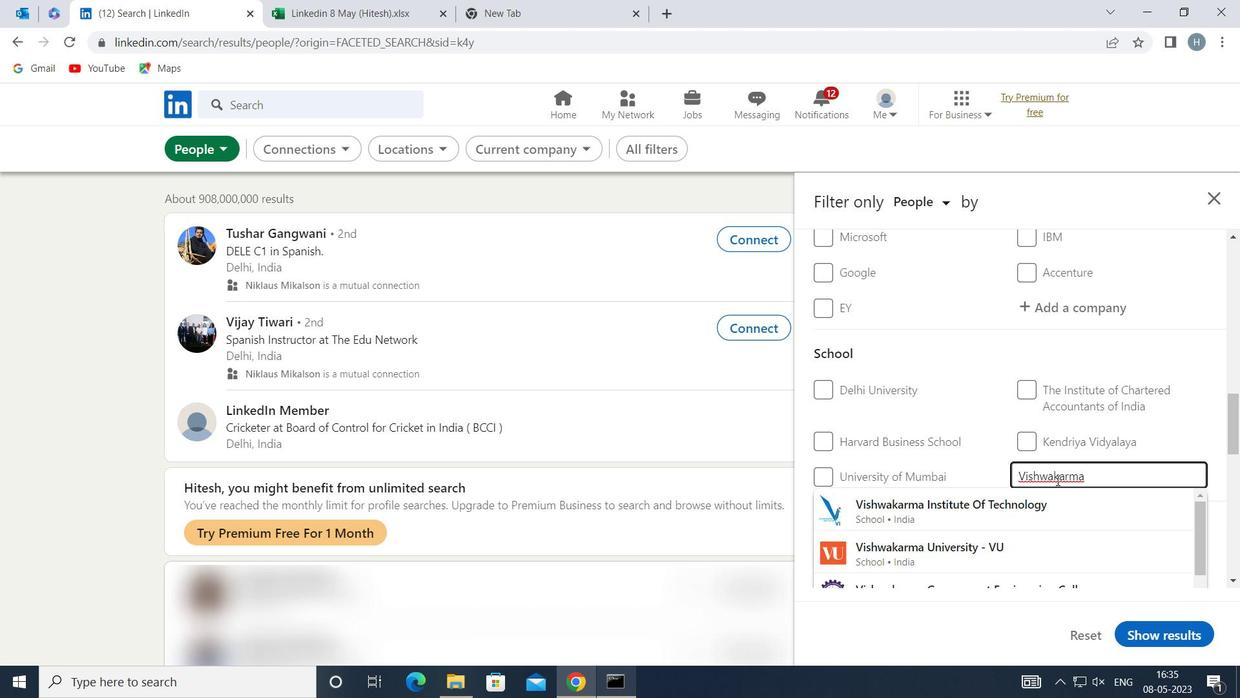 
Action: Key pressed INSTITUTE<Key.space>OF<Key.space>IN
Screenshot: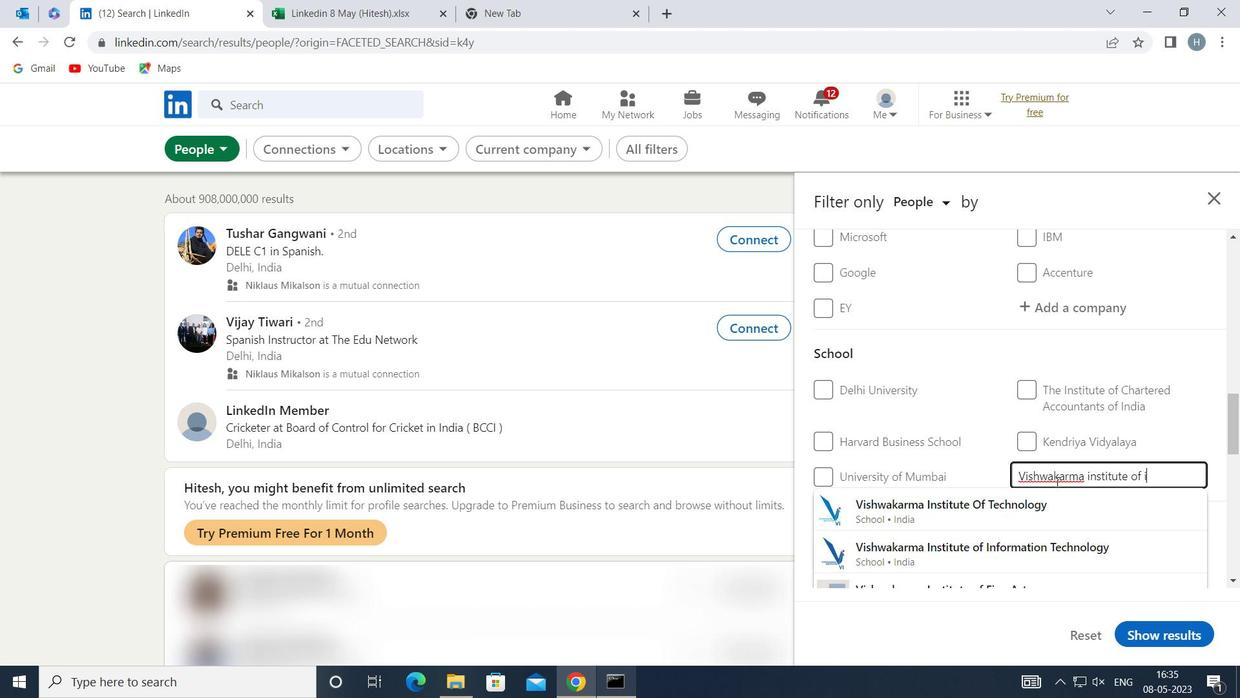
Action: Mouse moved to (1076, 543)
Screenshot: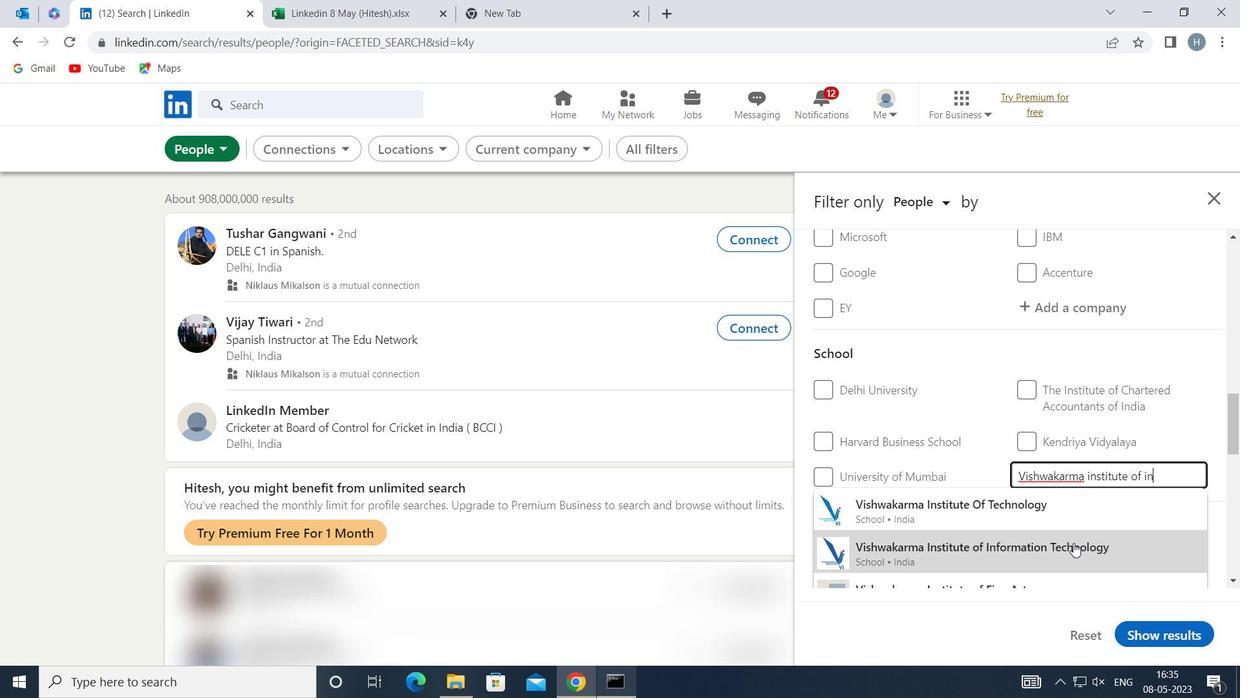 
Action: Mouse pressed left at (1076, 543)
Screenshot: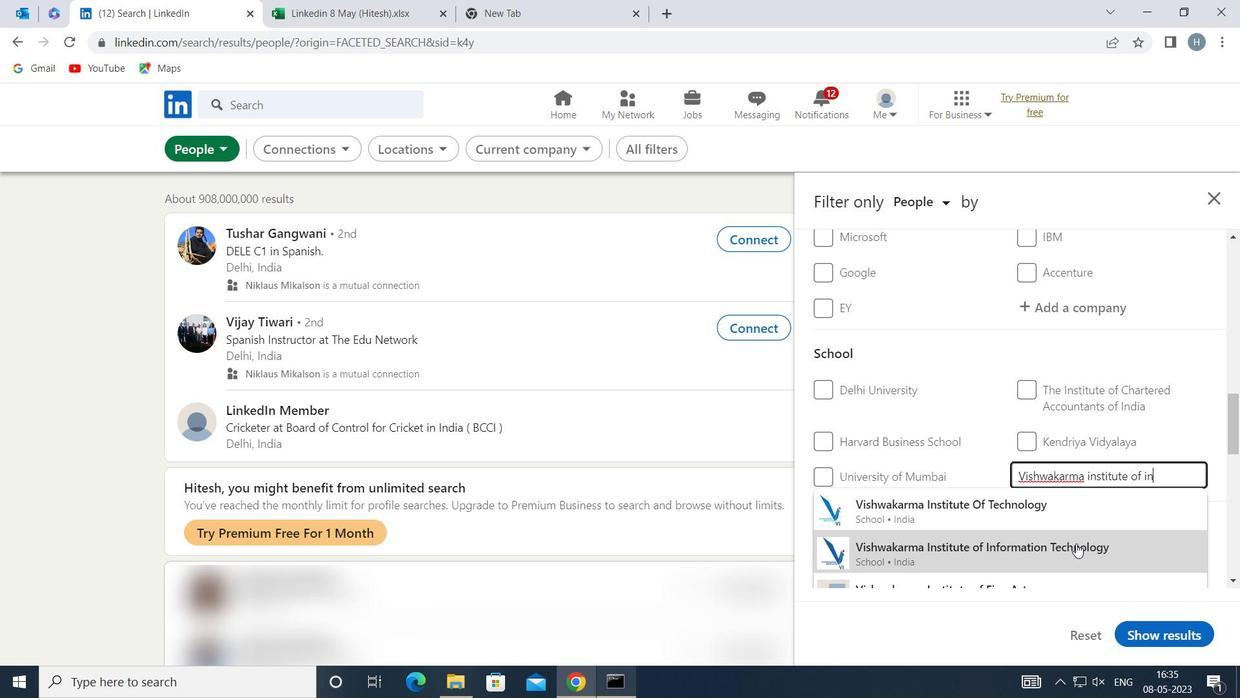 
Action: Mouse moved to (1024, 426)
Screenshot: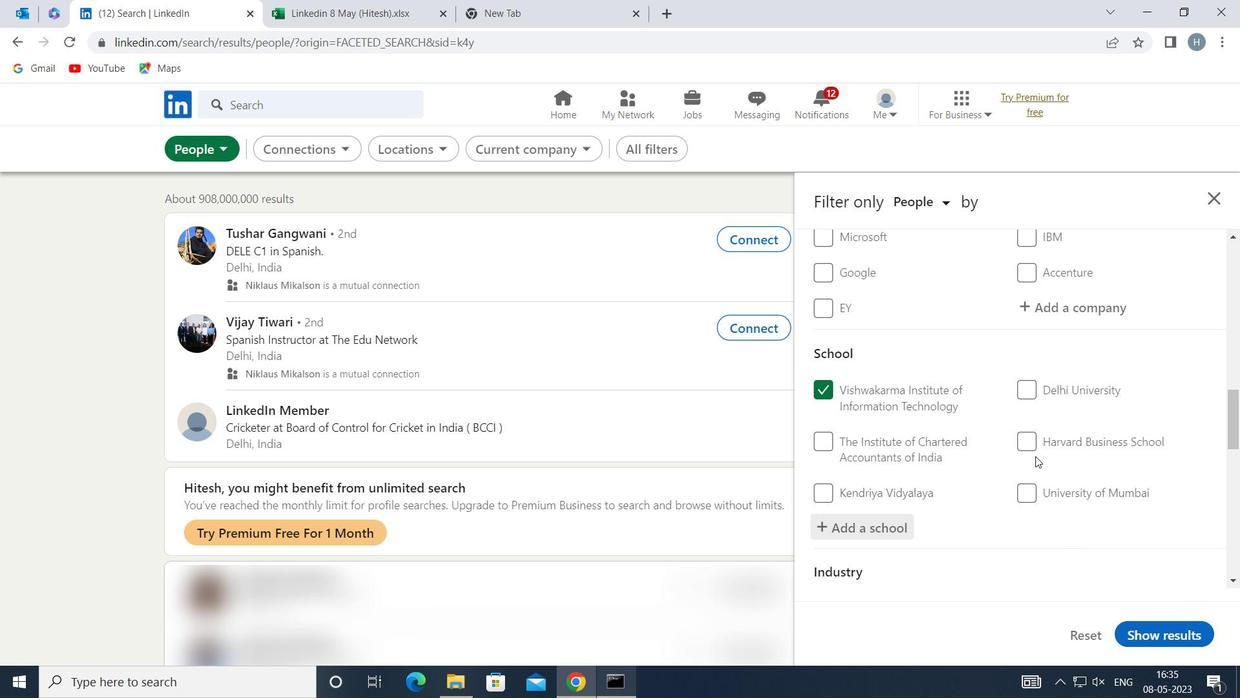 
Action: Mouse scrolled (1024, 425) with delta (0, 0)
Screenshot: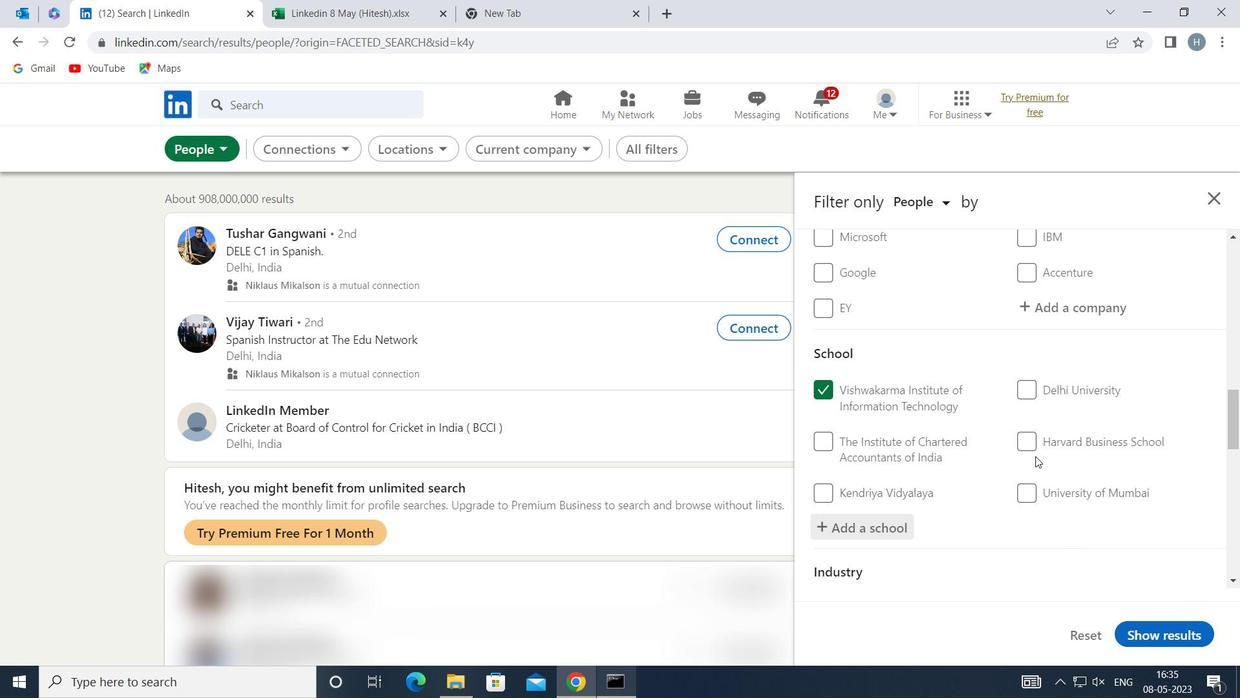
Action: Mouse moved to (1014, 423)
Screenshot: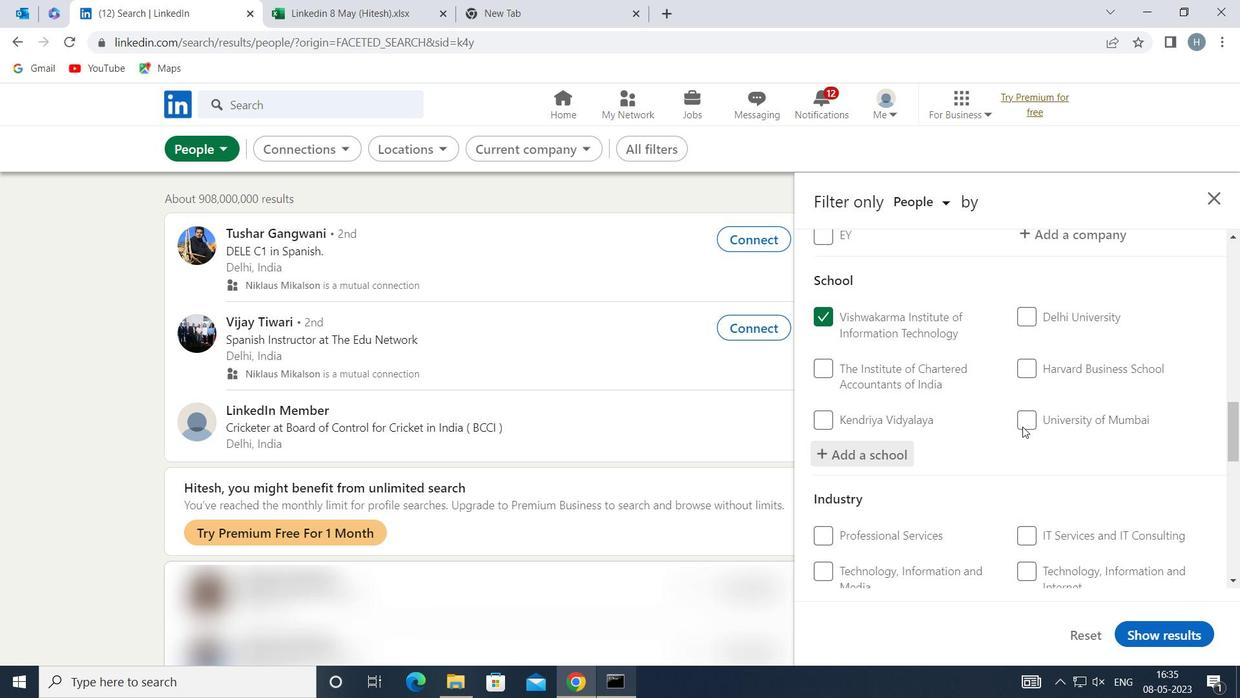
Action: Mouse scrolled (1014, 422) with delta (0, 0)
Screenshot: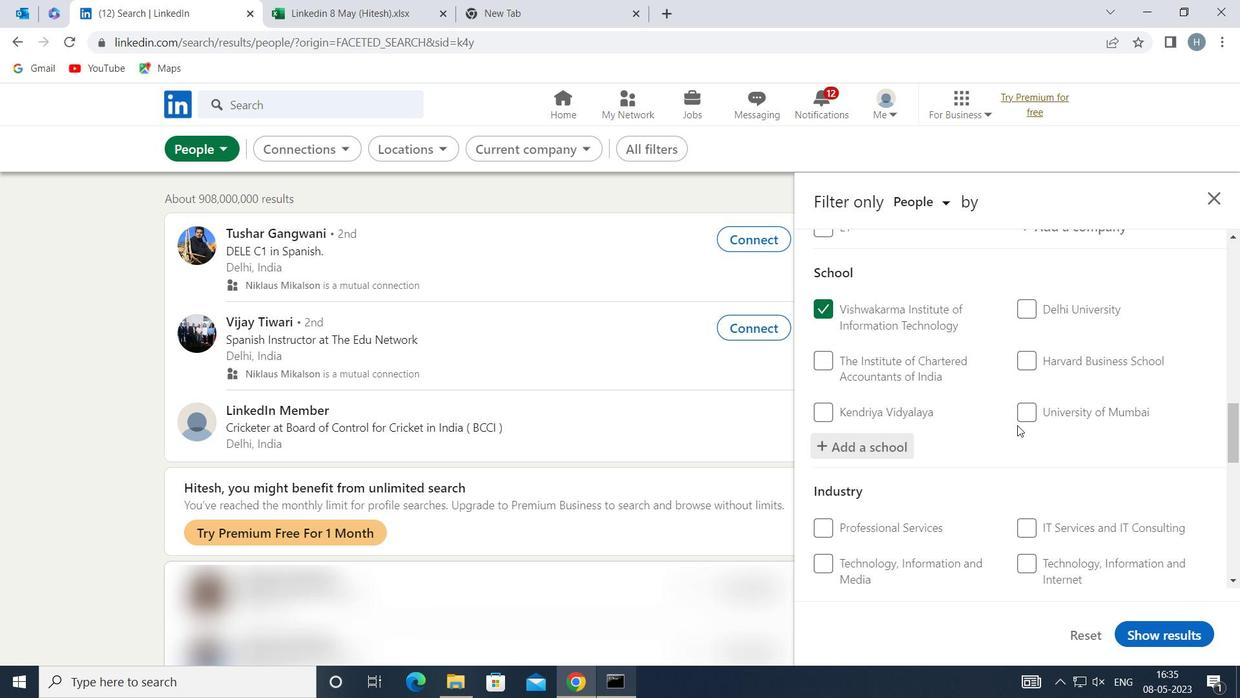 
Action: Mouse moved to (1012, 421)
Screenshot: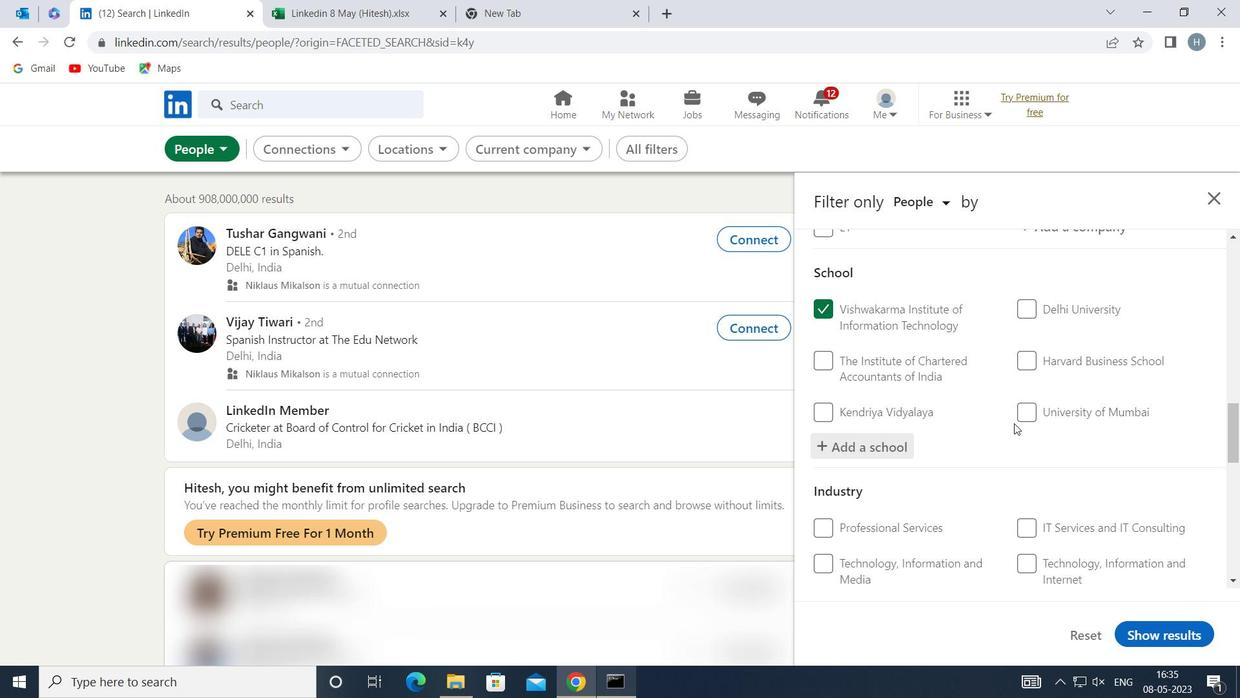 
Action: Mouse scrolled (1012, 420) with delta (0, 0)
Screenshot: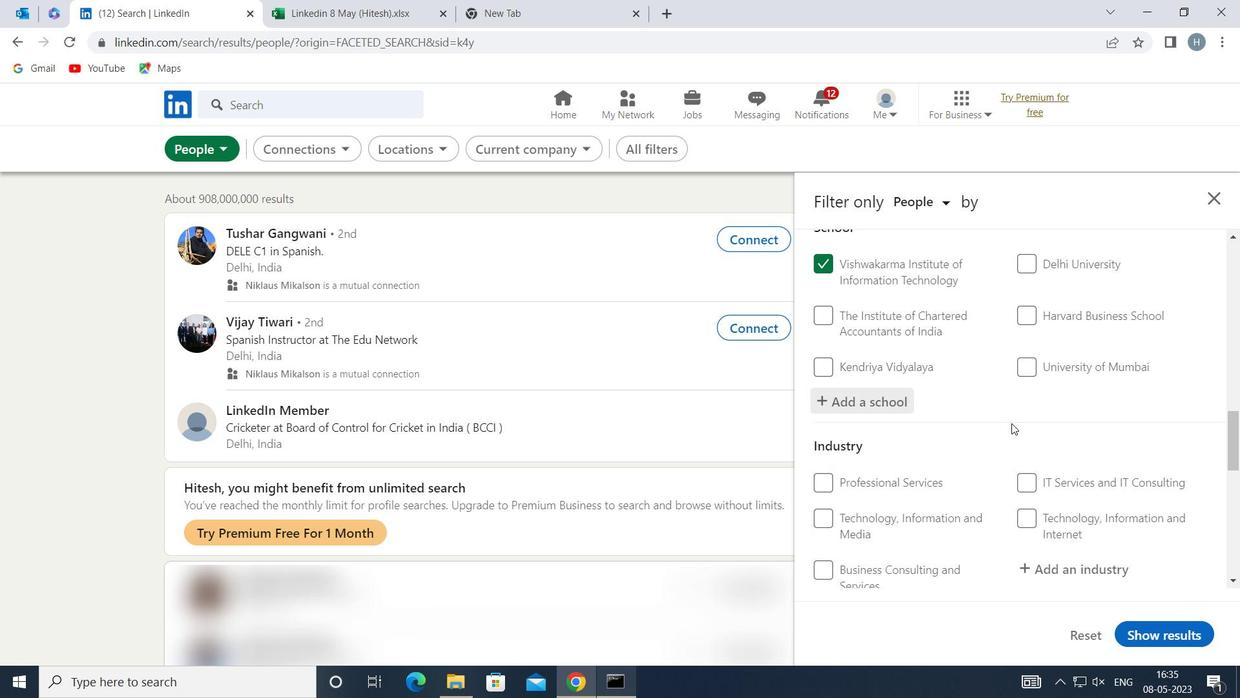 
Action: Mouse moved to (1070, 451)
Screenshot: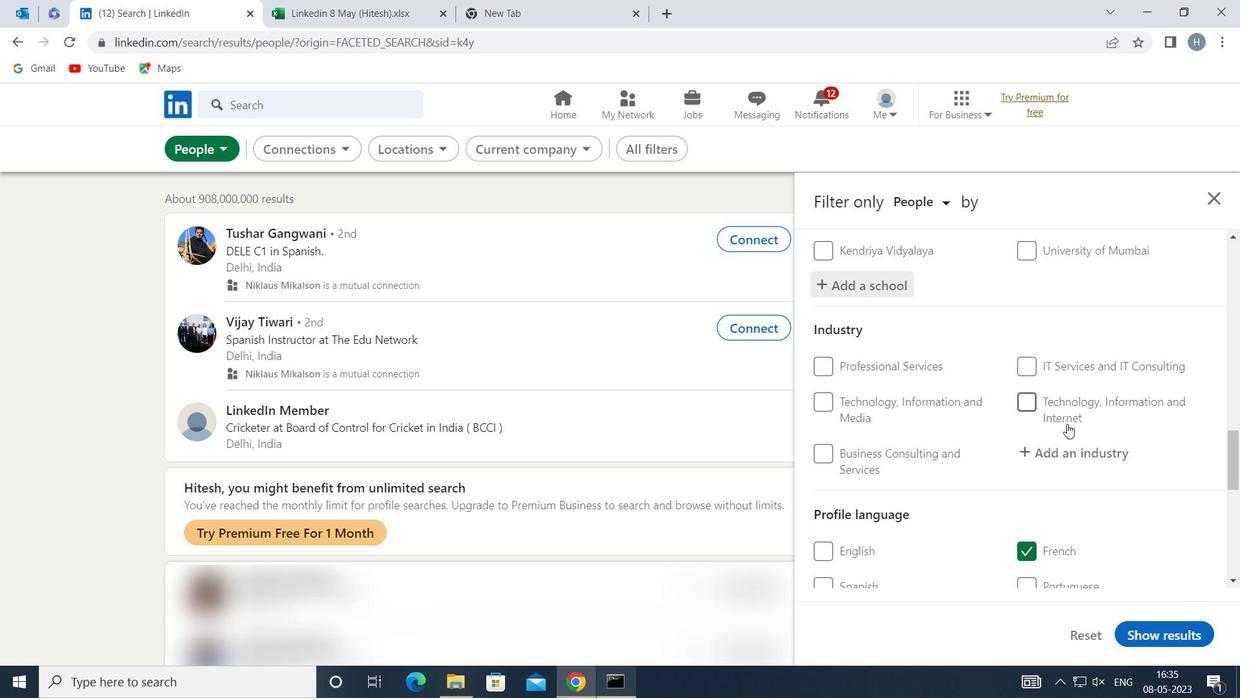 
Action: Mouse pressed left at (1070, 451)
Screenshot: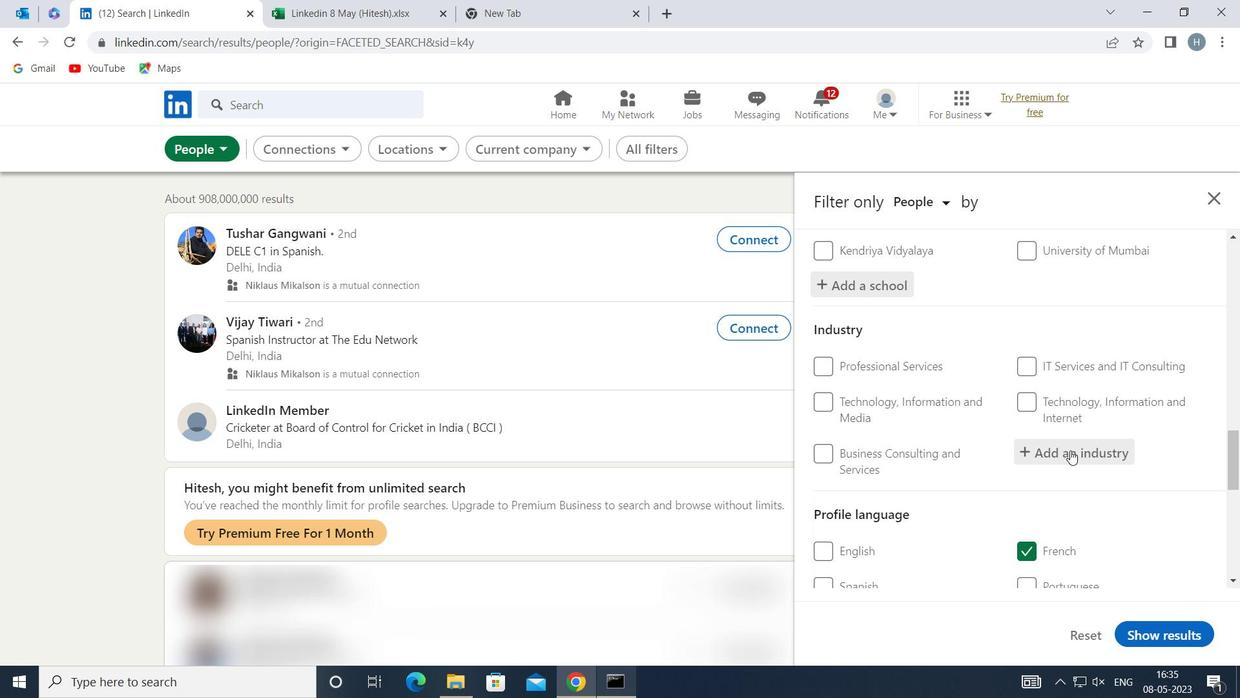 
Action: Key pressed <Key.shift>MATTRESS<Key.space>AND<Key.space>
Screenshot: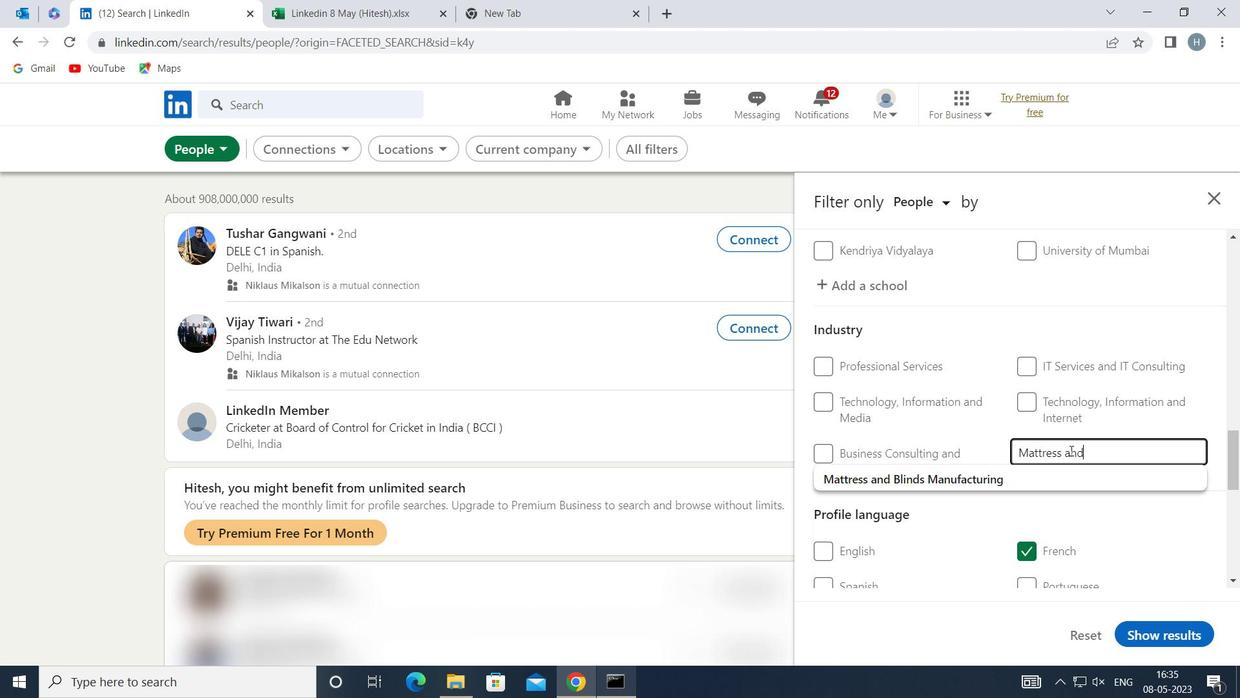 
Action: Mouse moved to (995, 482)
Screenshot: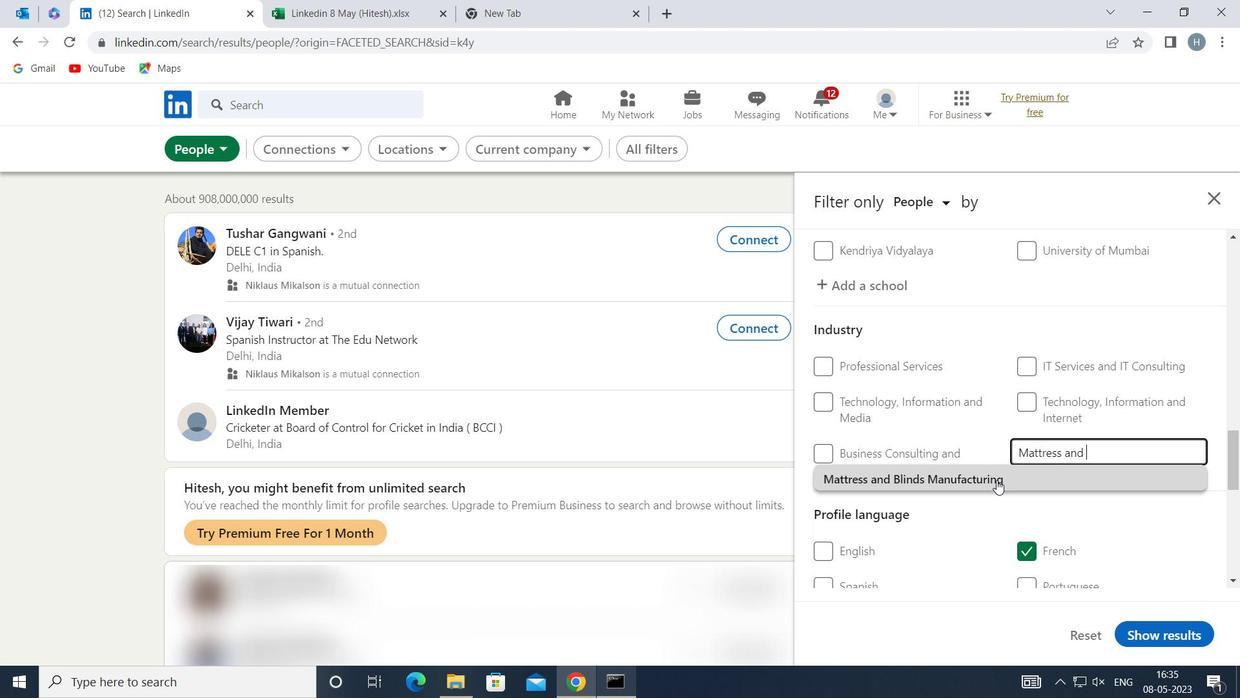 
Action: Mouse pressed left at (995, 482)
Screenshot: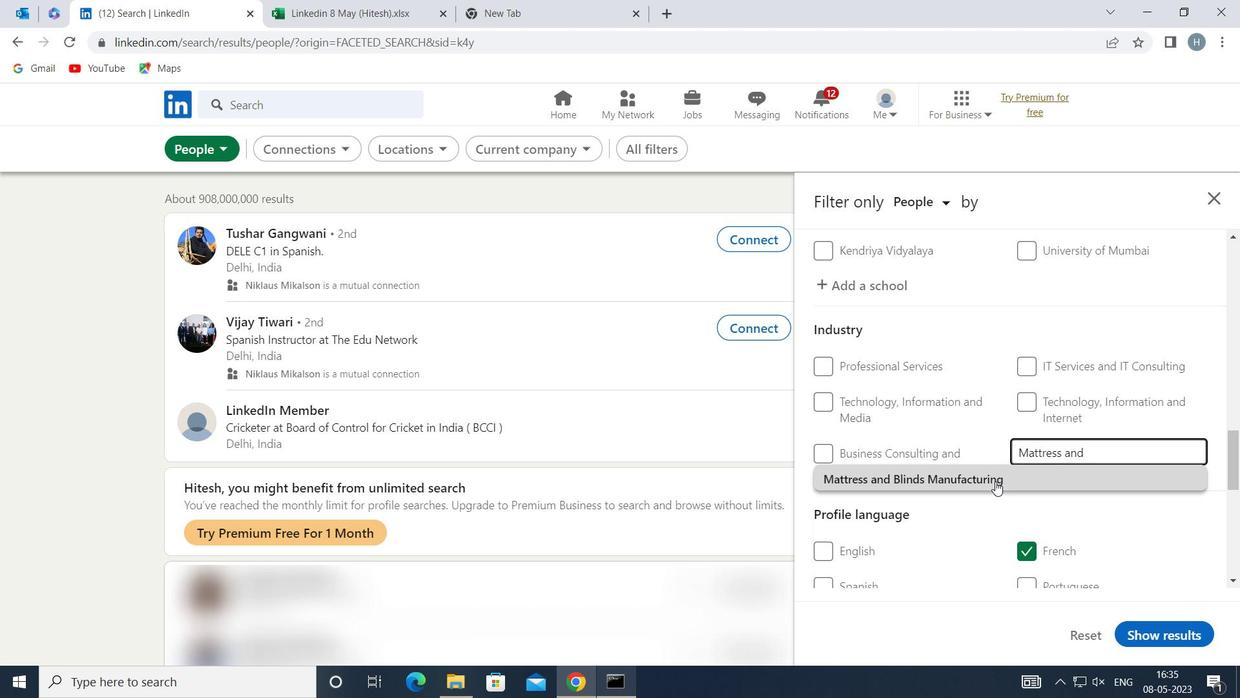 
Action: Mouse moved to (993, 478)
Screenshot: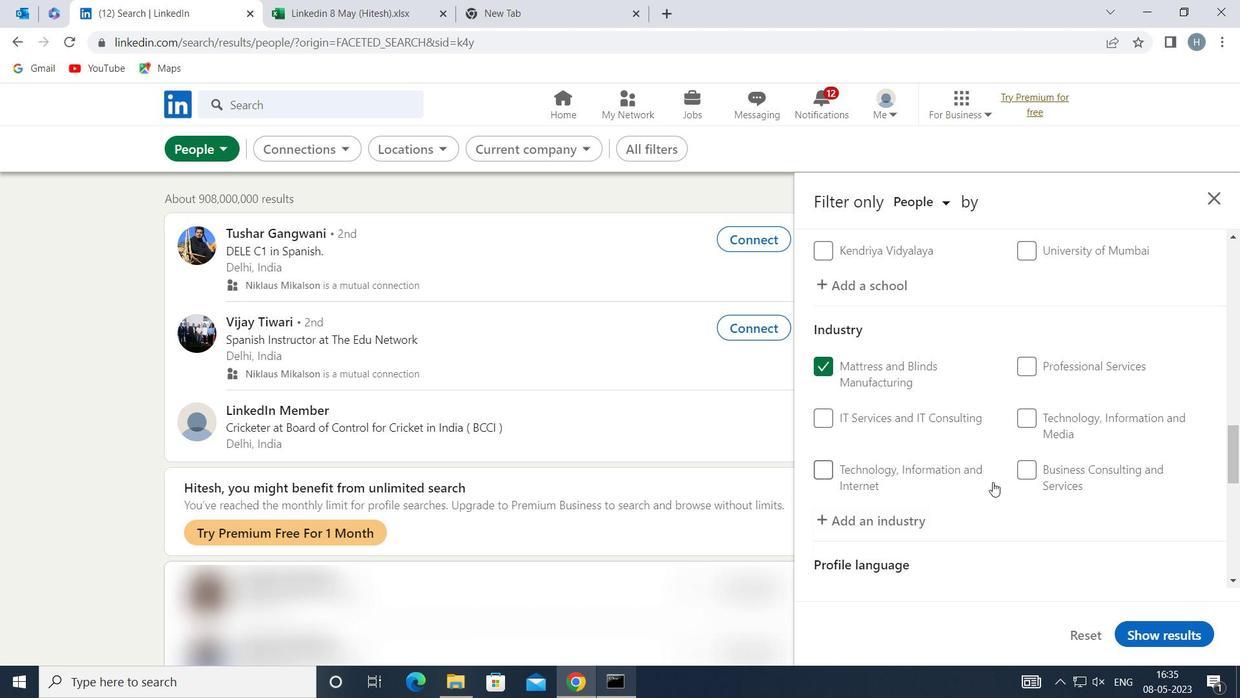 
Action: Mouse scrolled (993, 478) with delta (0, 0)
Screenshot: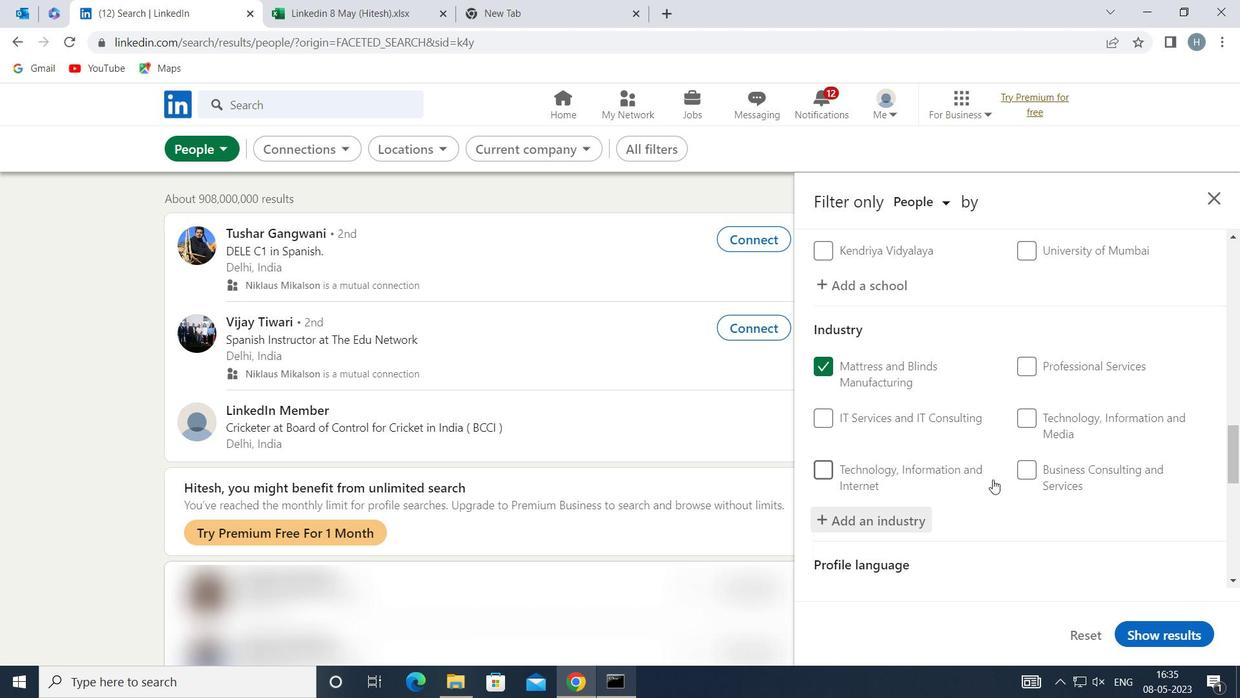 
Action: Mouse scrolled (993, 478) with delta (0, 0)
Screenshot: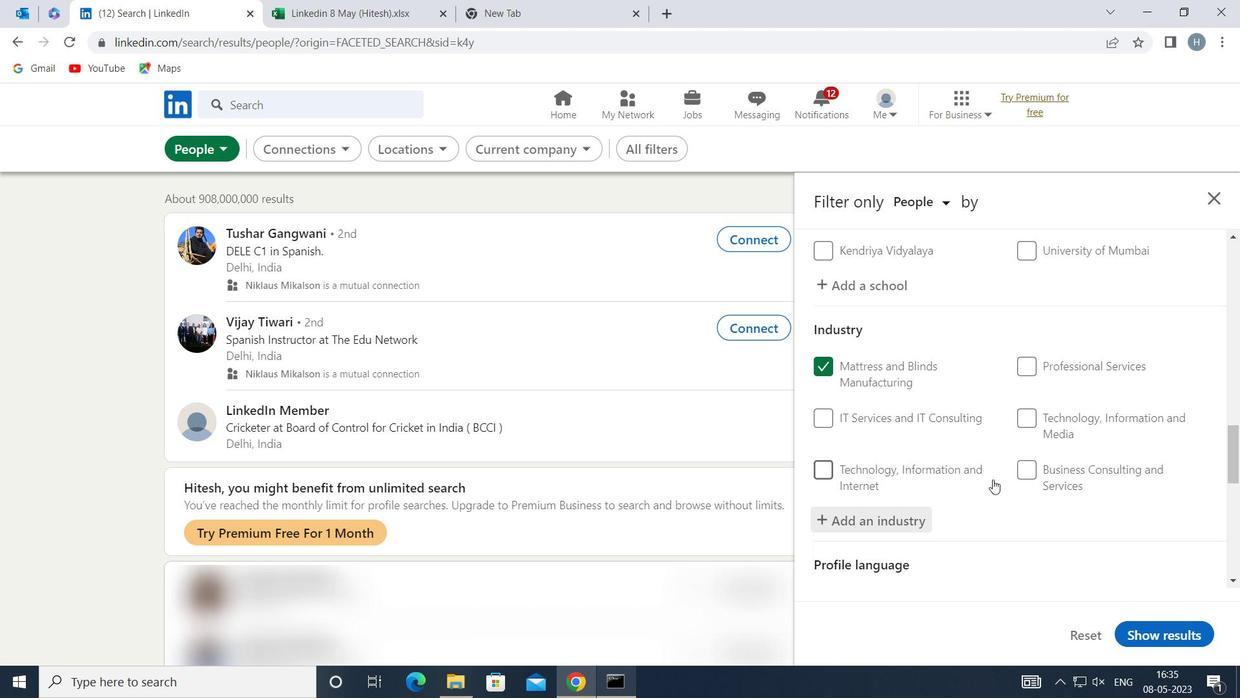 
Action: Mouse moved to (990, 472)
Screenshot: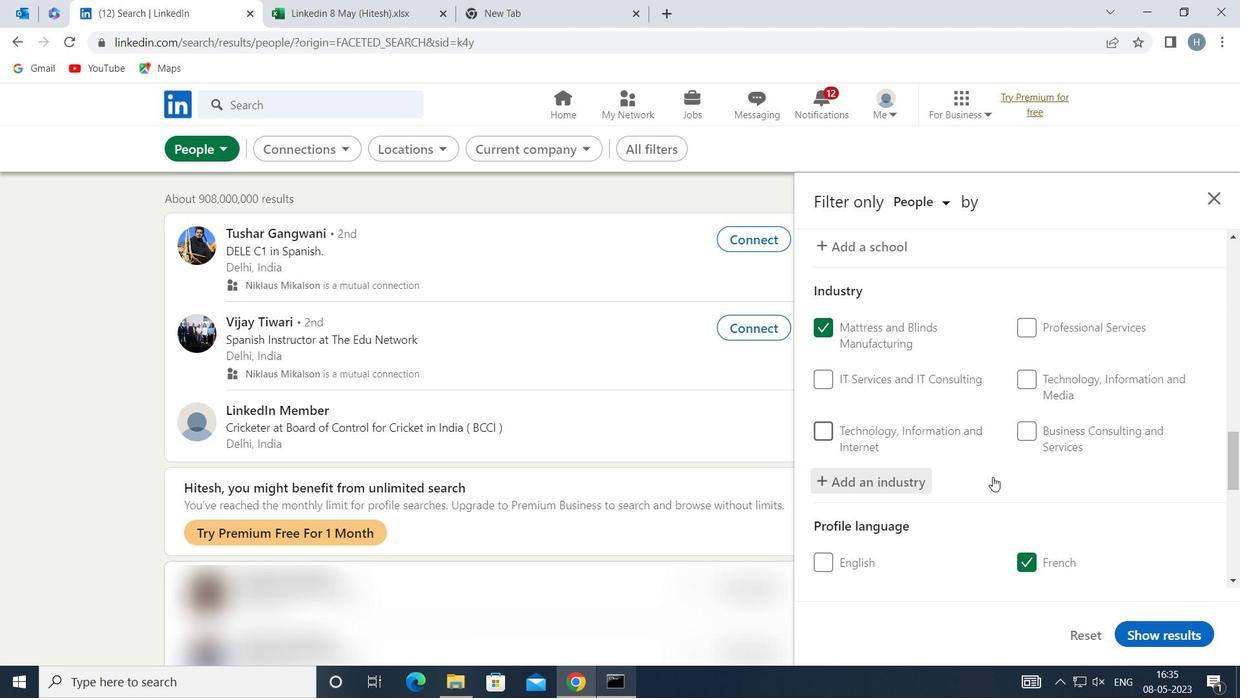 
Action: Mouse scrolled (990, 471) with delta (0, 0)
Screenshot: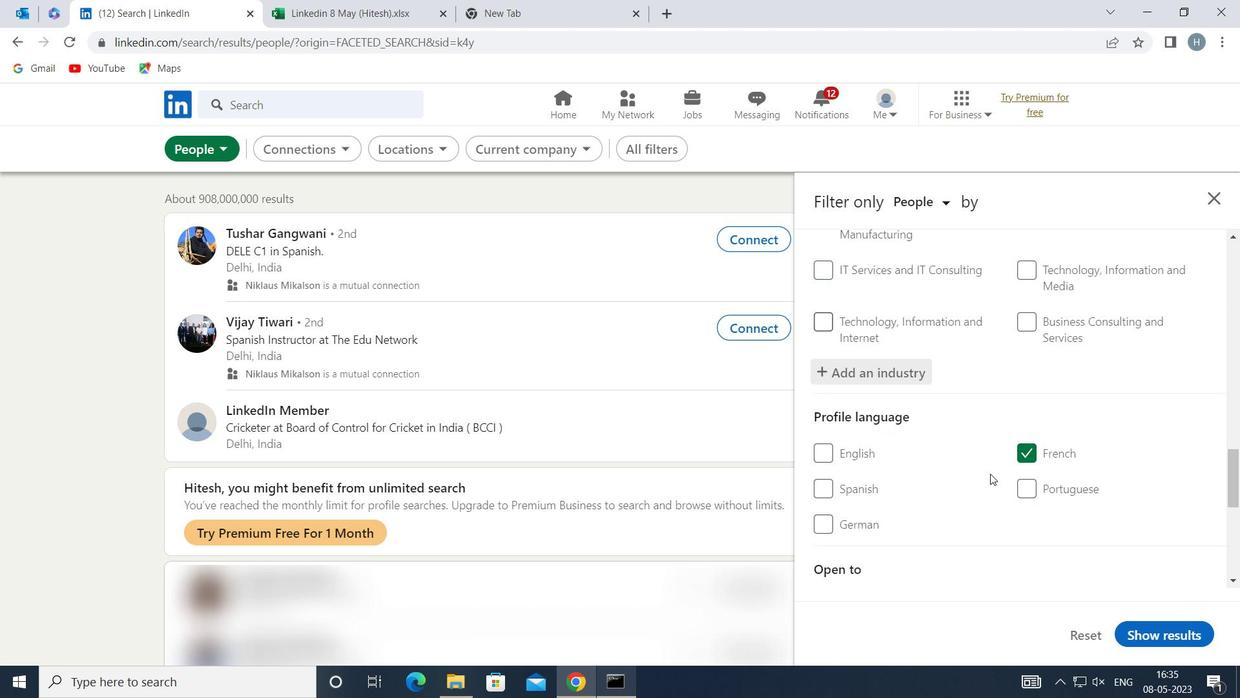 
Action: Mouse moved to (990, 467)
Screenshot: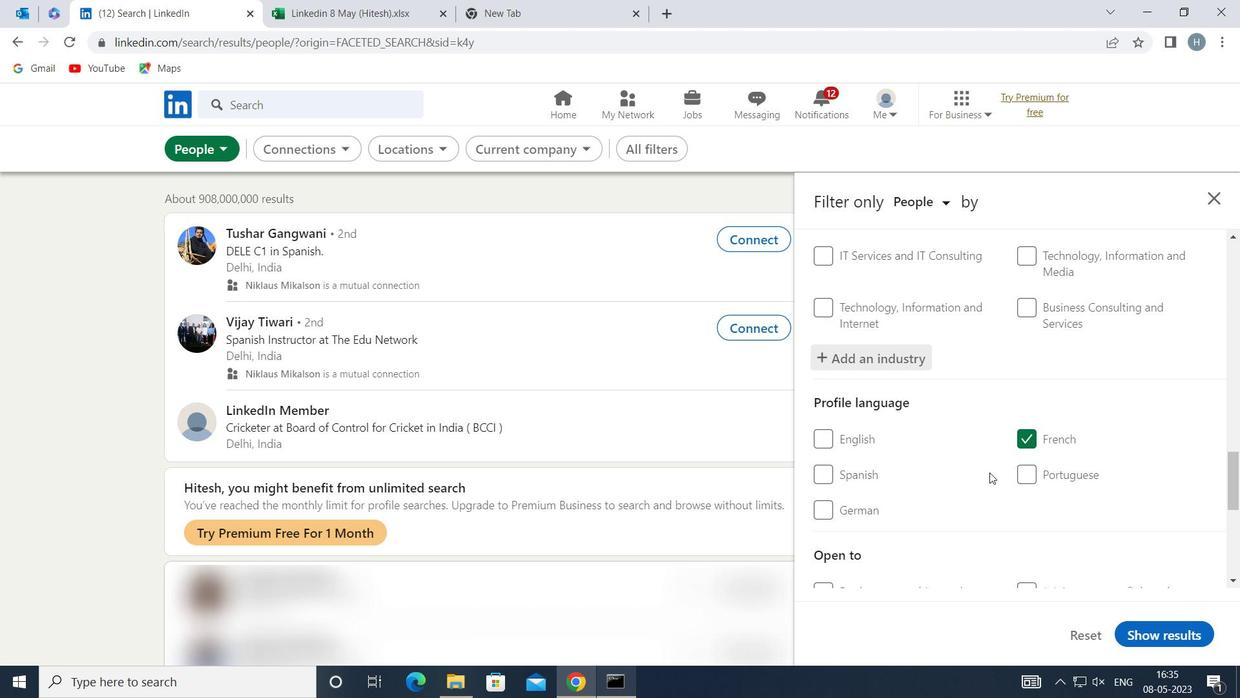 
Action: Mouse scrolled (990, 466) with delta (0, 0)
Screenshot: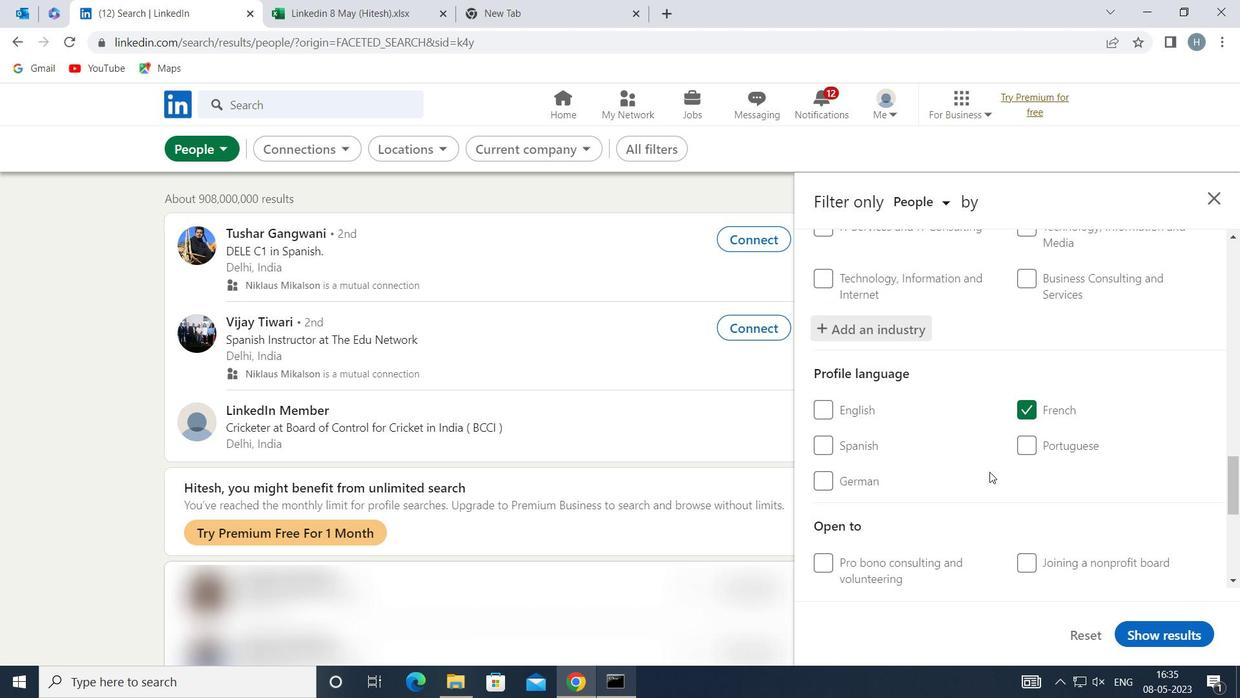 
Action: Mouse scrolled (990, 466) with delta (0, 0)
Screenshot: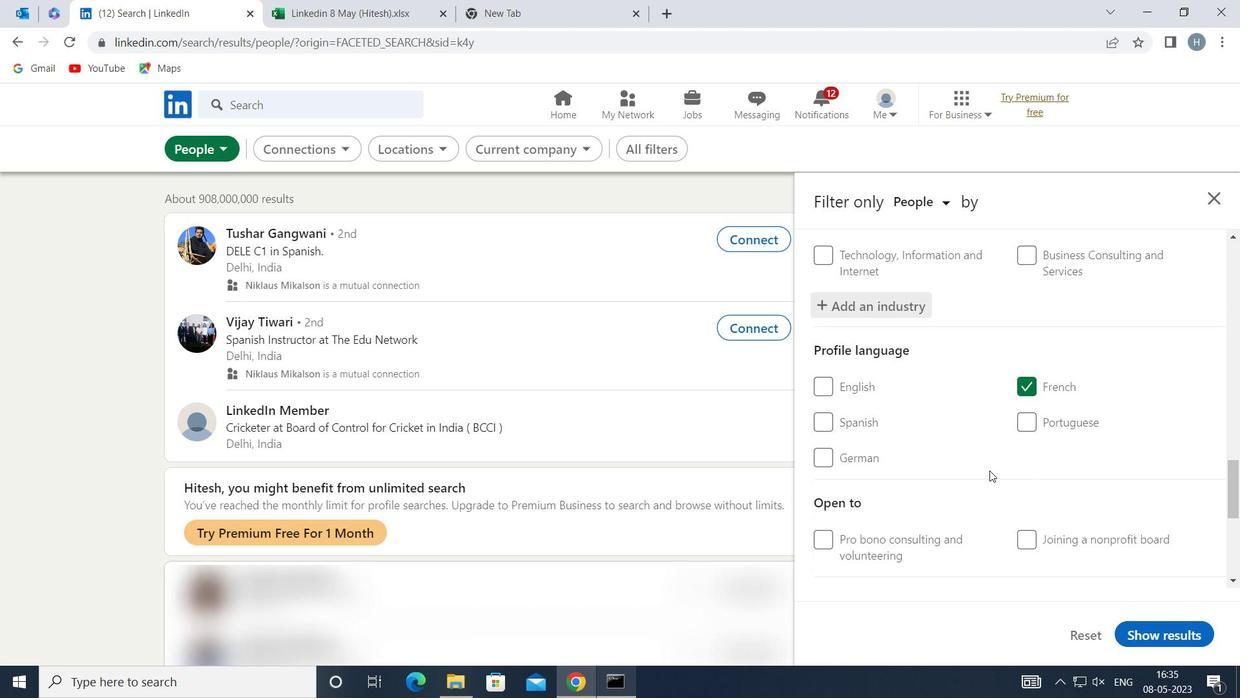 
Action: Mouse scrolled (990, 466) with delta (0, 0)
Screenshot: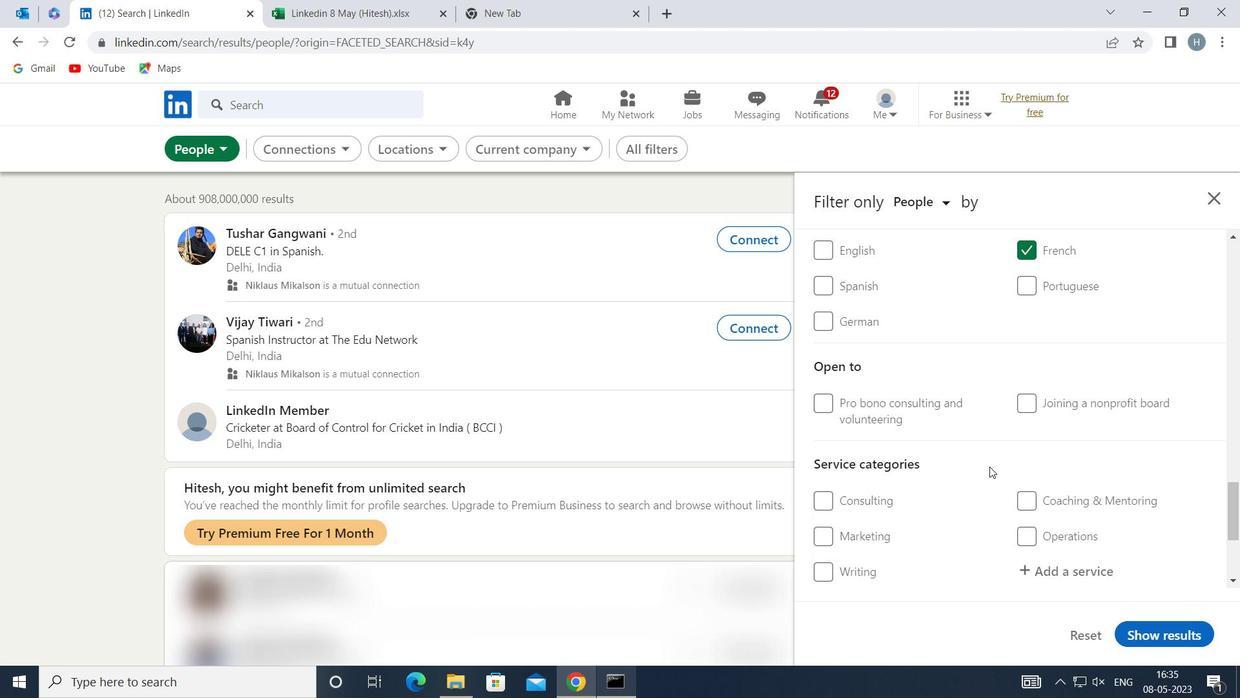 
Action: Mouse moved to (1074, 437)
Screenshot: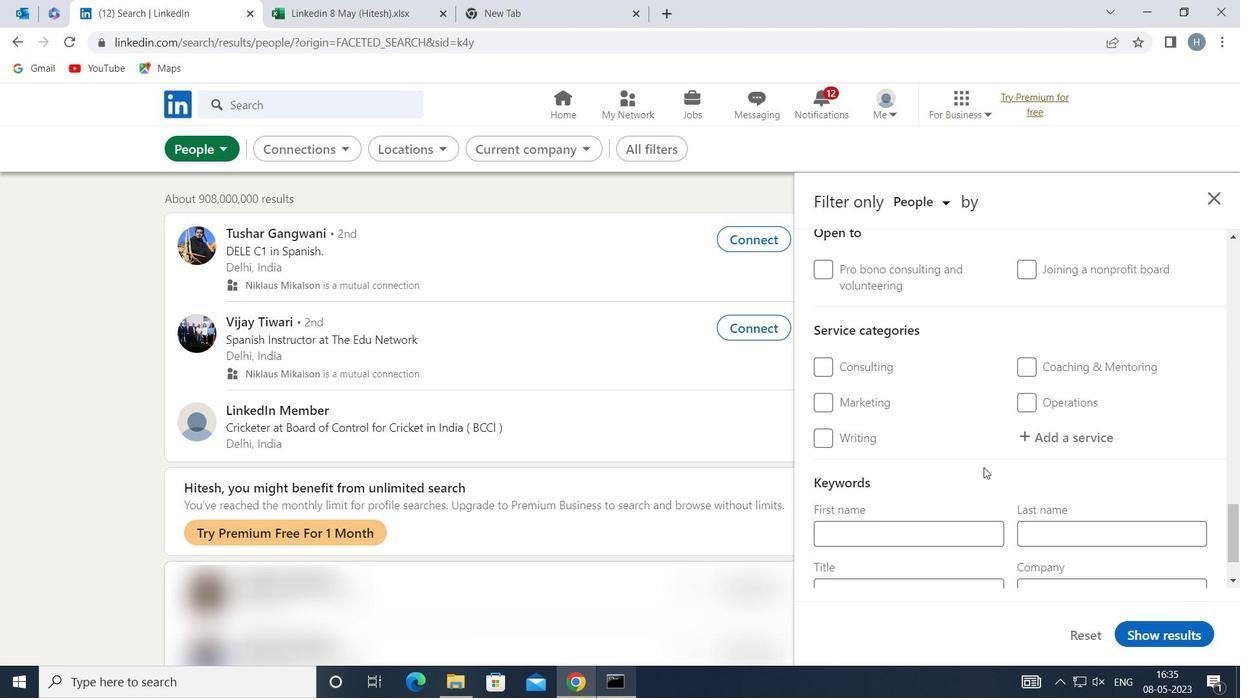 
Action: Mouse pressed left at (1074, 437)
Screenshot: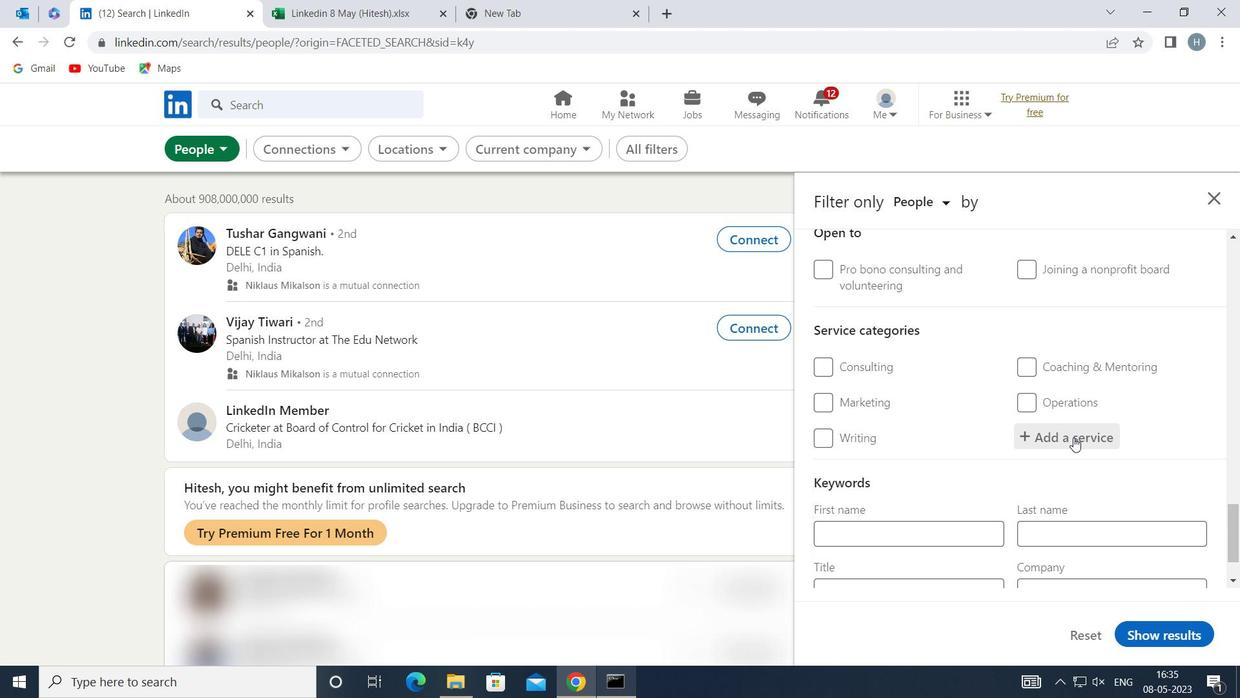 
Action: Key pressed <Key.shift><Key.shift><Key.shift>RESUME<Key.space>
Screenshot: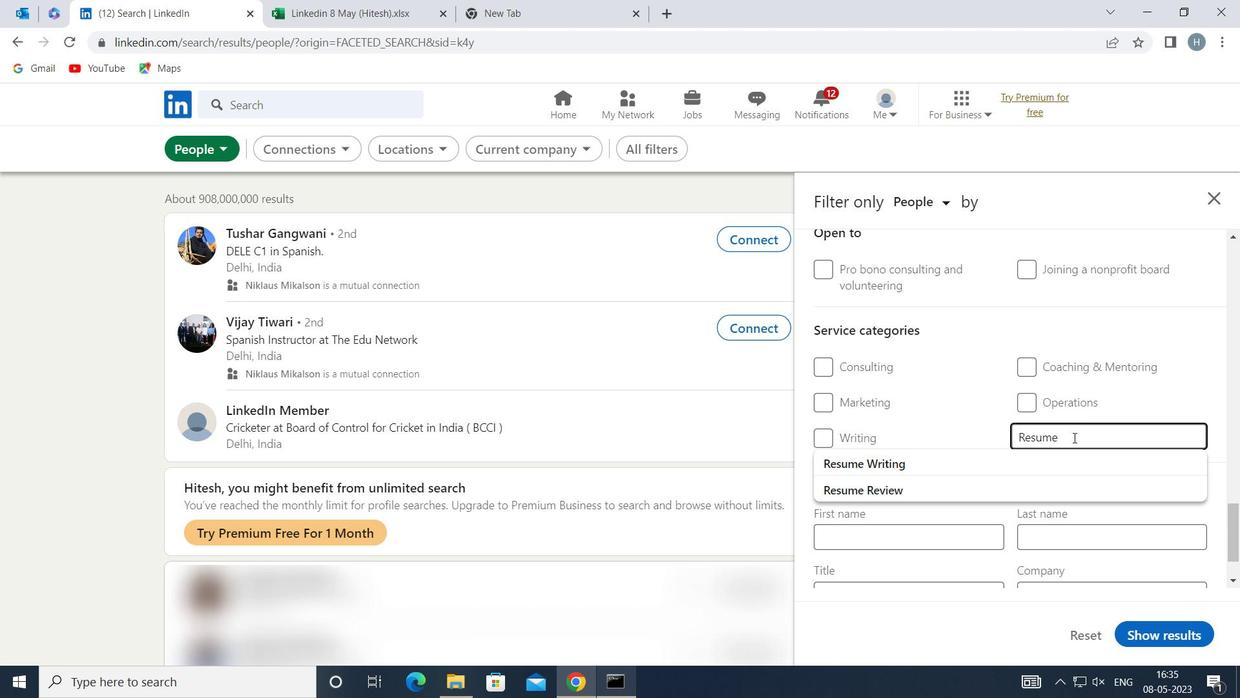
Action: Mouse moved to (973, 461)
Screenshot: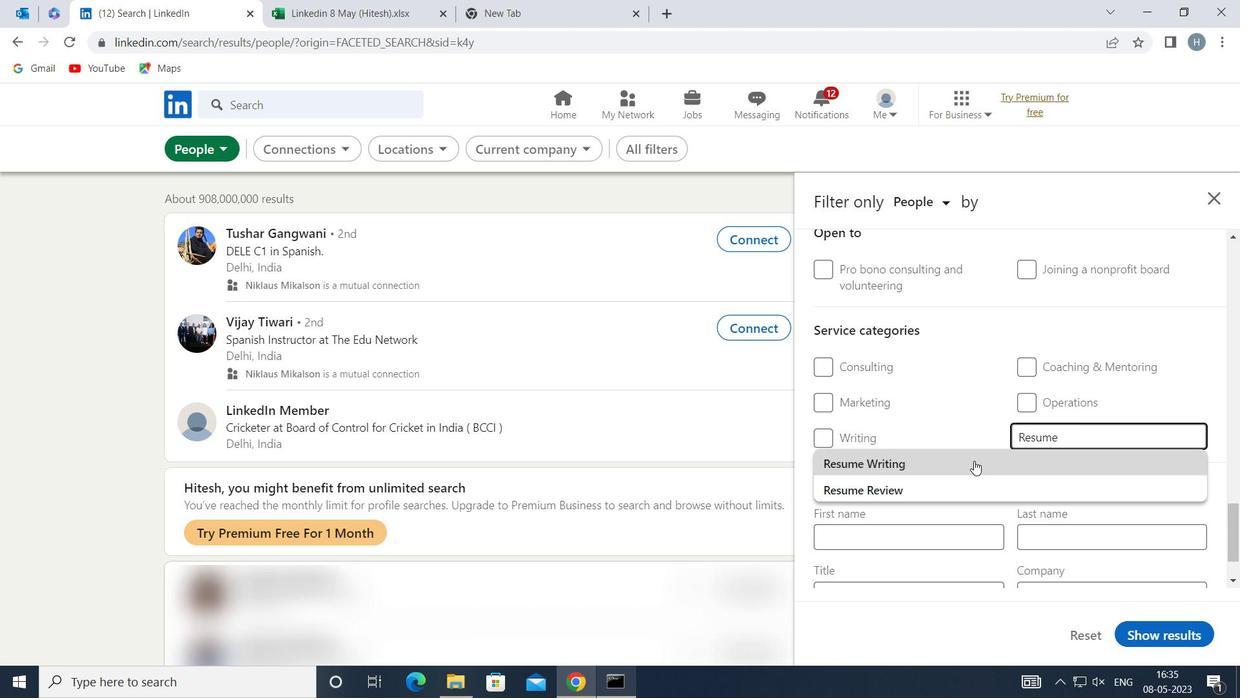 
Action: Mouse pressed left at (973, 461)
Screenshot: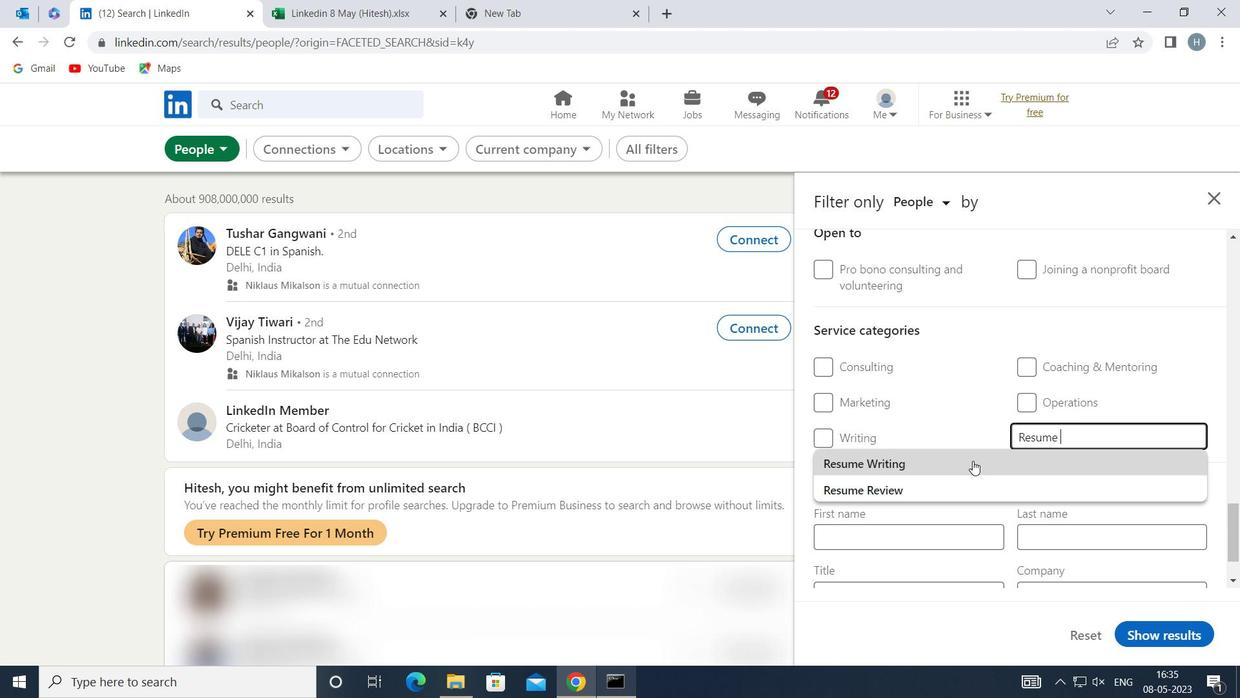 
Action: Mouse moved to (961, 459)
Screenshot: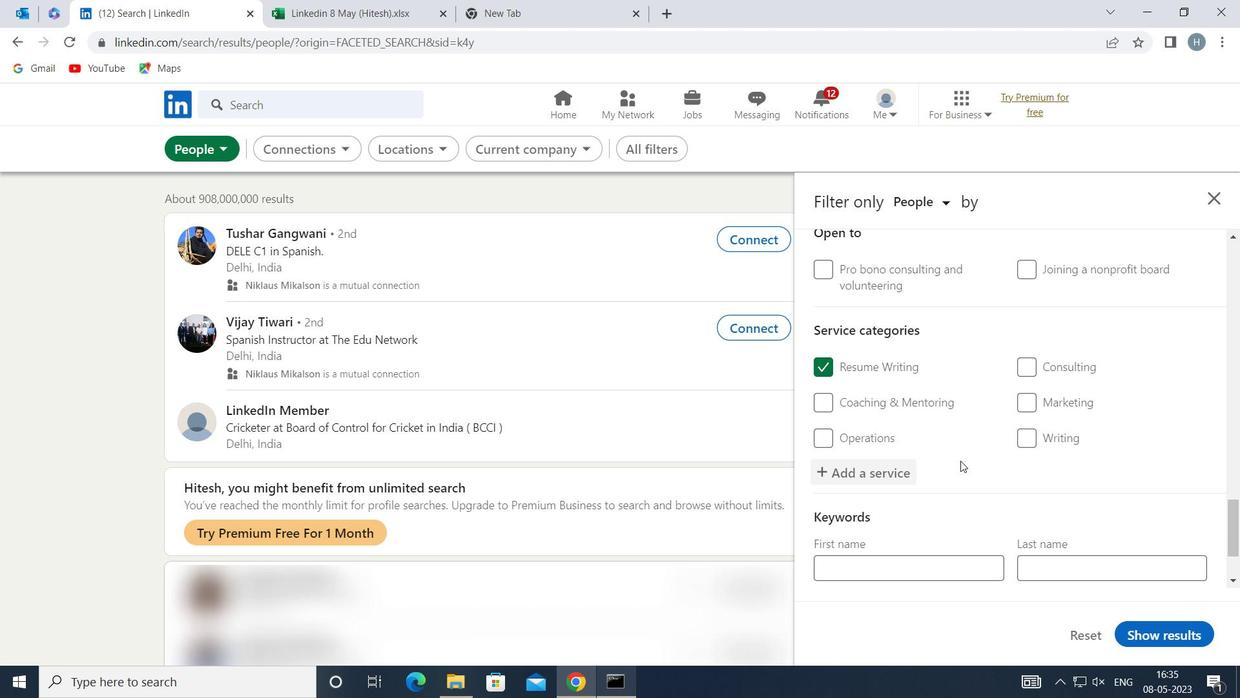 
Action: Mouse scrolled (961, 458) with delta (0, 0)
Screenshot: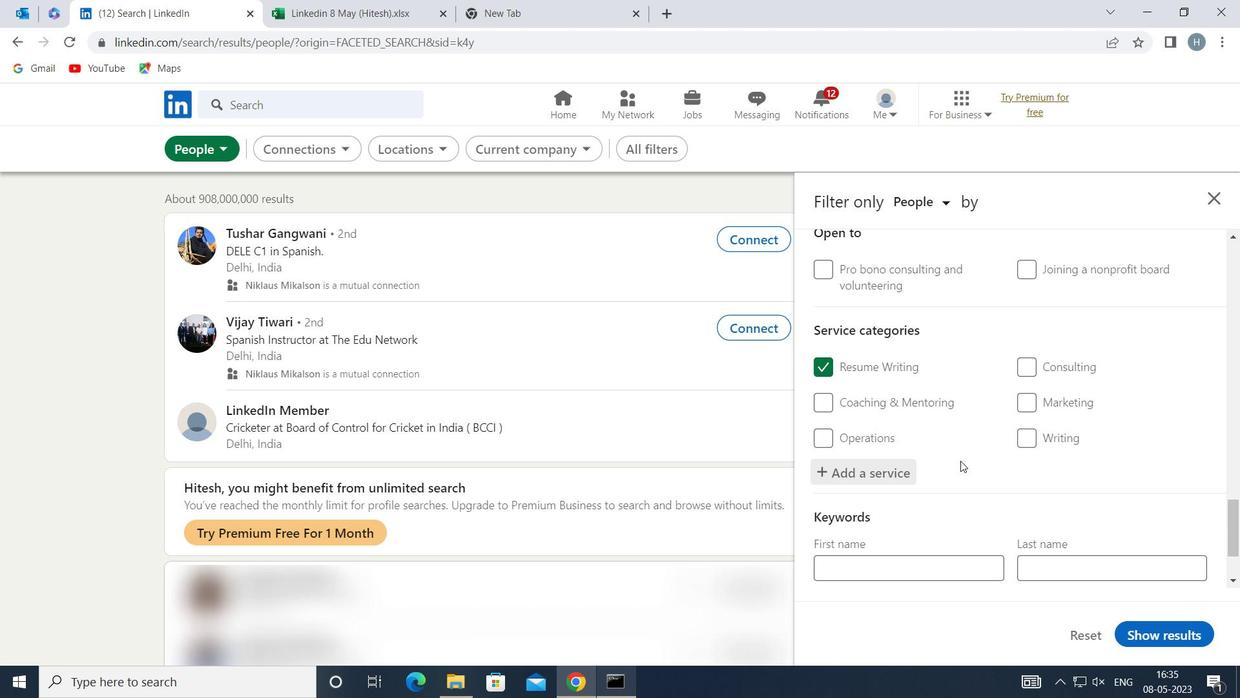 
Action: Mouse scrolled (961, 458) with delta (0, 0)
Screenshot: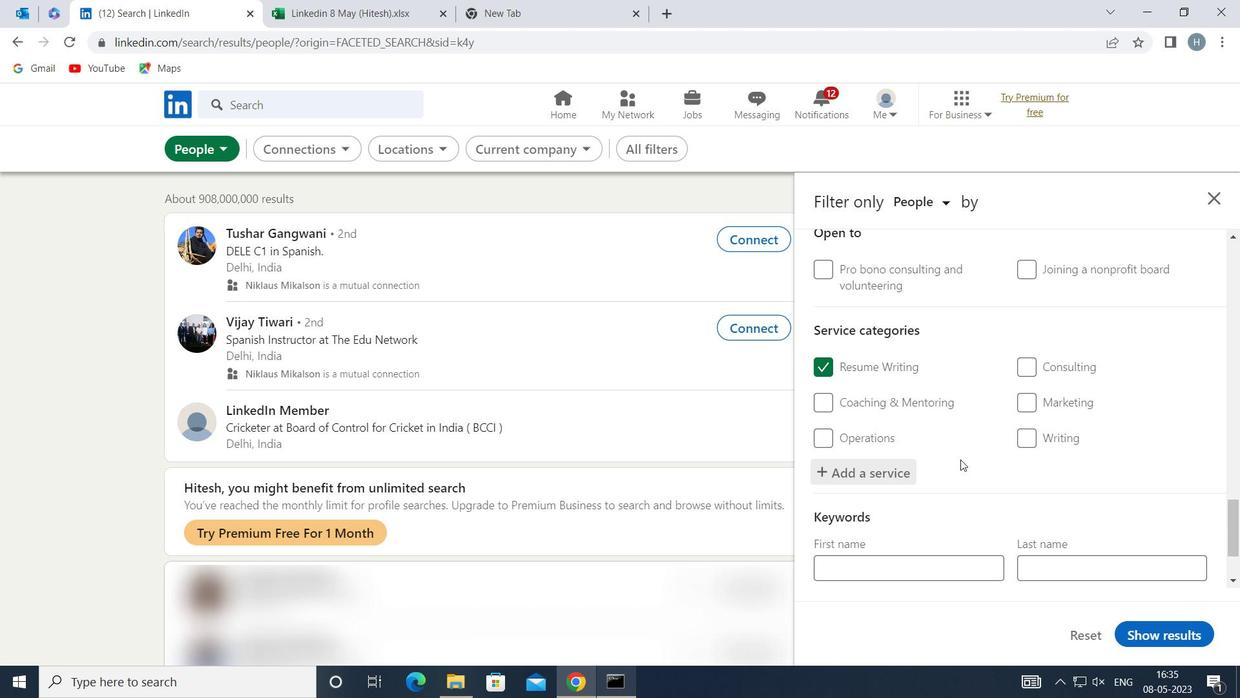 
Action: Mouse moved to (962, 456)
Screenshot: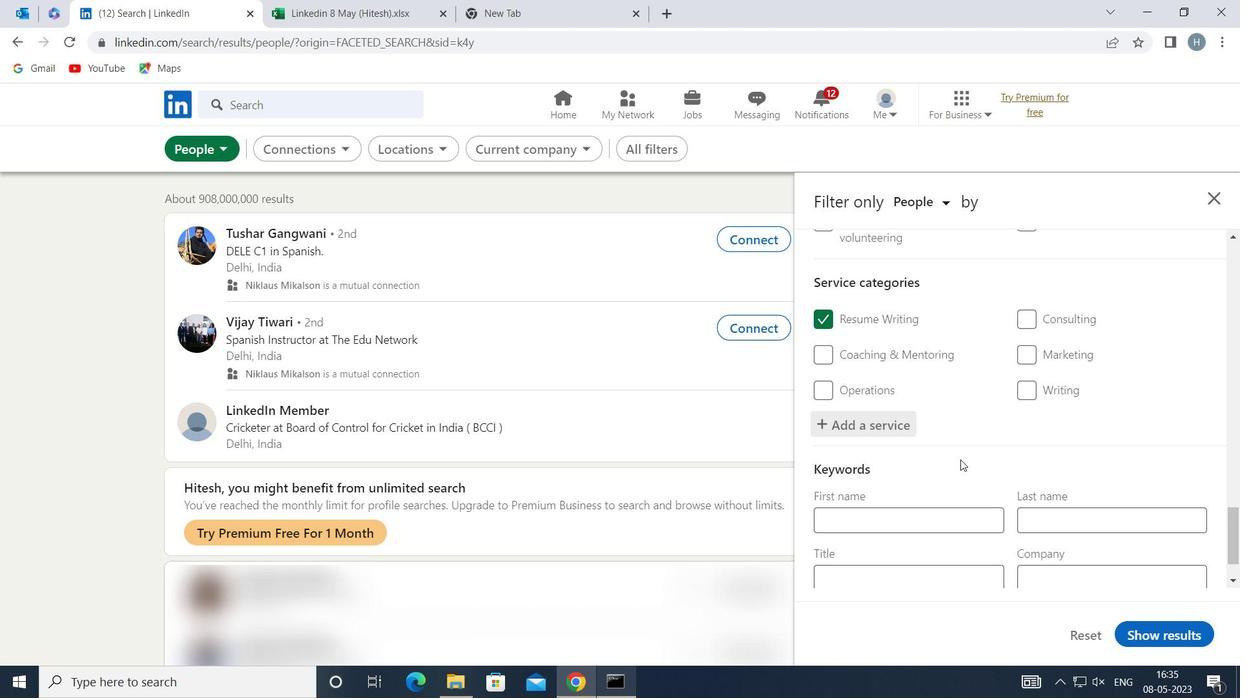 
Action: Mouse scrolled (962, 456) with delta (0, 0)
Screenshot: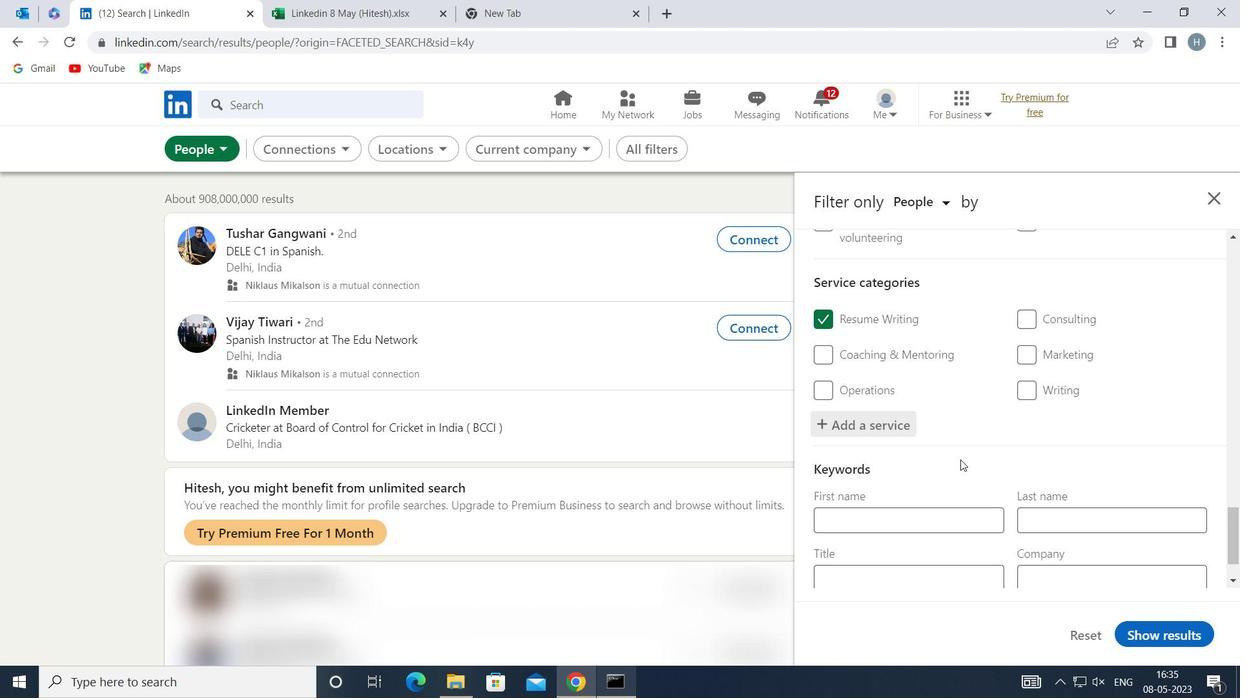 
Action: Mouse scrolled (962, 456) with delta (0, 0)
Screenshot: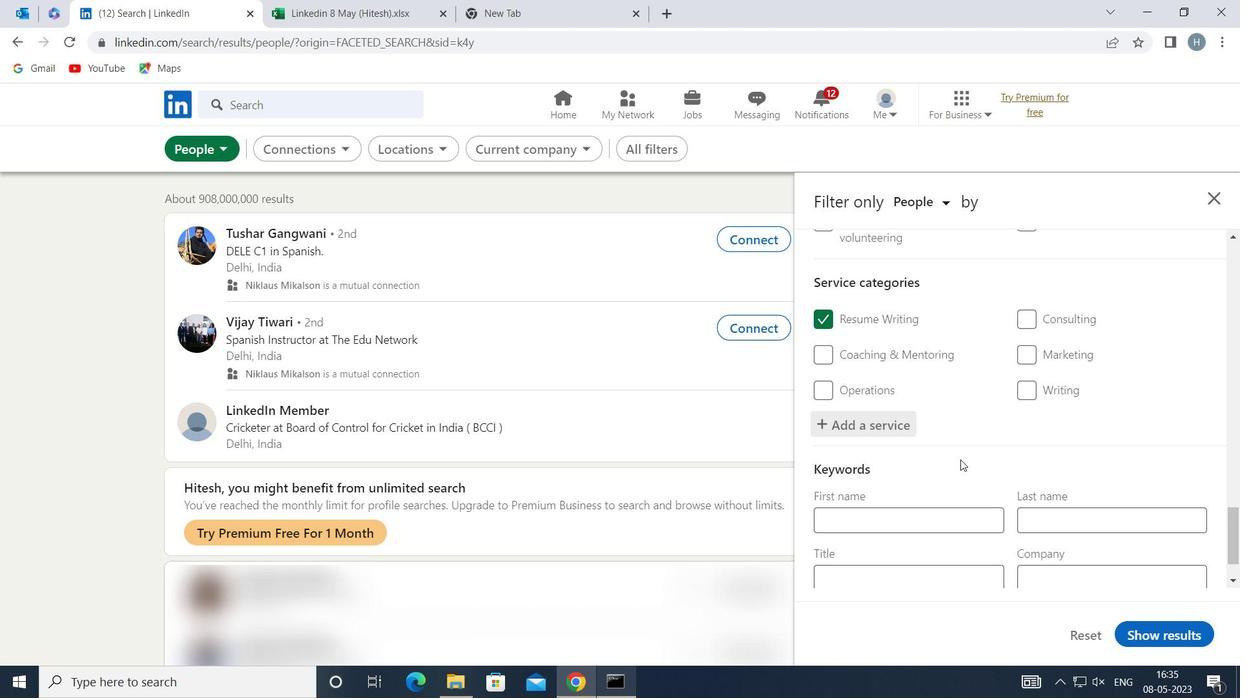 
Action: Mouse scrolled (962, 456) with delta (0, 0)
Screenshot: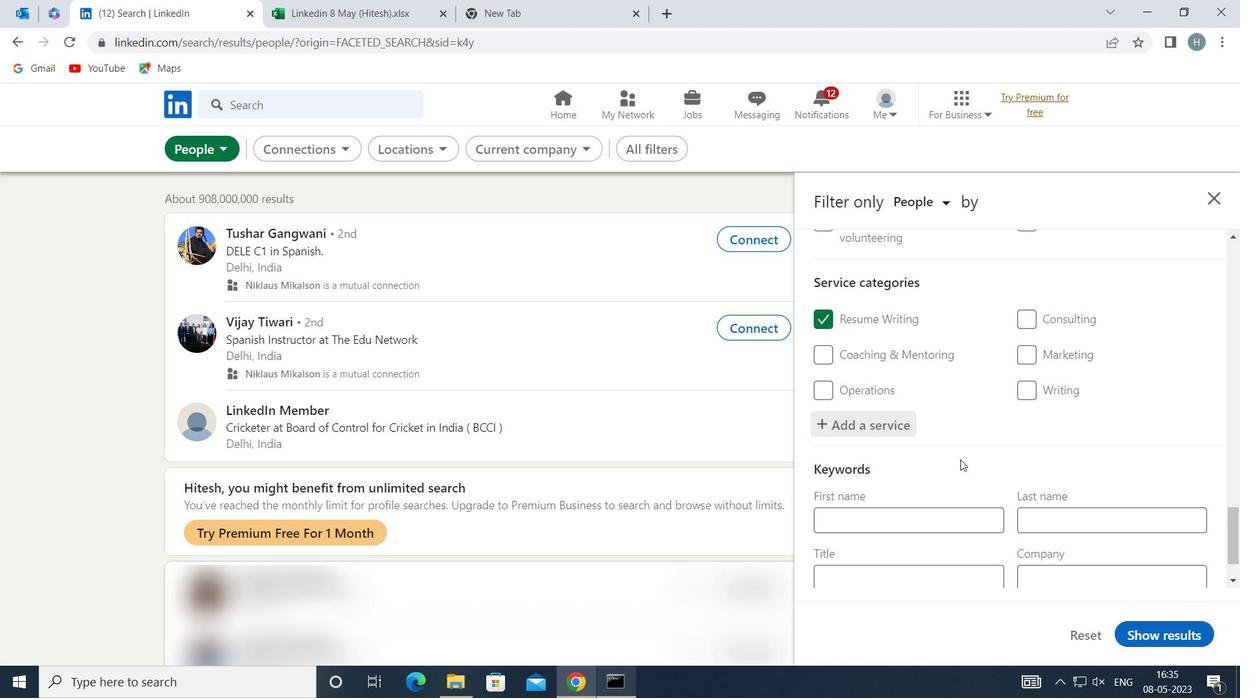
Action: Mouse moved to (963, 458)
Screenshot: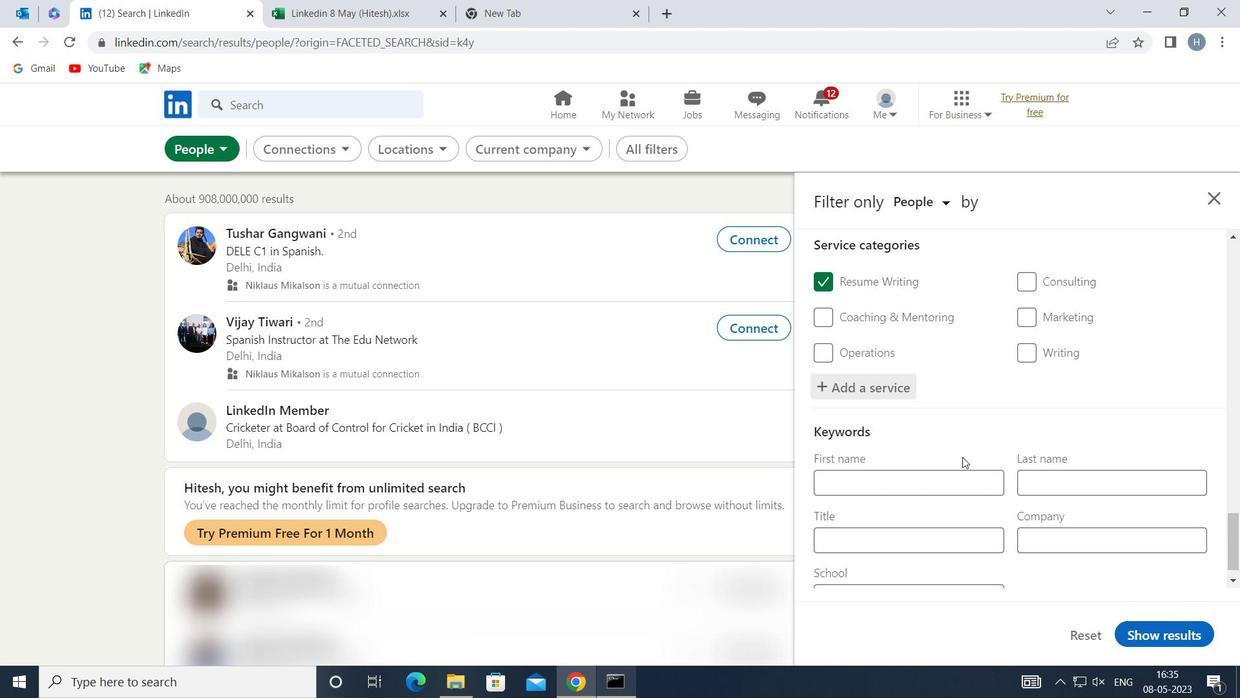 
Action: Mouse scrolled (963, 457) with delta (0, 0)
Screenshot: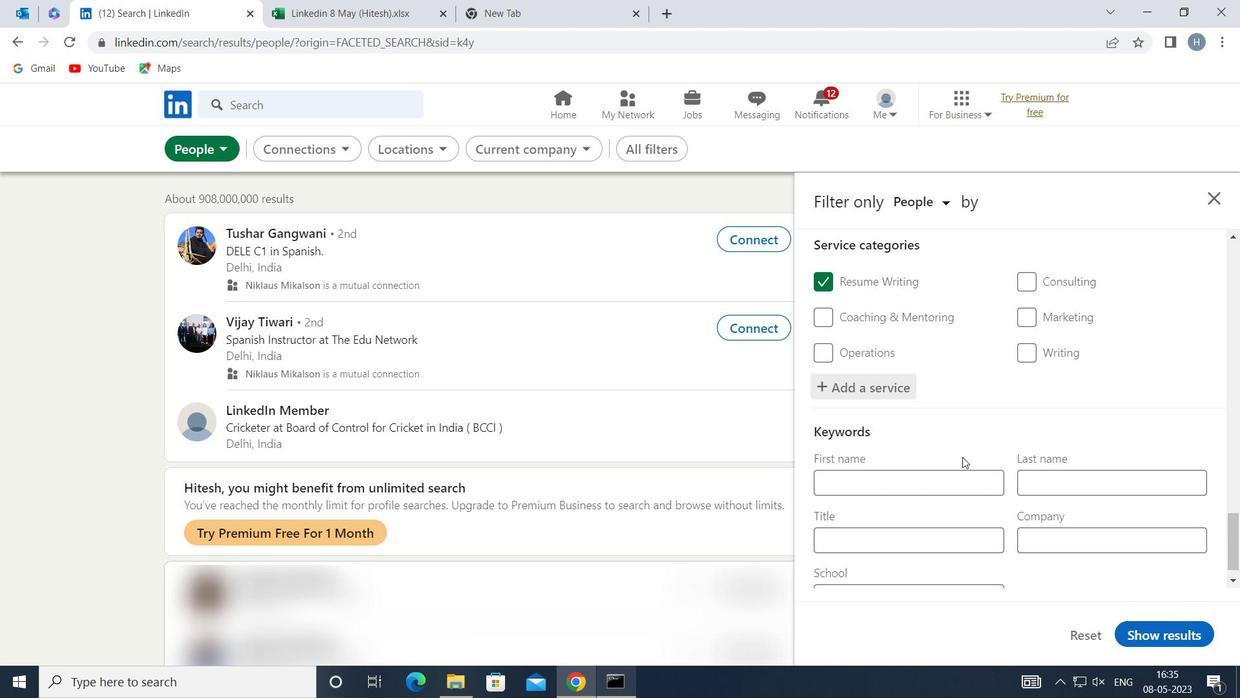 
Action: Mouse moved to (953, 509)
Screenshot: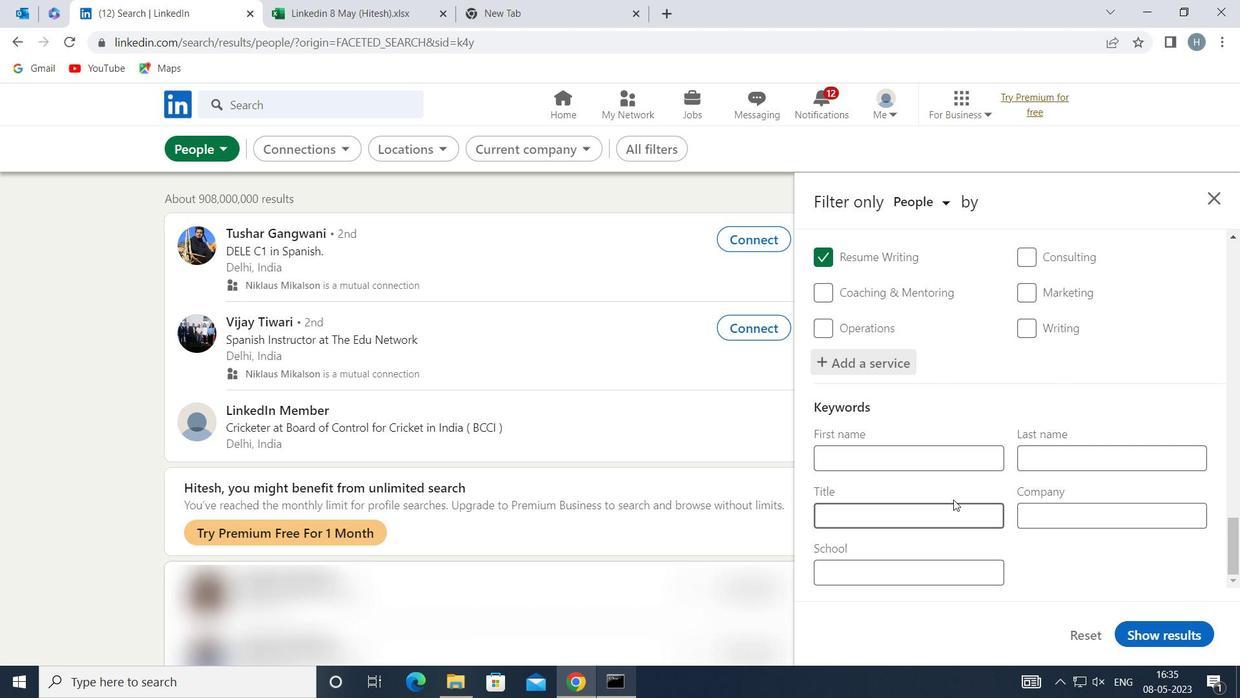 
Action: Mouse pressed left at (953, 509)
Screenshot: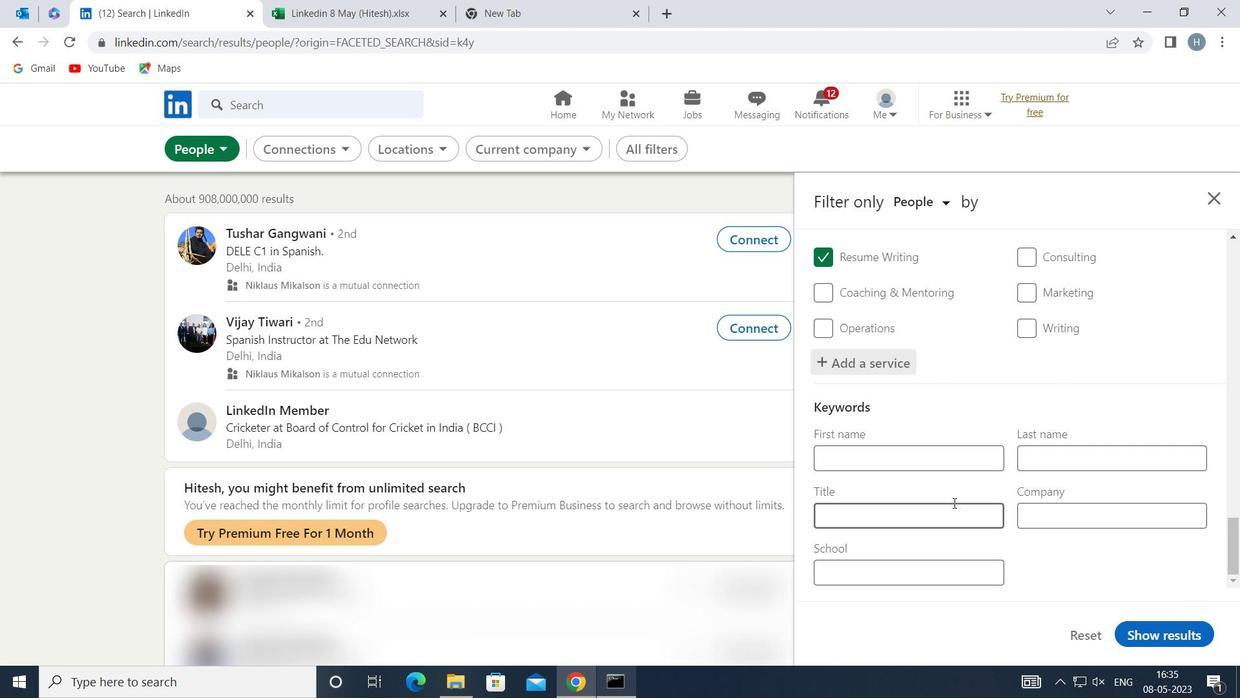 
Action: Key pressed <Key.shift>PETROLEUM<Key.space><Key.shift>ENGINEER
Screenshot: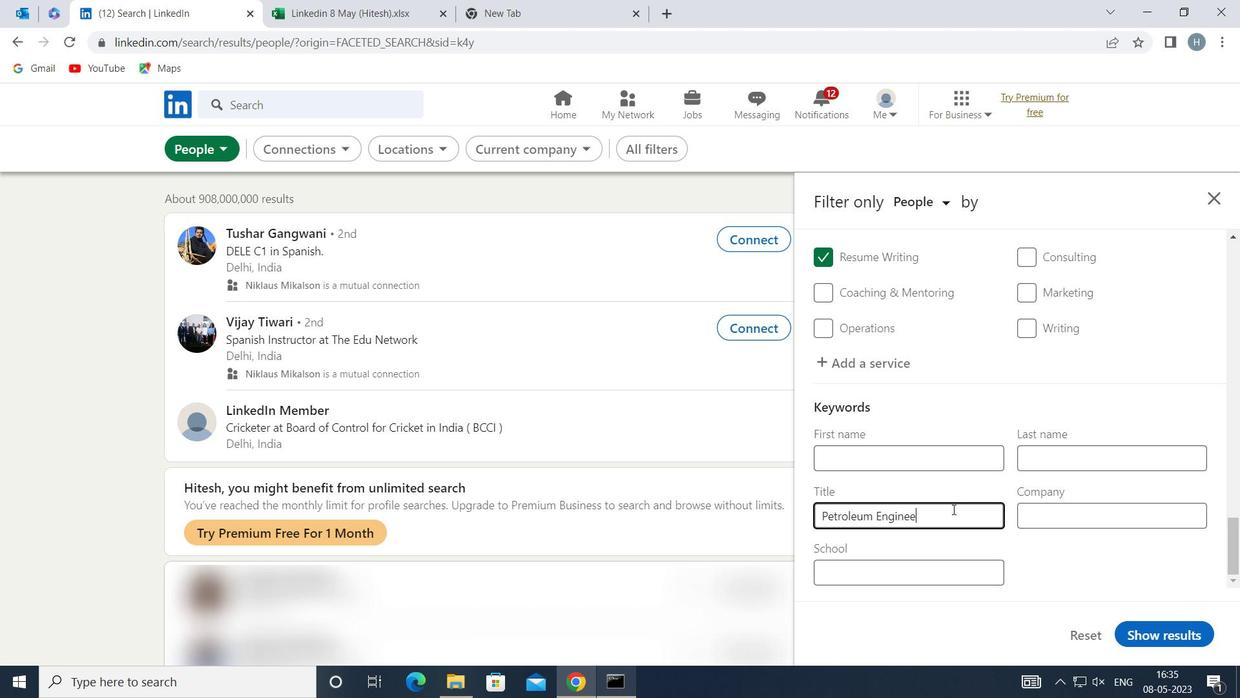 
Action: Mouse moved to (1180, 632)
Screenshot: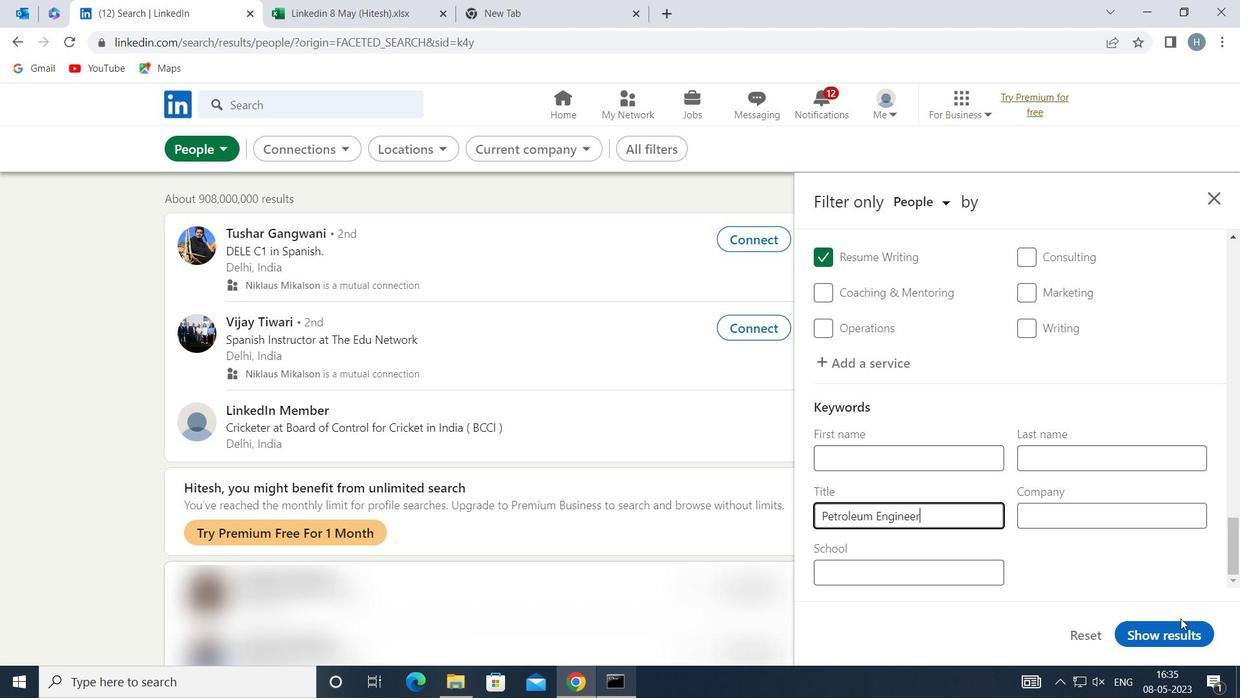 
Action: Mouse pressed left at (1180, 632)
Screenshot: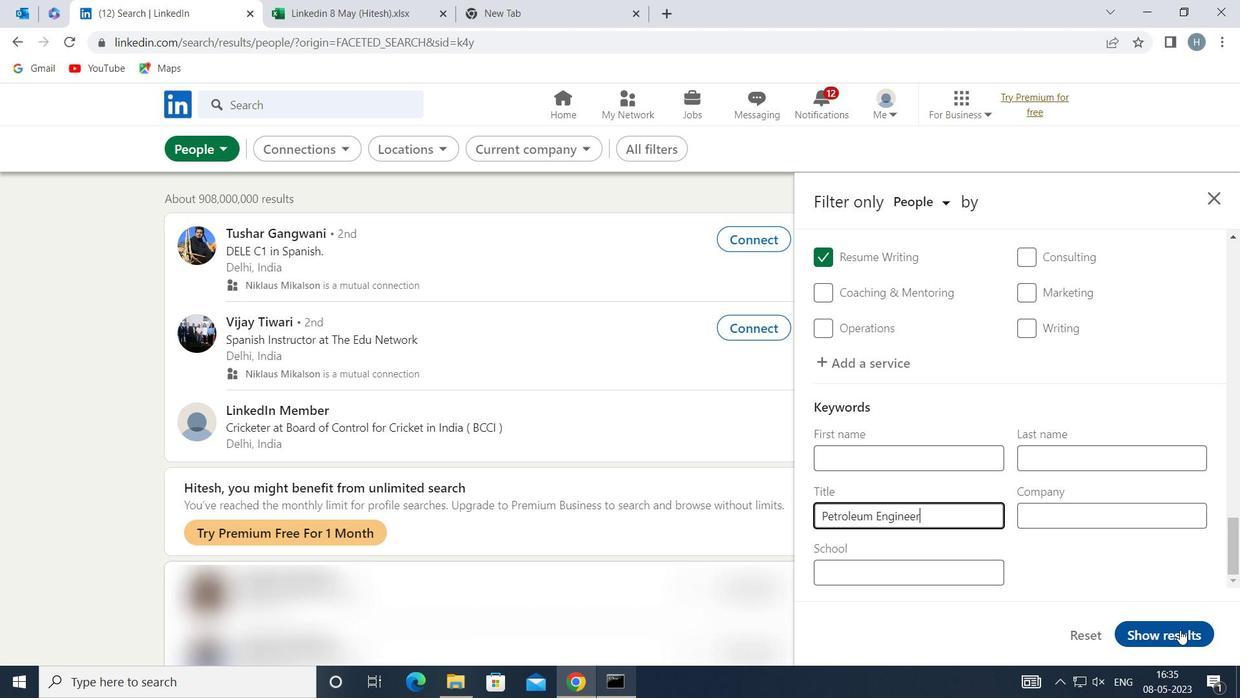 
Action: Mouse moved to (764, 269)
Screenshot: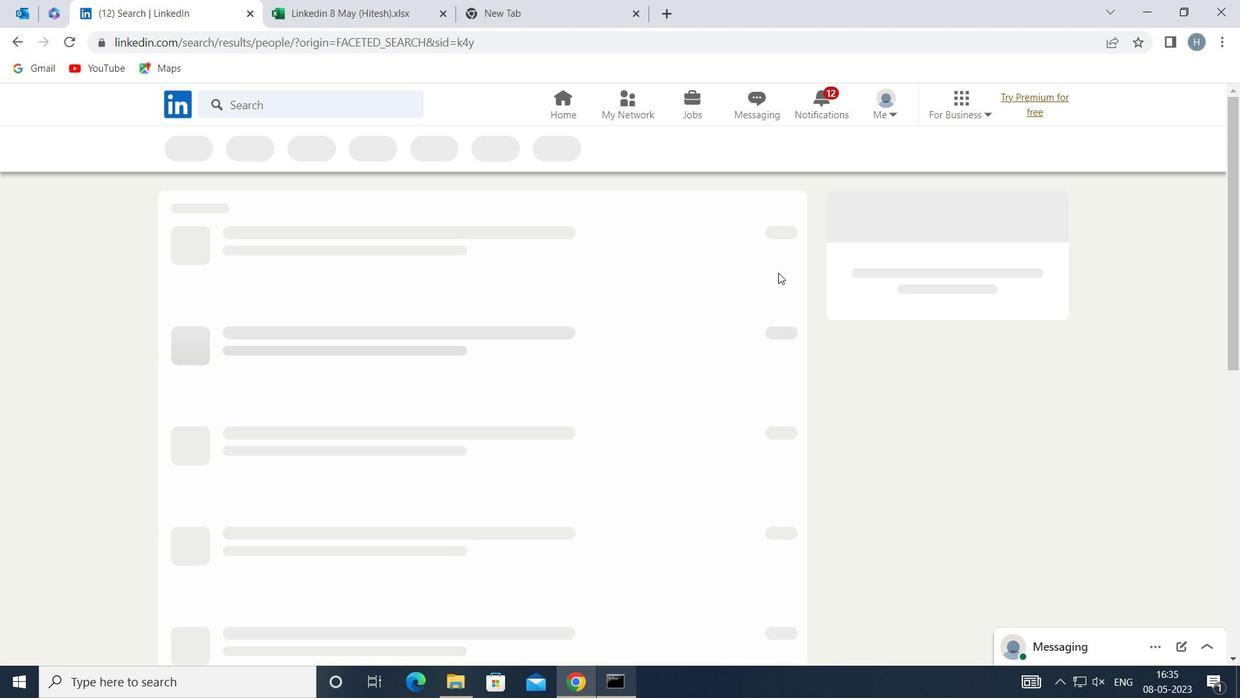
